 Task: Find a property in Wilmington, United States, for 4 adults from June 1 to June 9, with a price range of ₹6000 to ₹12000, 2 bedrooms, 2 beds, 2 bathrooms, property type 'Flat', self check-in, and host language 'English'.
Action: Mouse moved to (385, 186)
Screenshot: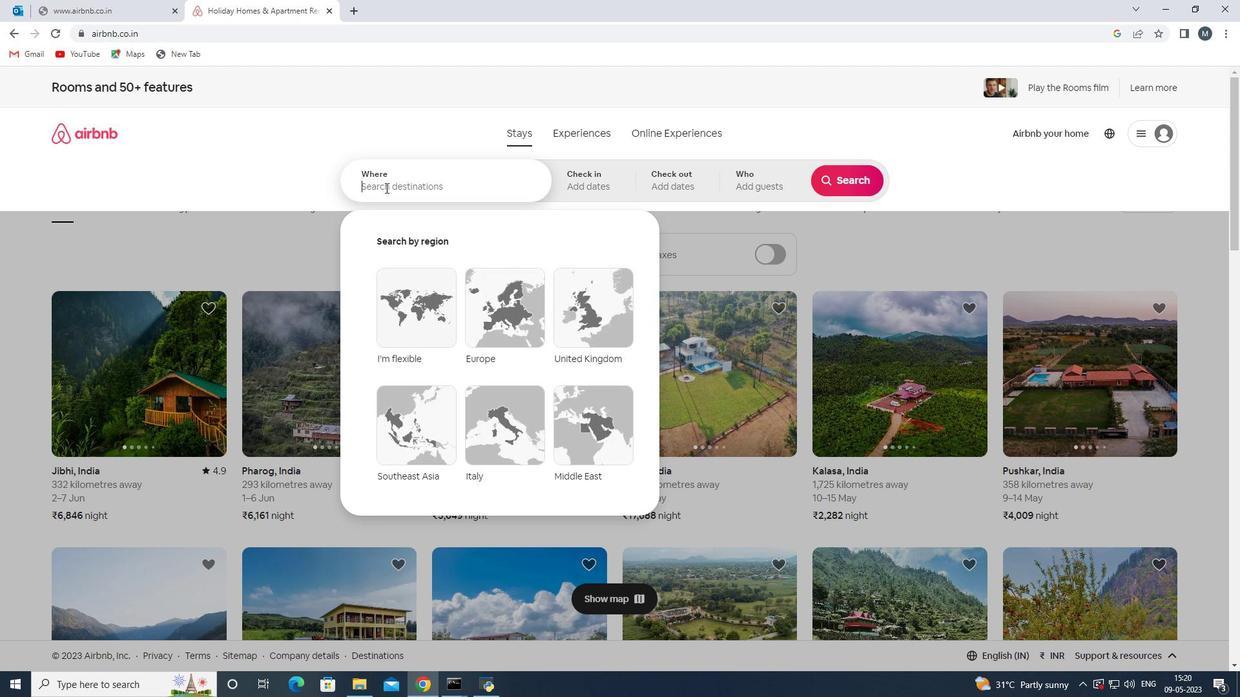 
Action: Mouse pressed left at (385, 186)
Screenshot: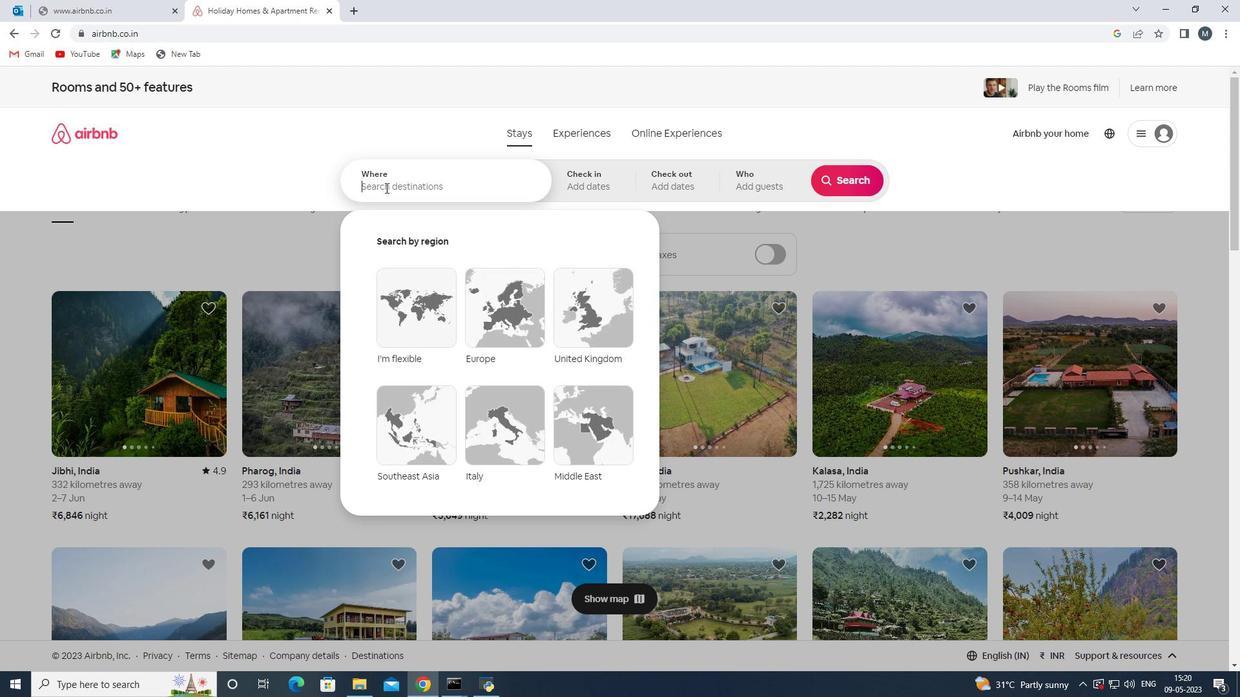 
Action: Mouse moved to (385, 186)
Screenshot: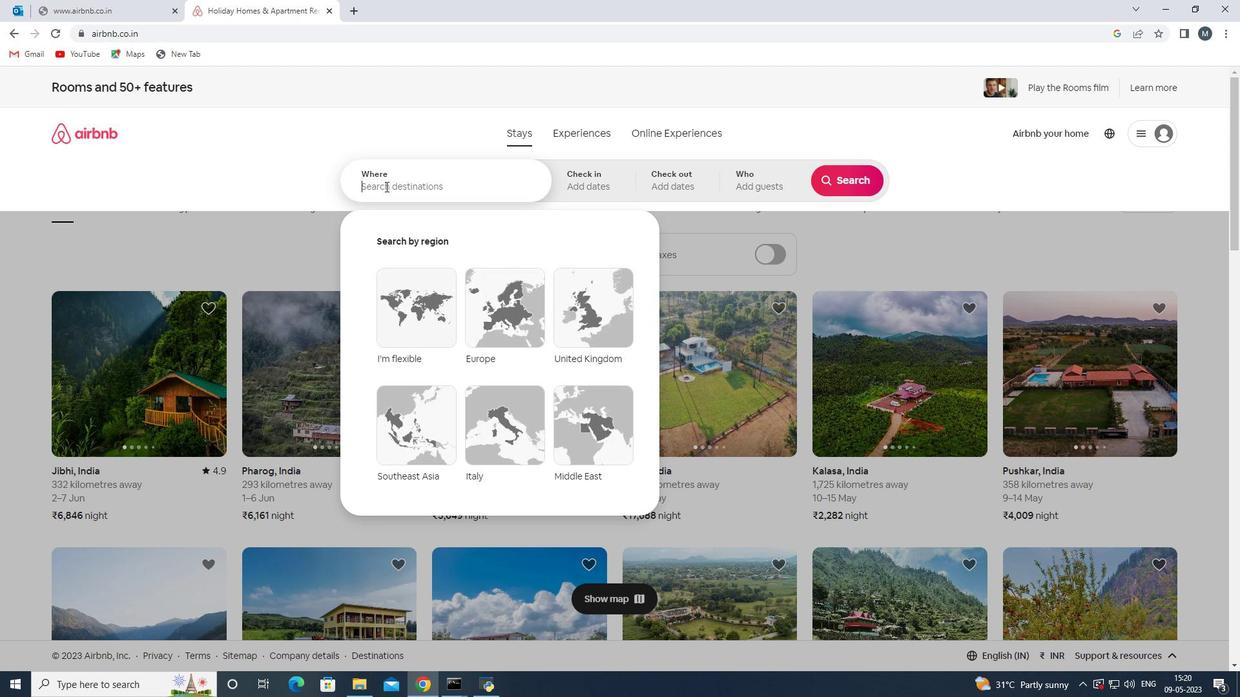 
Action: Key pressed <Key.shift>Wilmington,<Key.shift><Key.shift><Key.shift><Key.shift>United<Key.space><Key.shift><Key.shift><Key.shift><Key.shift><Key.shift><Key.shift><Key.shift><Key.shift><Key.shift><Key.shift><Key.shift><Key.shift><Key.shift><Key.shift><Key.shift><Key.shift><Key.shift><Key.shift><Key.shift><Key.shift><Key.shift><Key.shift><Key.shift><Key.shift><Key.shift><Key.shift>States<Key.enter>
Screenshot: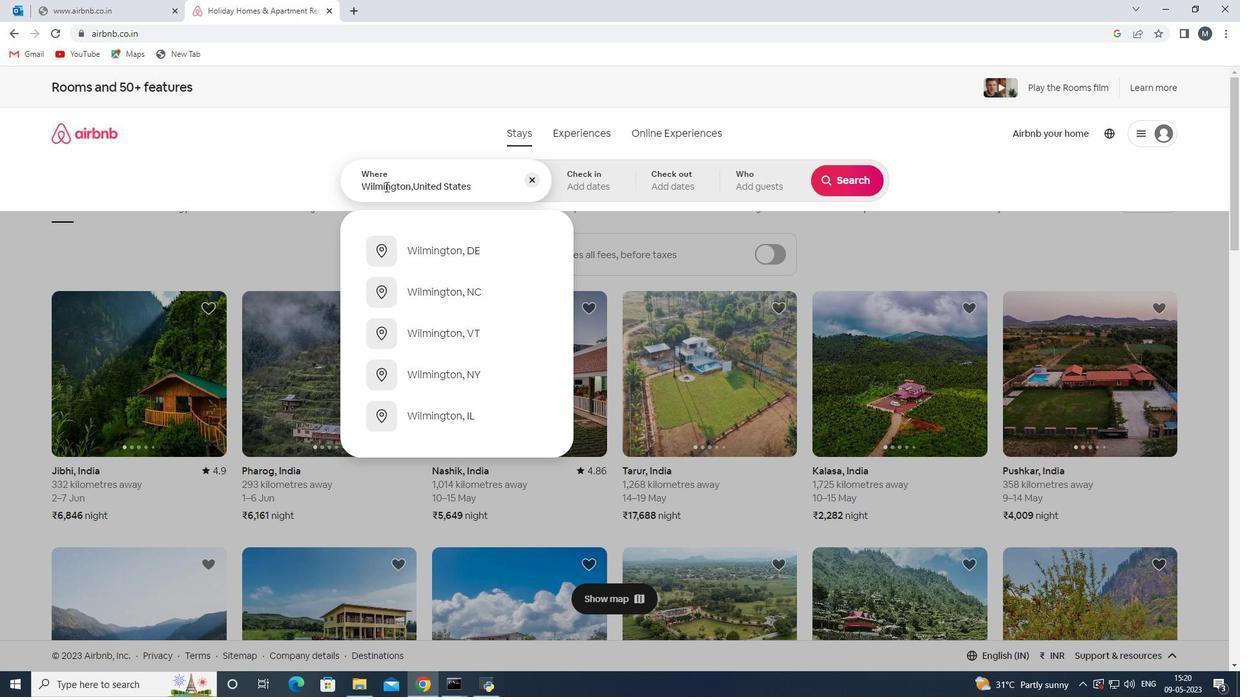 
Action: Mouse moved to (779, 343)
Screenshot: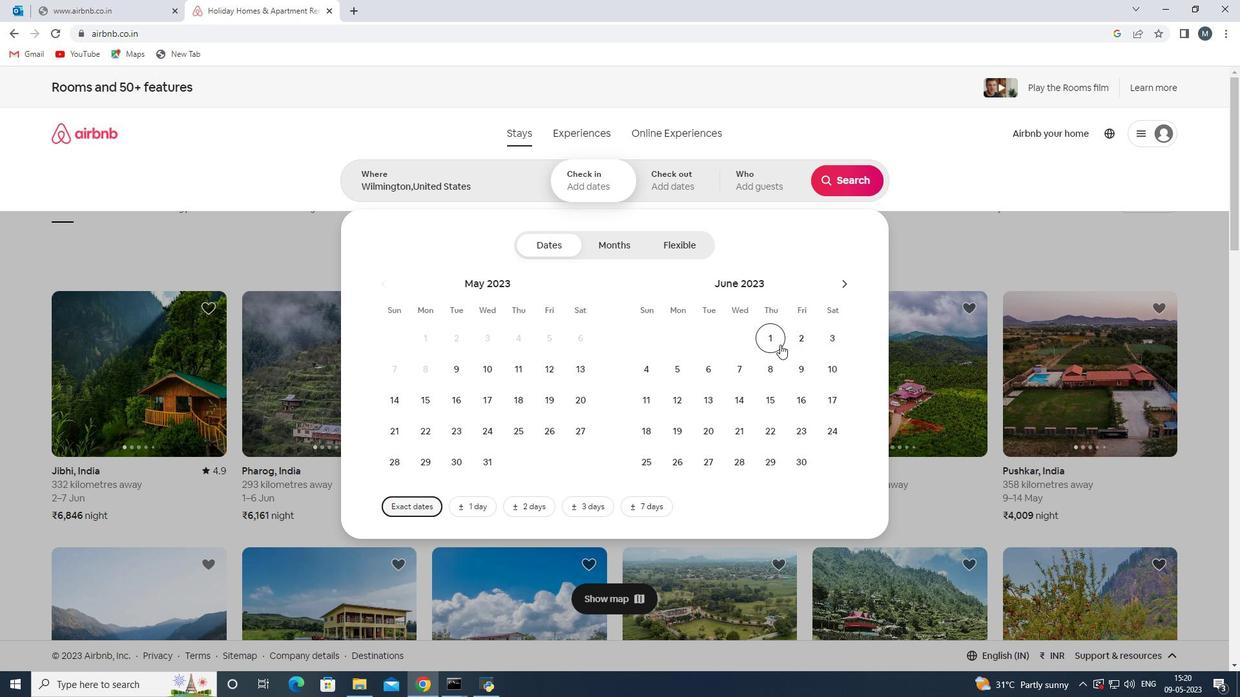 
Action: Mouse pressed left at (779, 343)
Screenshot: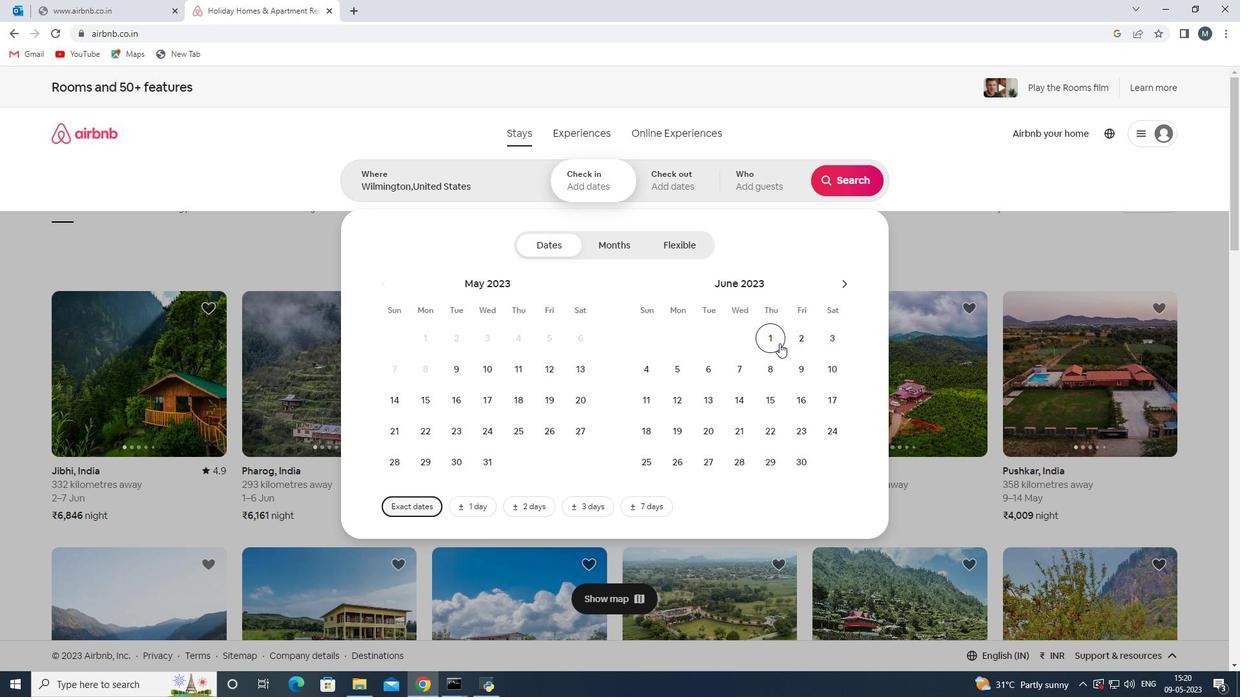 
Action: Mouse moved to (793, 373)
Screenshot: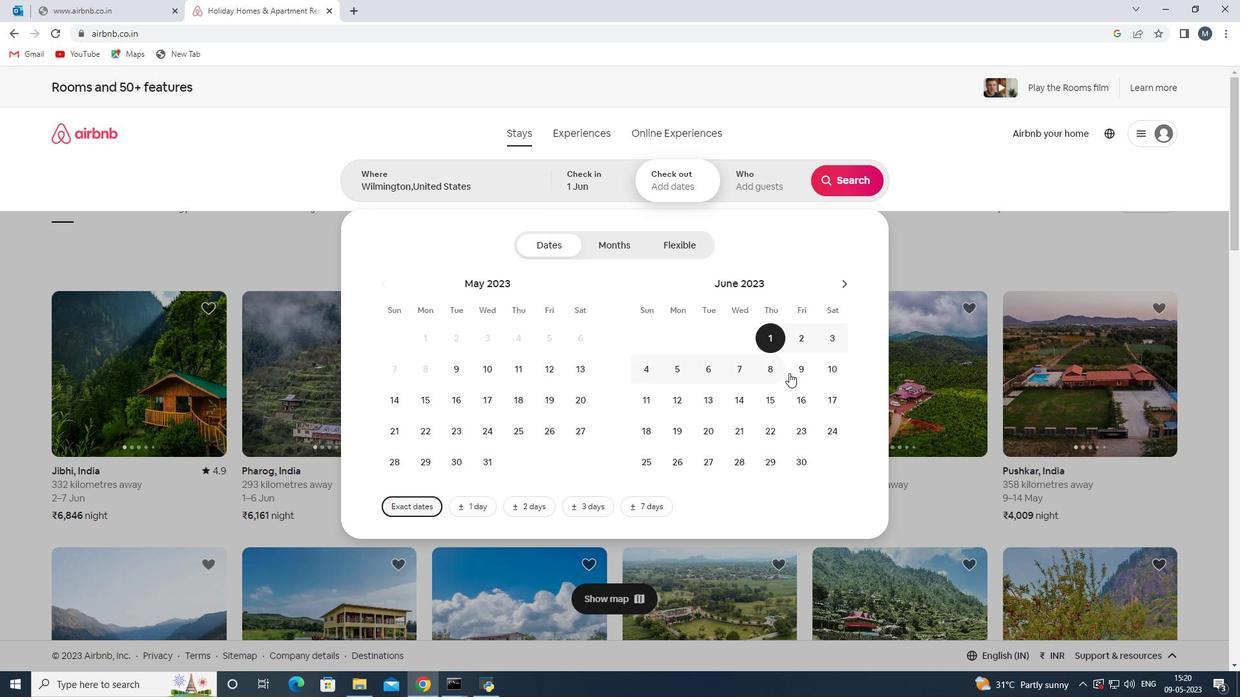 
Action: Mouse pressed left at (793, 373)
Screenshot: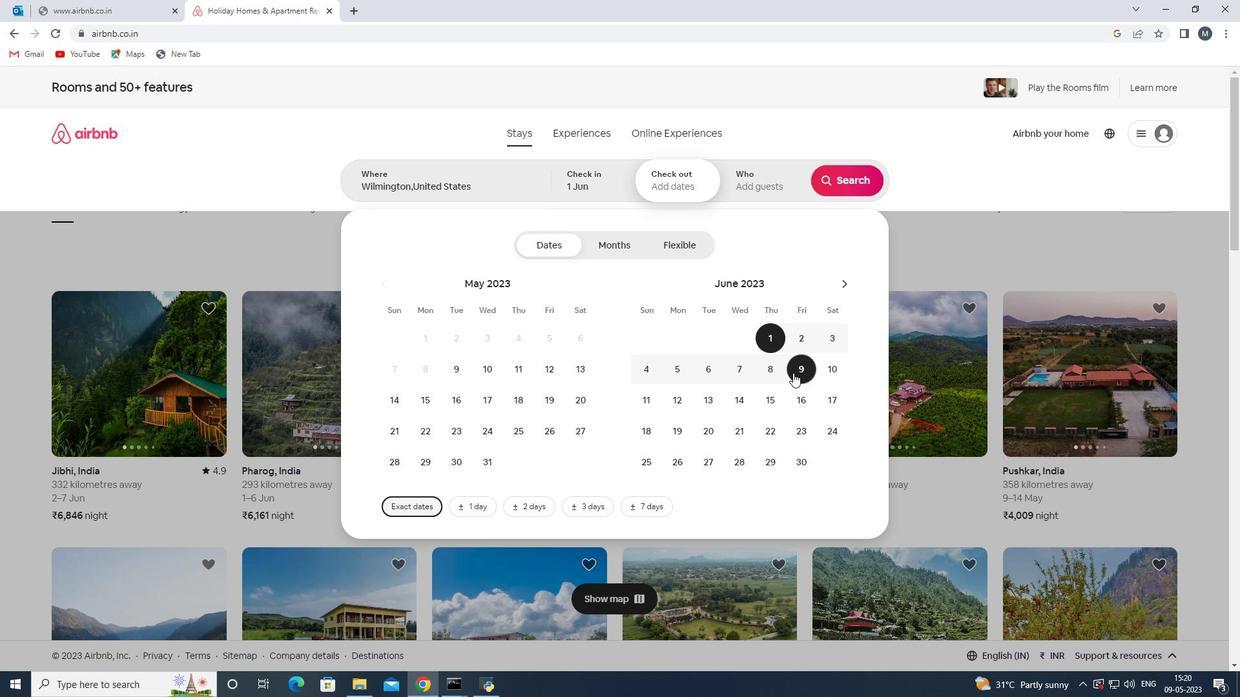 
Action: Mouse moved to (779, 186)
Screenshot: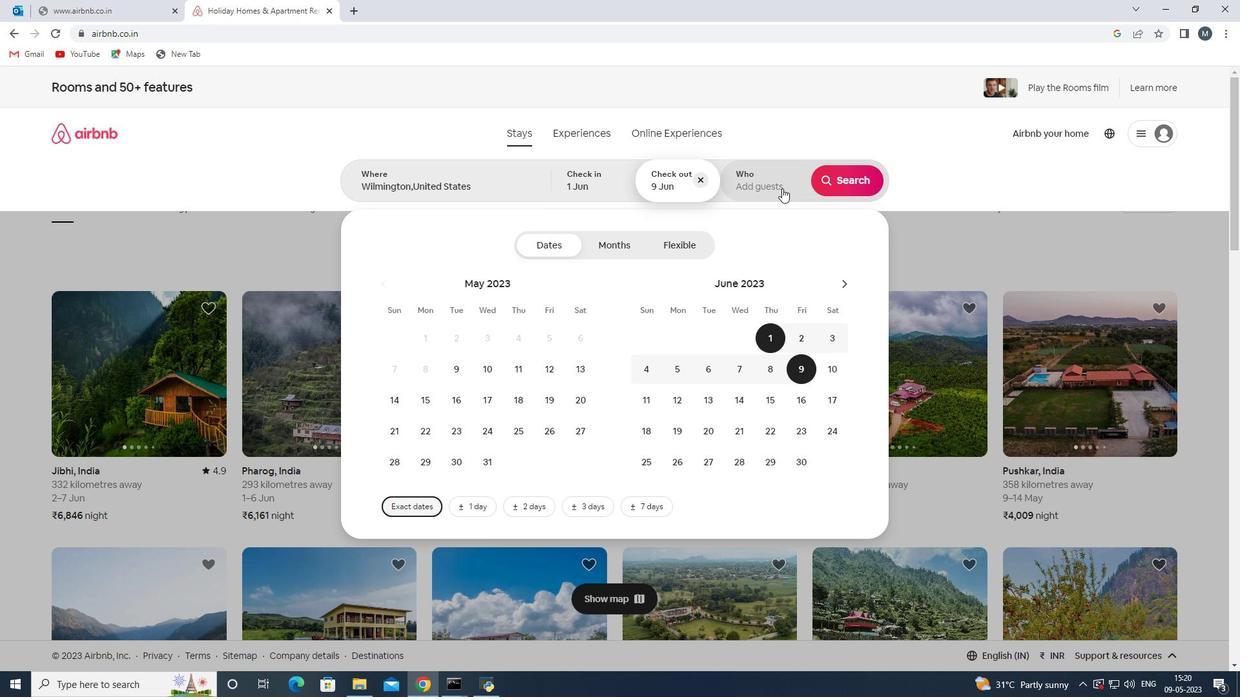 
Action: Mouse pressed left at (779, 186)
Screenshot: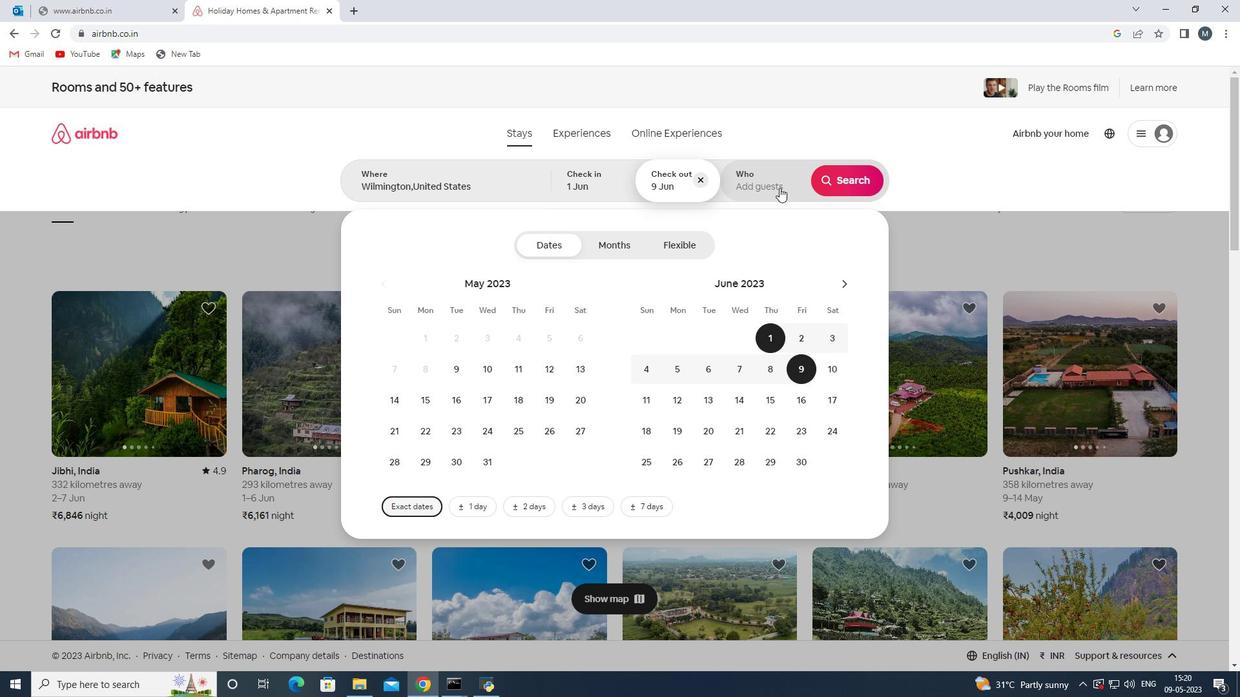 
Action: Mouse moved to (846, 247)
Screenshot: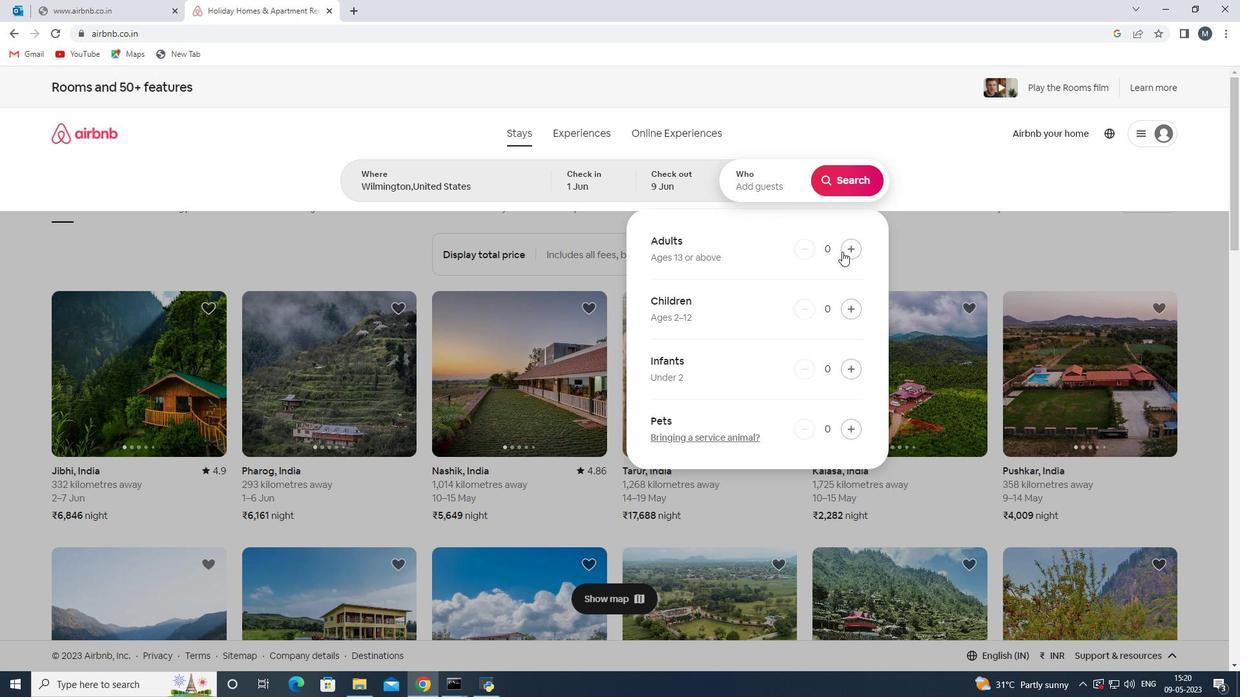 
Action: Mouse pressed left at (846, 247)
Screenshot: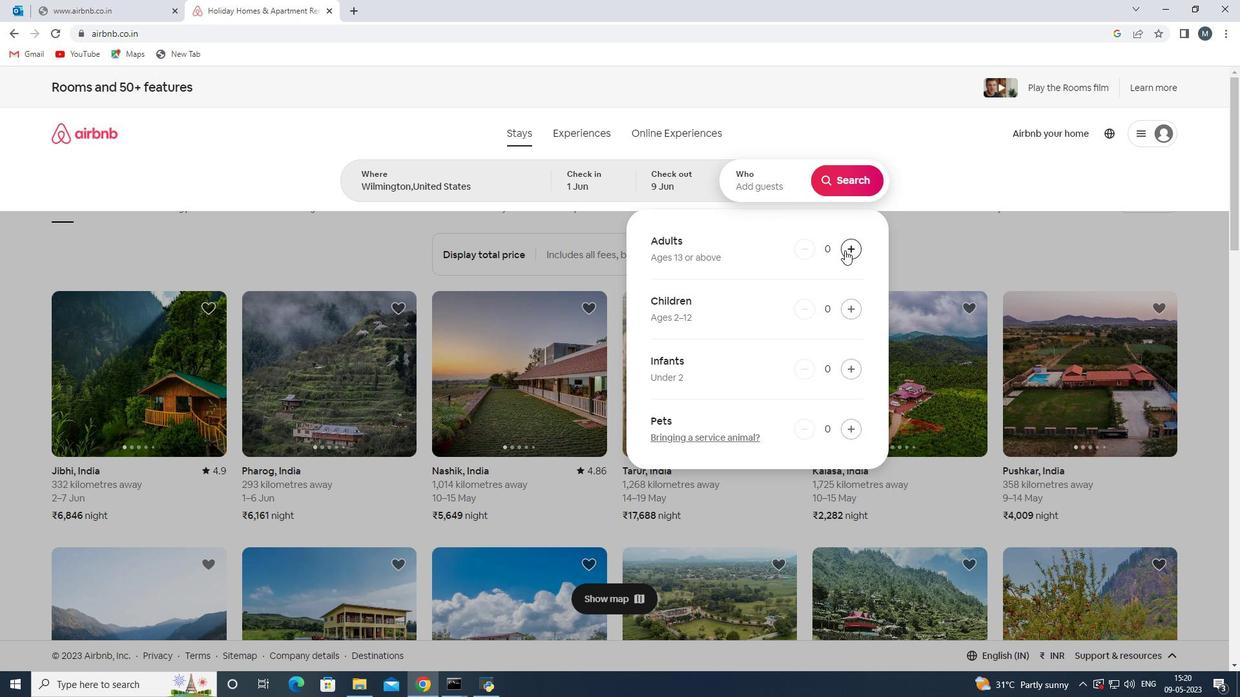 
Action: Mouse pressed left at (846, 247)
Screenshot: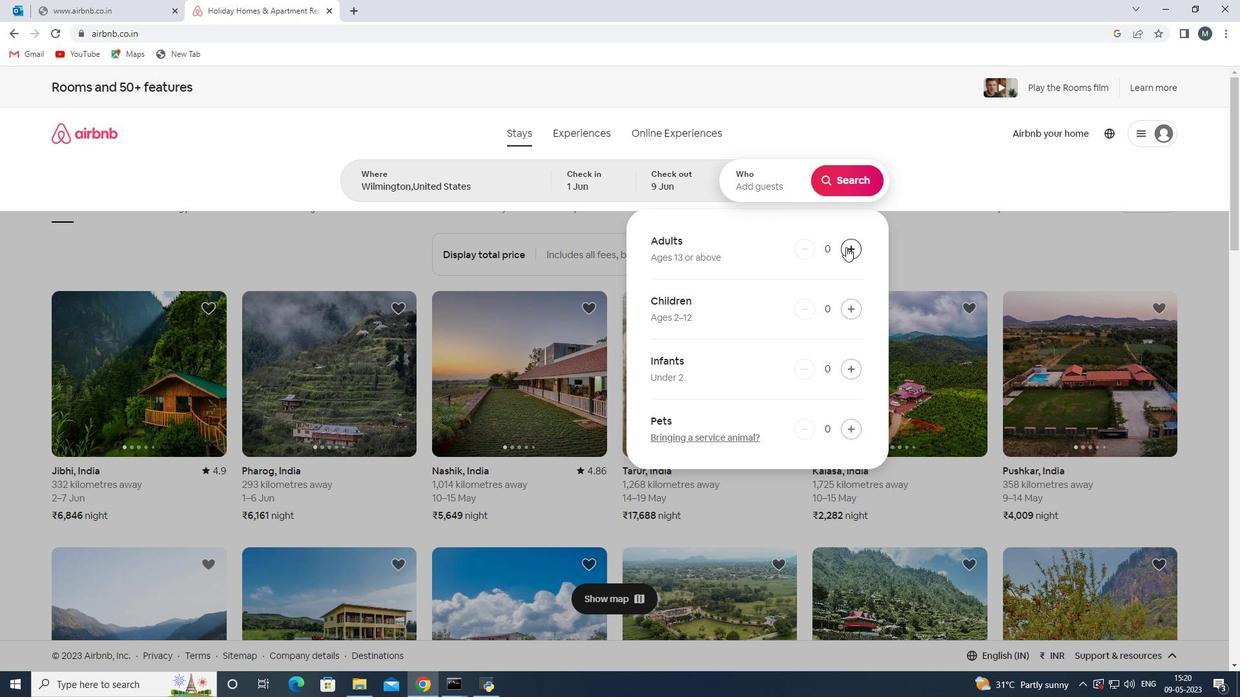 
Action: Mouse moved to (846, 247)
Screenshot: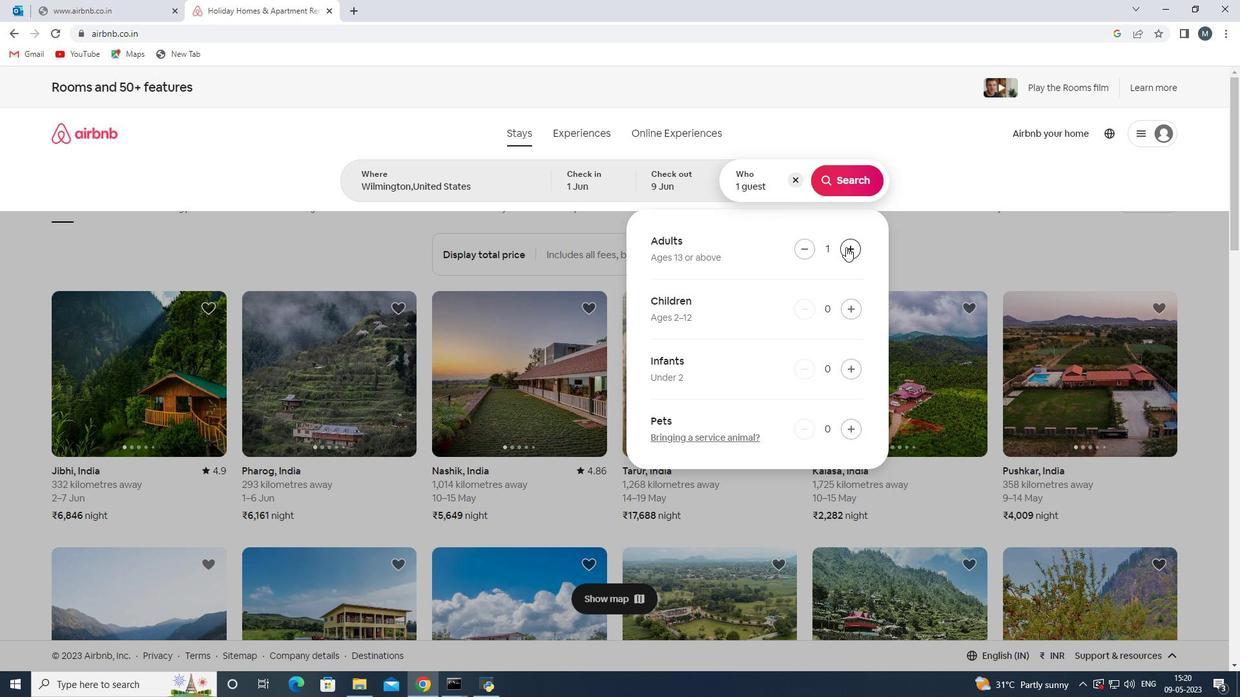 
Action: Mouse pressed left at (846, 247)
Screenshot: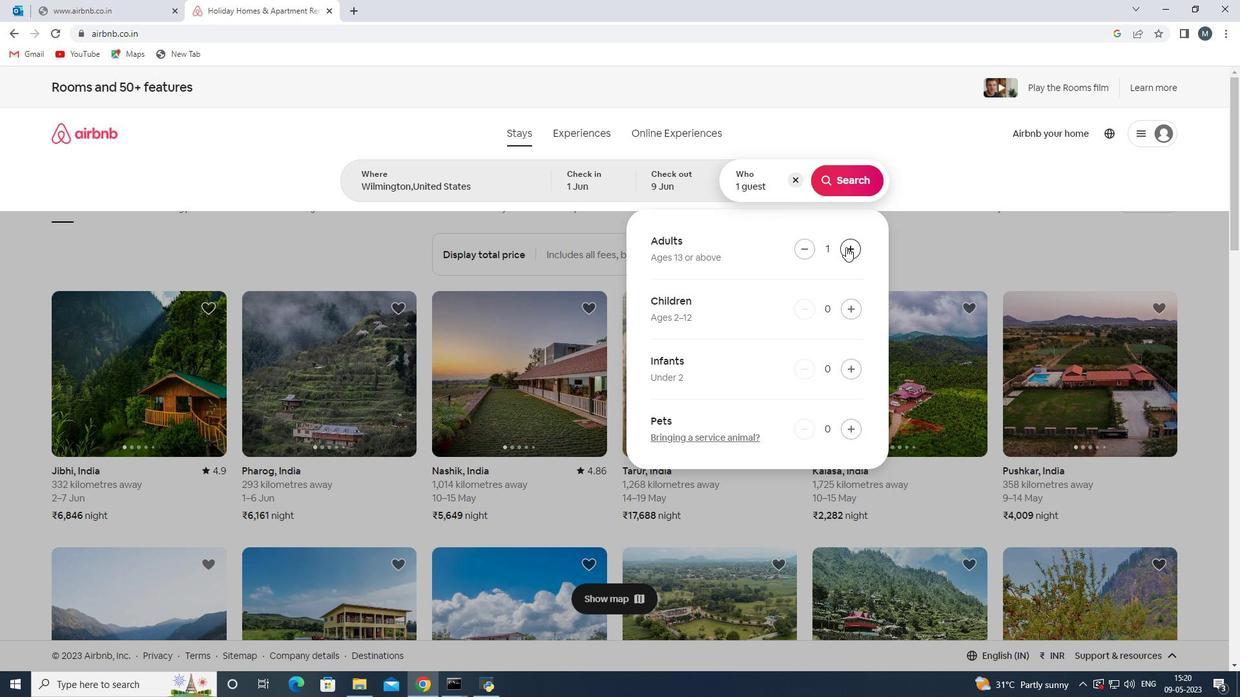 
Action: Mouse pressed left at (846, 247)
Screenshot: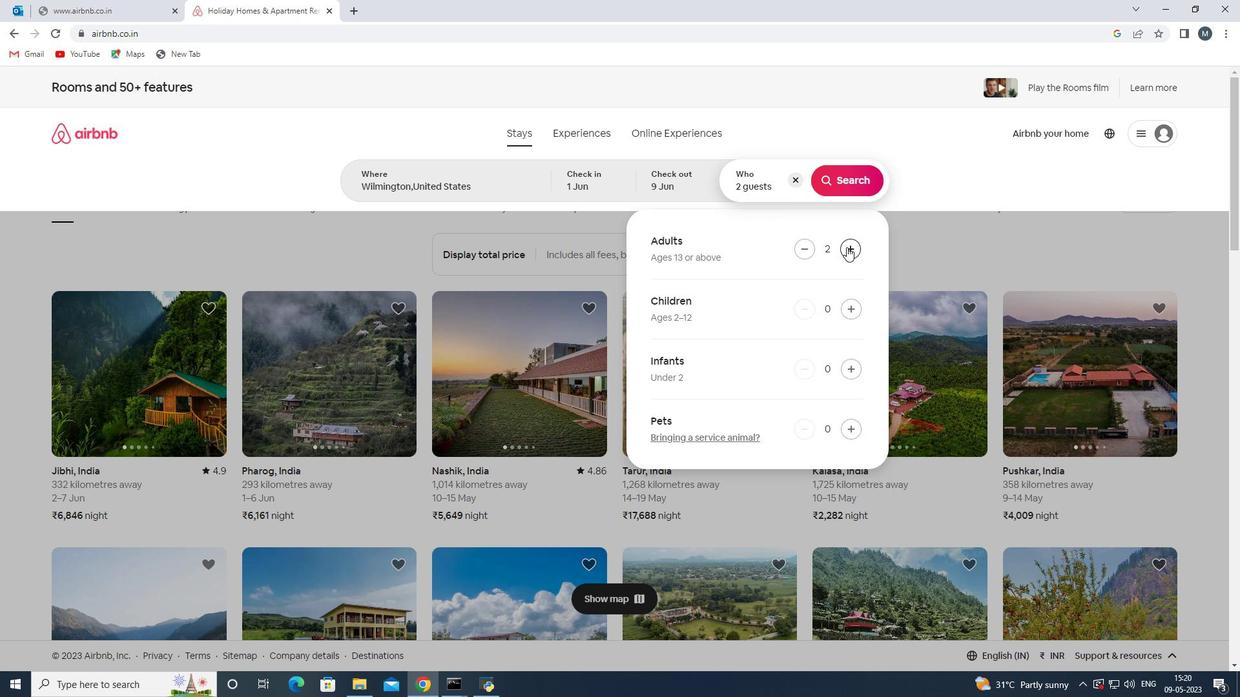
Action: Mouse moved to (841, 186)
Screenshot: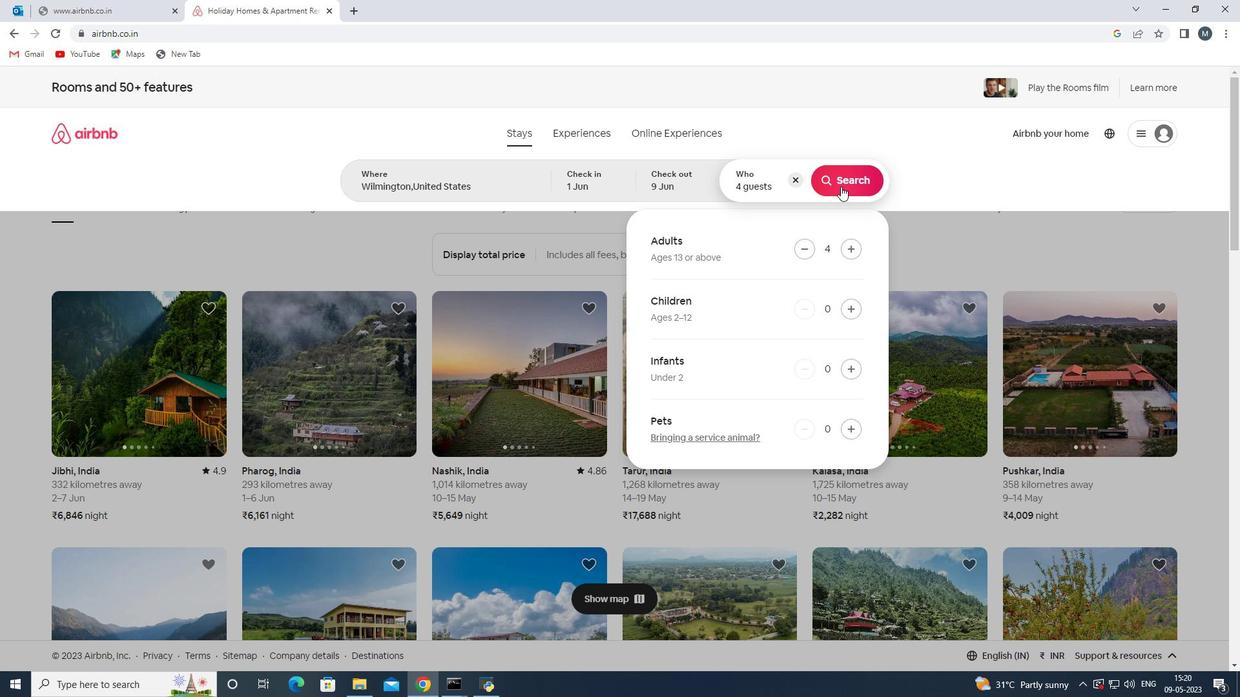 
Action: Mouse pressed left at (841, 186)
Screenshot: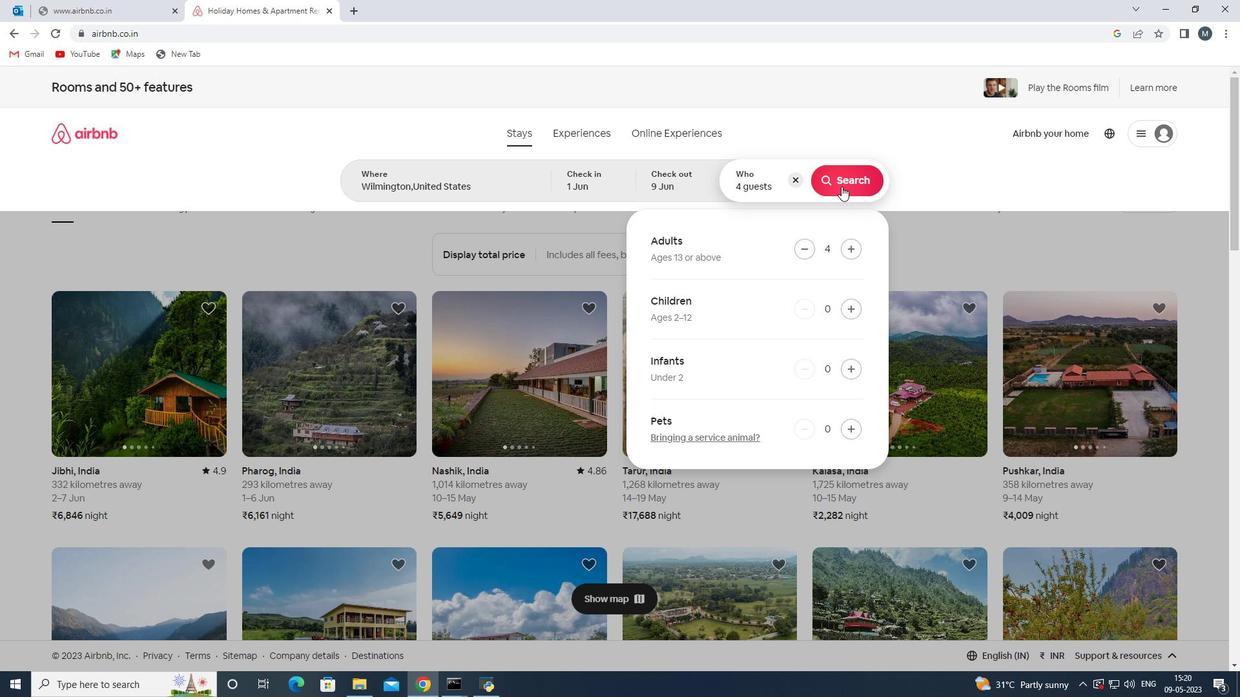 
Action: Mouse moved to (1173, 146)
Screenshot: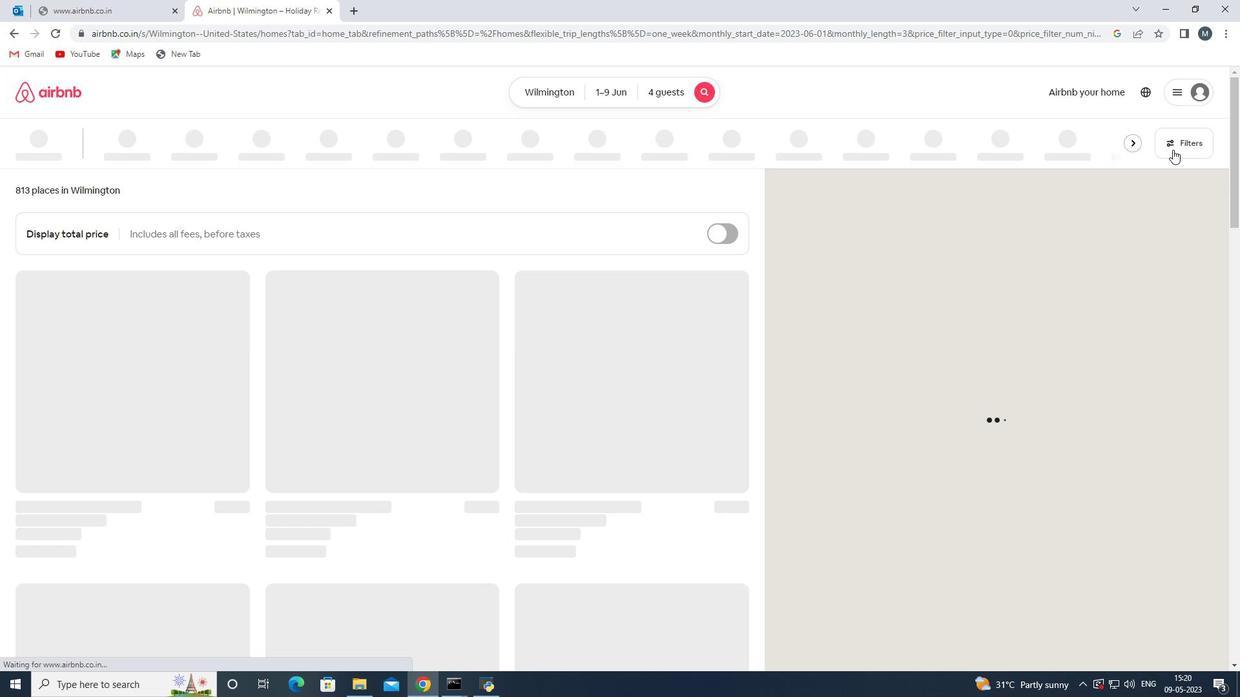 
Action: Mouse pressed left at (1173, 146)
Screenshot: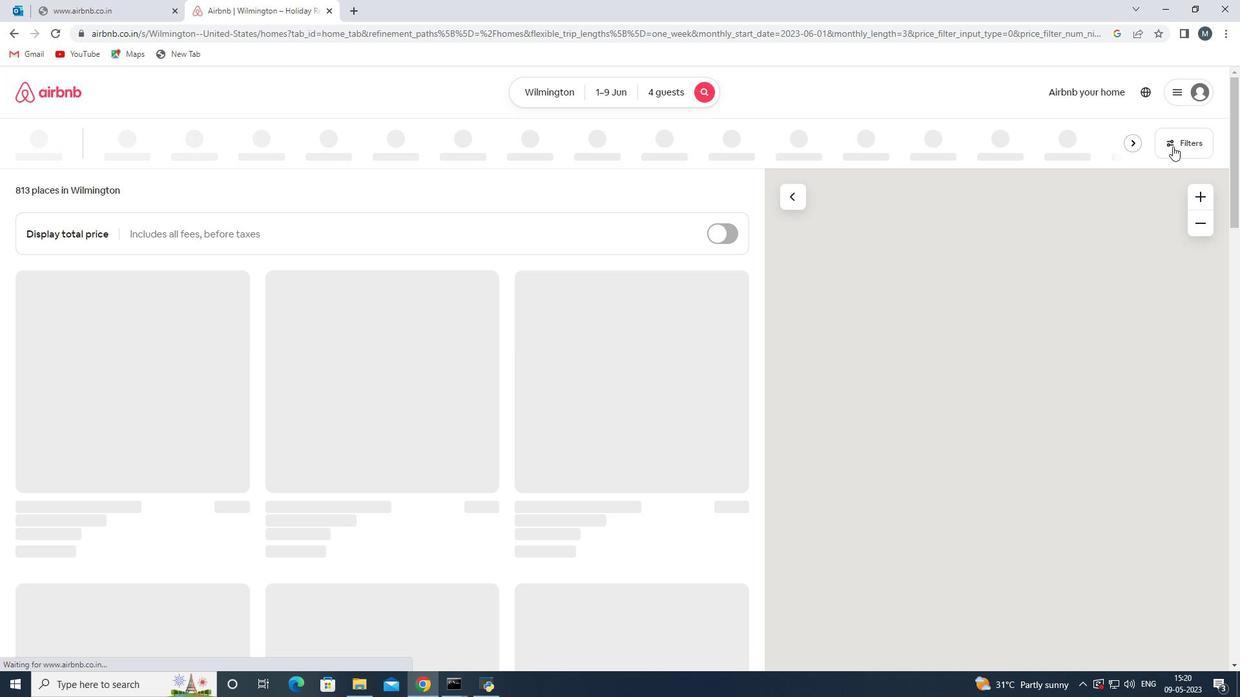 
Action: Mouse moved to (525, 400)
Screenshot: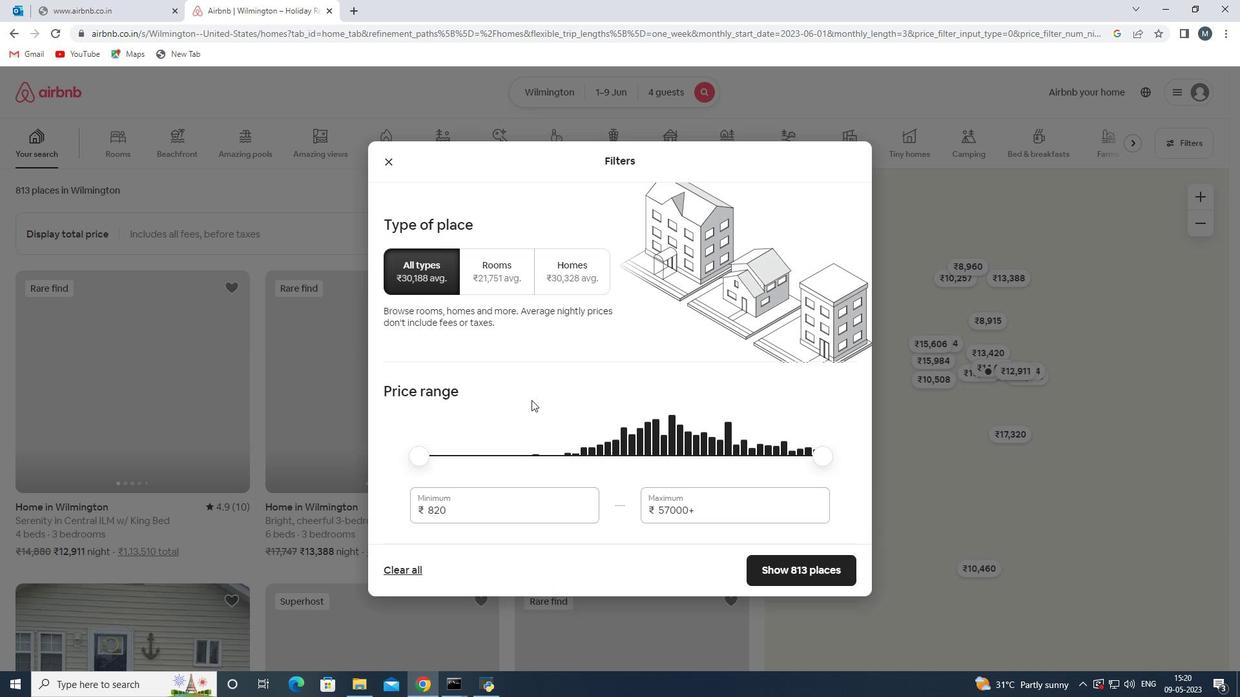 
Action: Mouse scrolled (525, 399) with delta (0, 0)
Screenshot: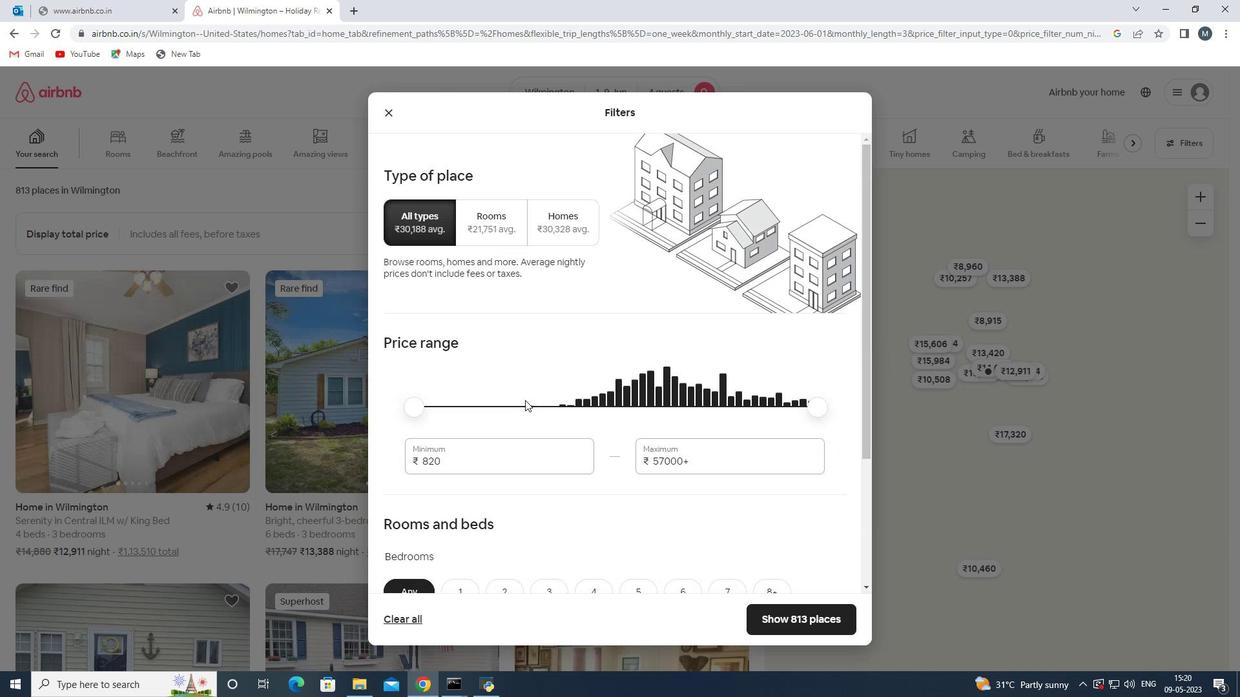 
Action: Mouse moved to (504, 401)
Screenshot: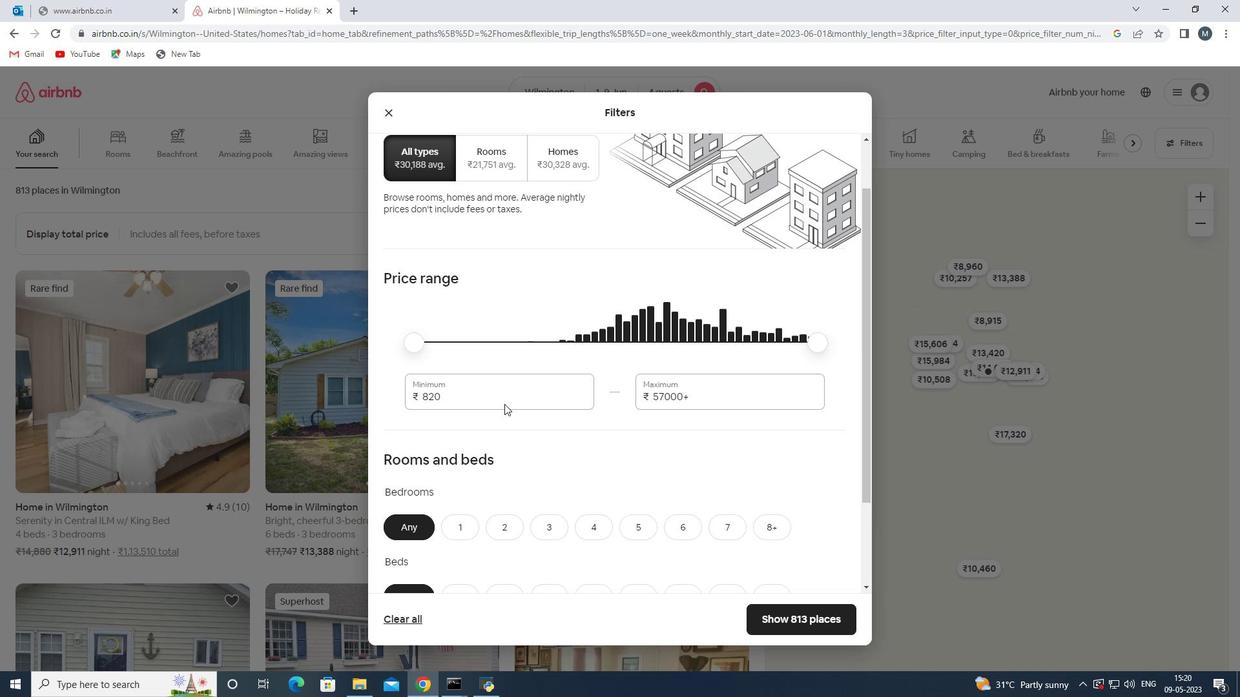 
Action: Mouse pressed left at (504, 401)
Screenshot: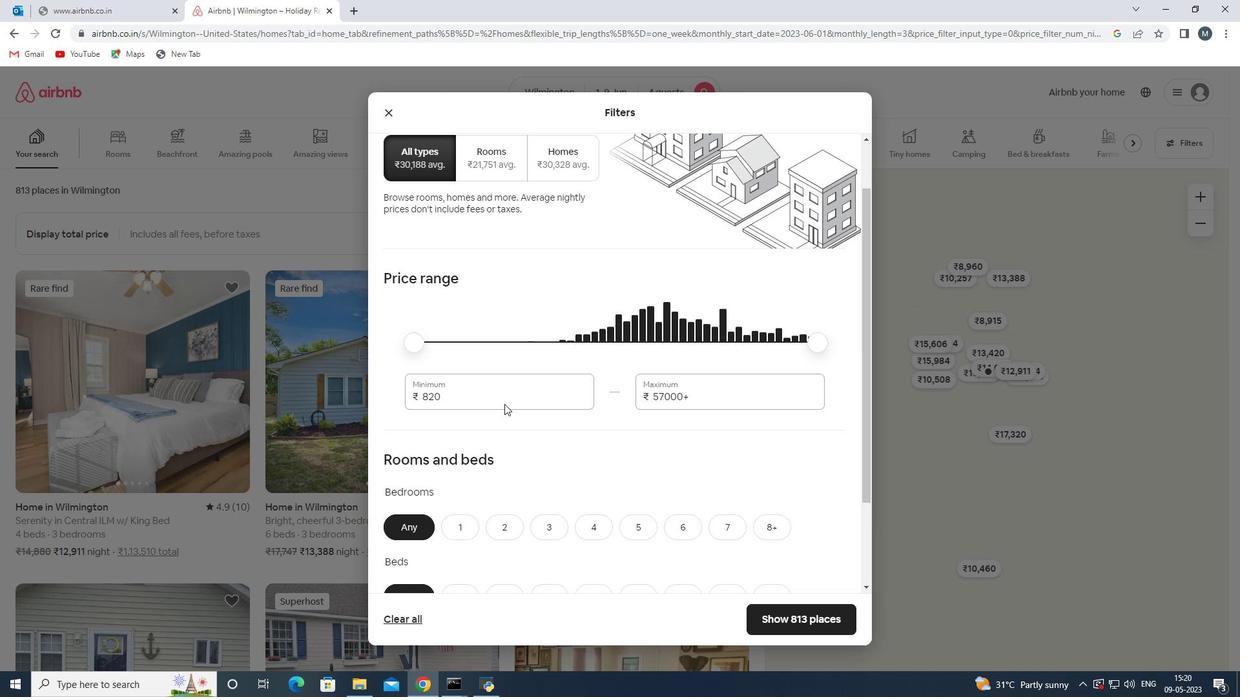 
Action: Mouse moved to (410, 397)
Screenshot: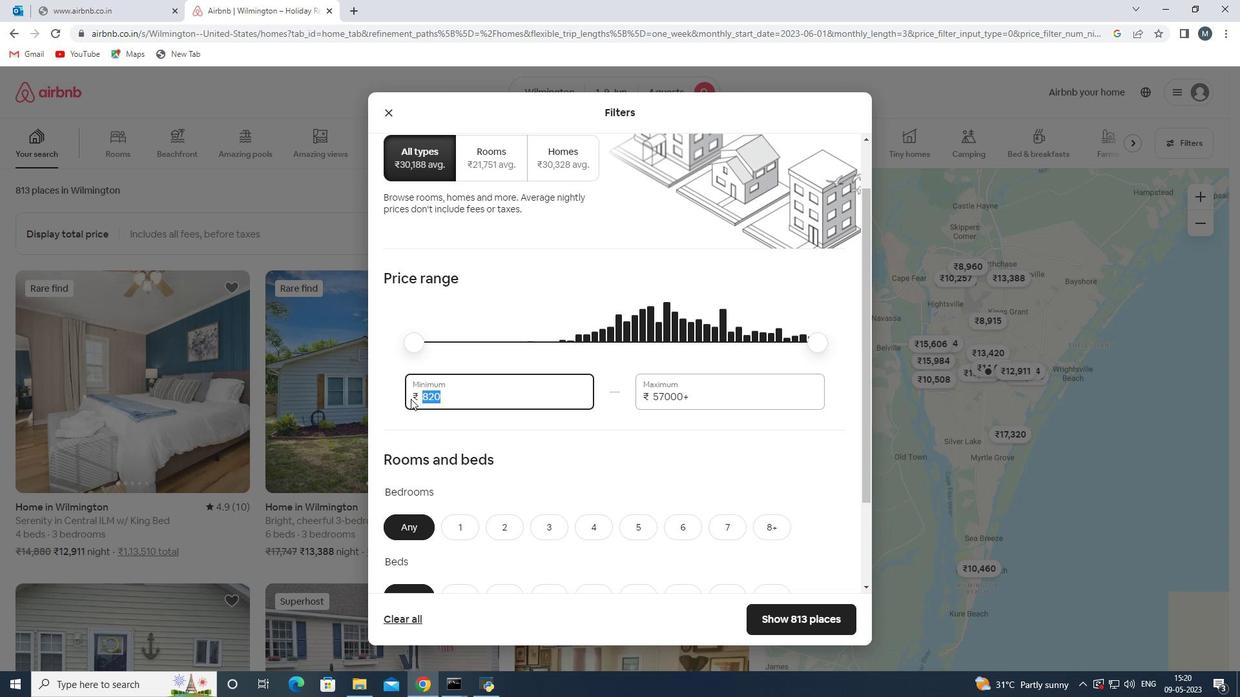 
Action: Key pressed 6000
Screenshot: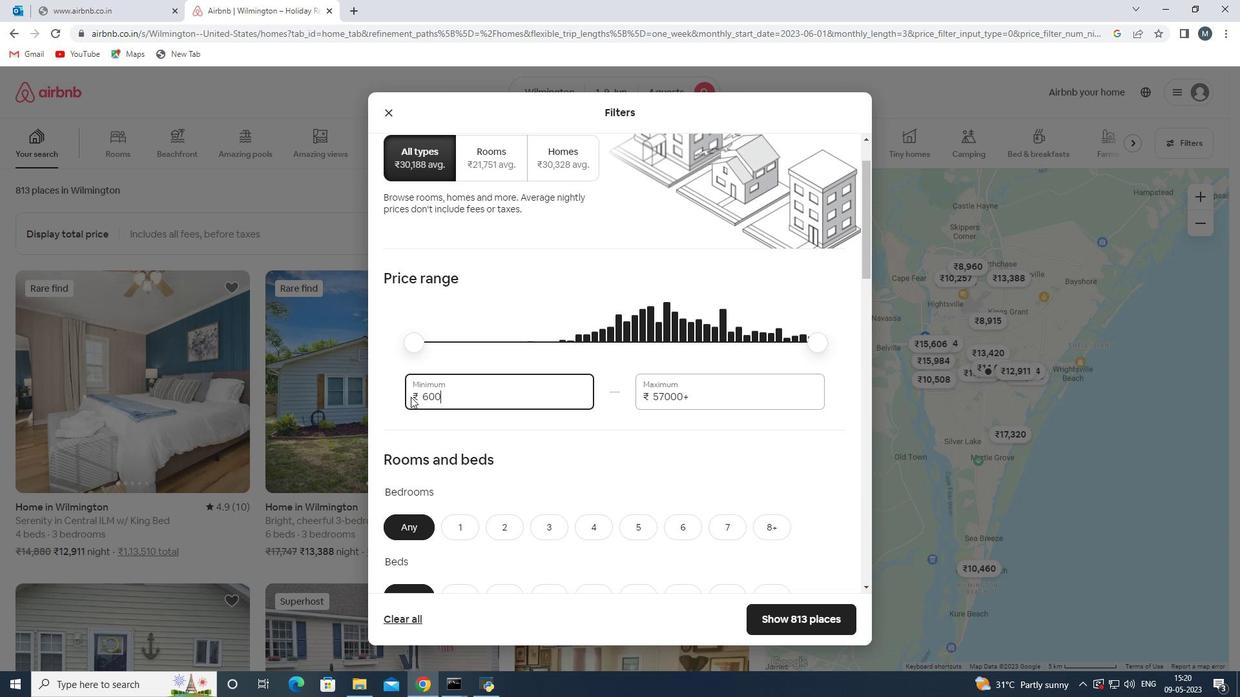 
Action: Mouse moved to (690, 396)
Screenshot: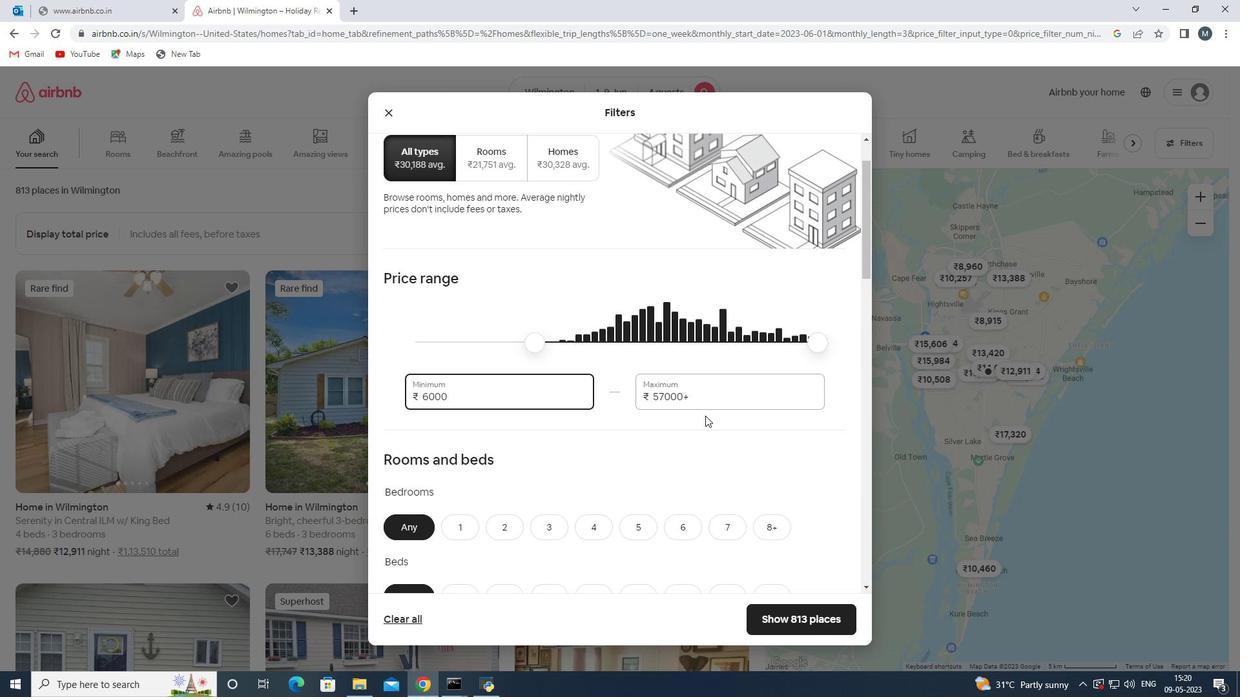 
Action: Mouse pressed left at (690, 396)
Screenshot: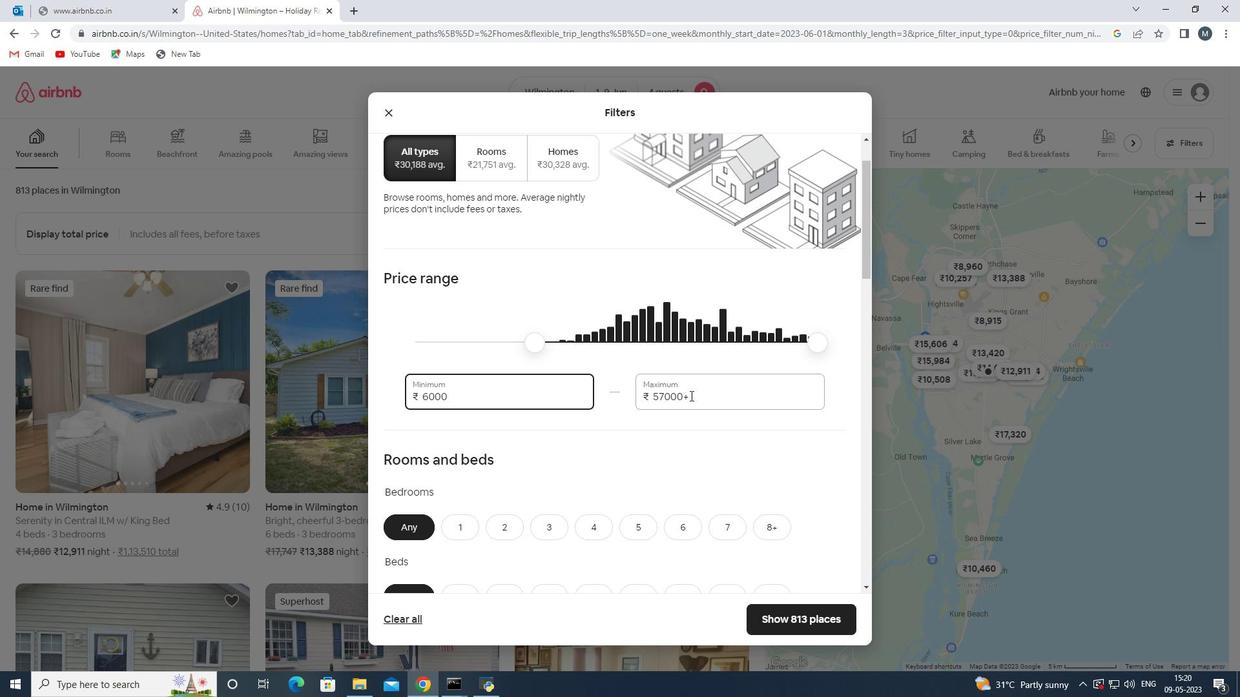
Action: Mouse moved to (620, 397)
Screenshot: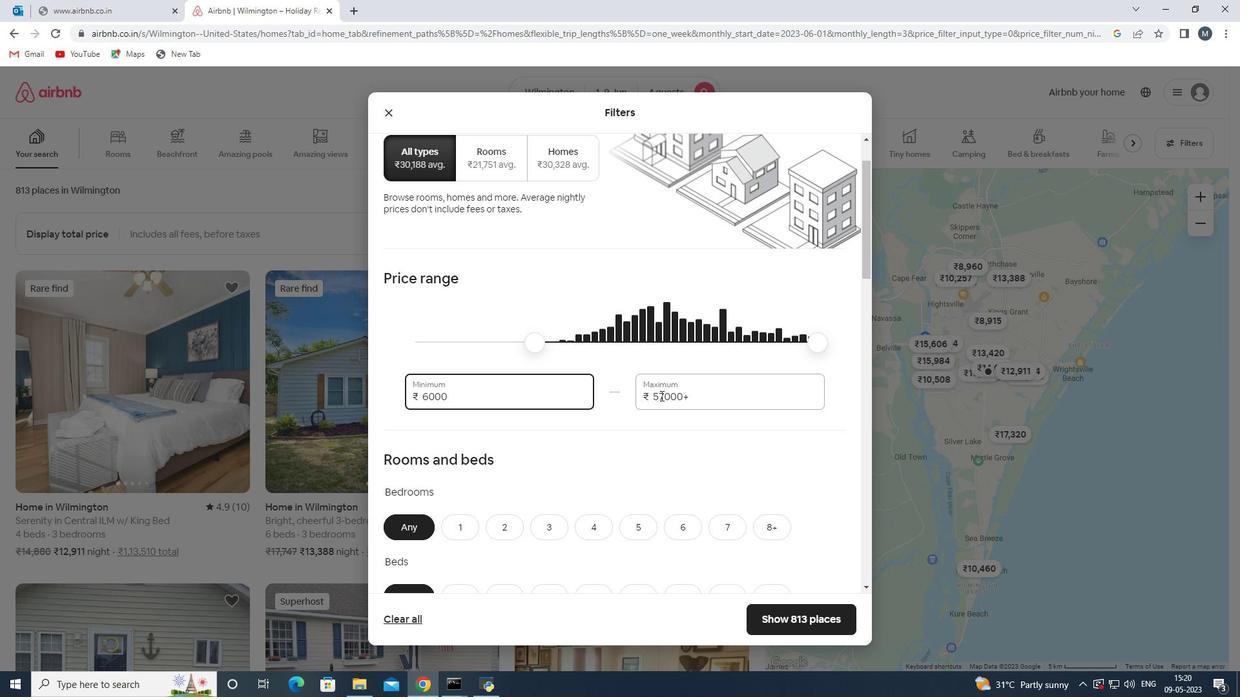 
Action: Key pressed 12000
Screenshot: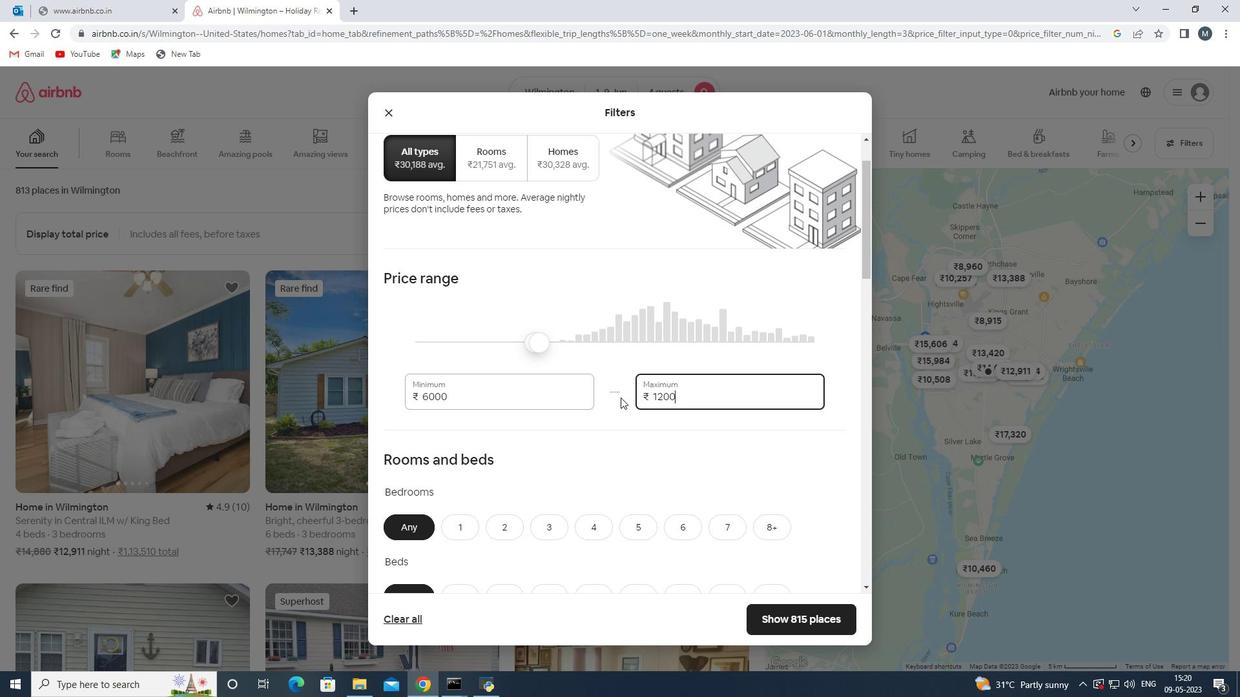 
Action: Mouse moved to (609, 386)
Screenshot: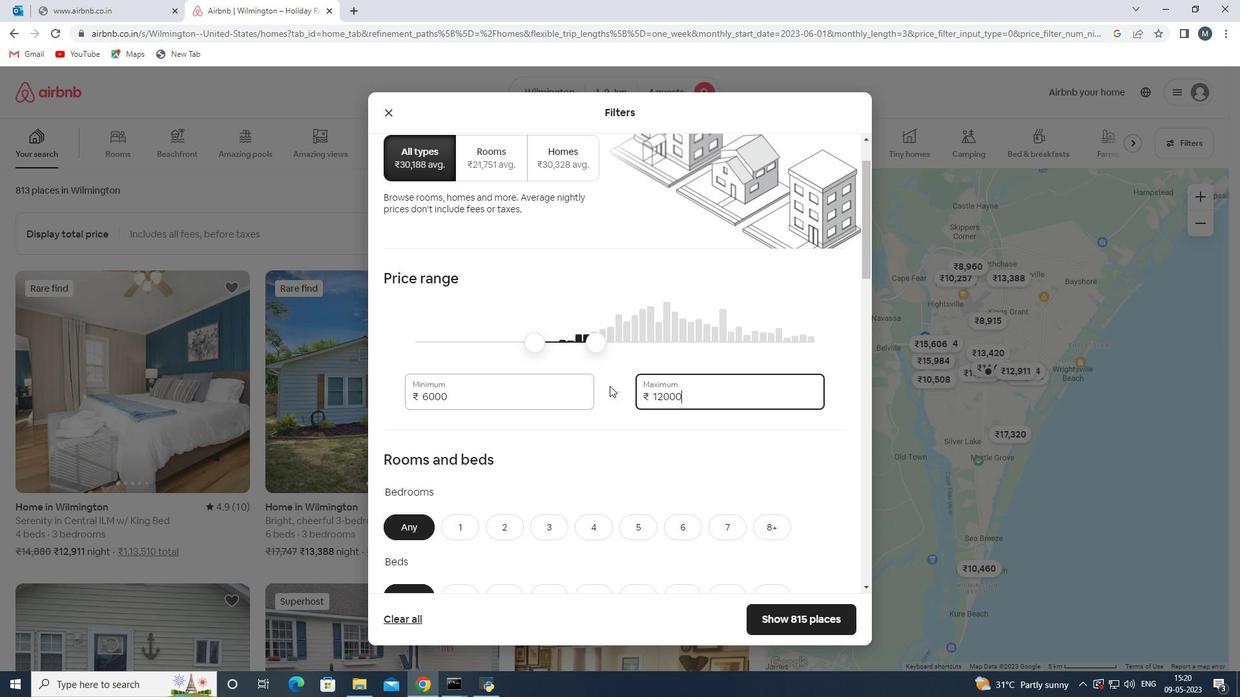 
Action: Mouse scrolled (609, 386) with delta (0, 0)
Screenshot: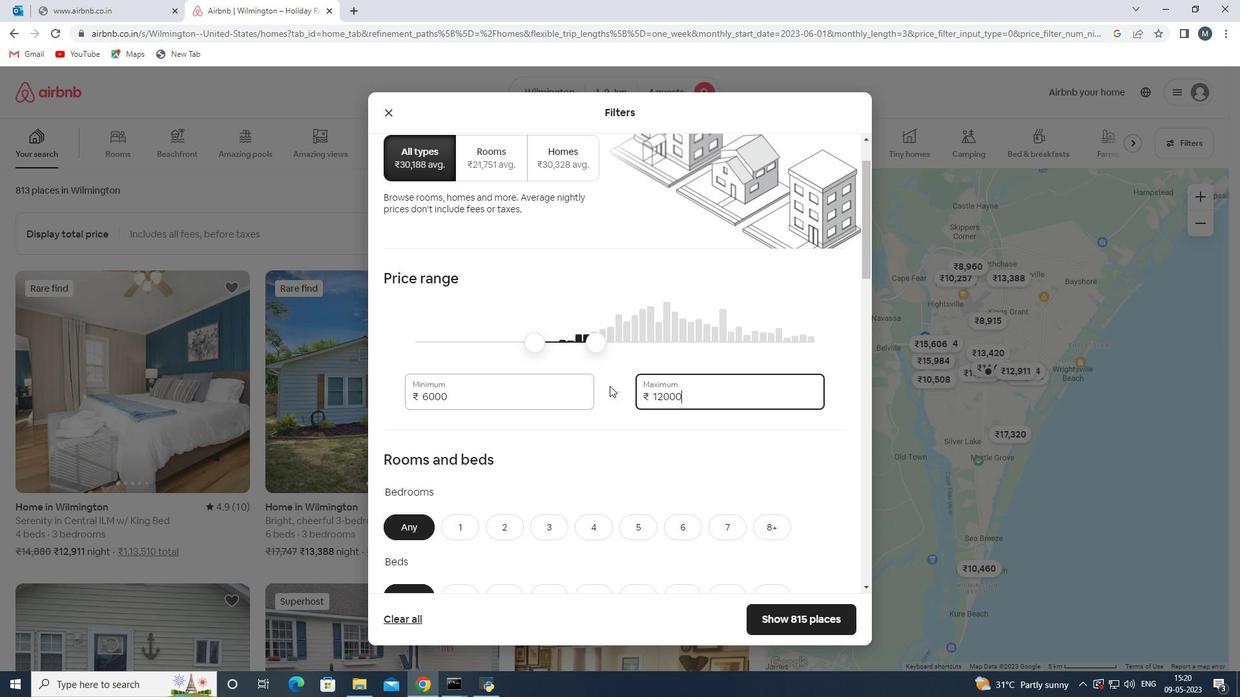 
Action: Mouse moved to (591, 398)
Screenshot: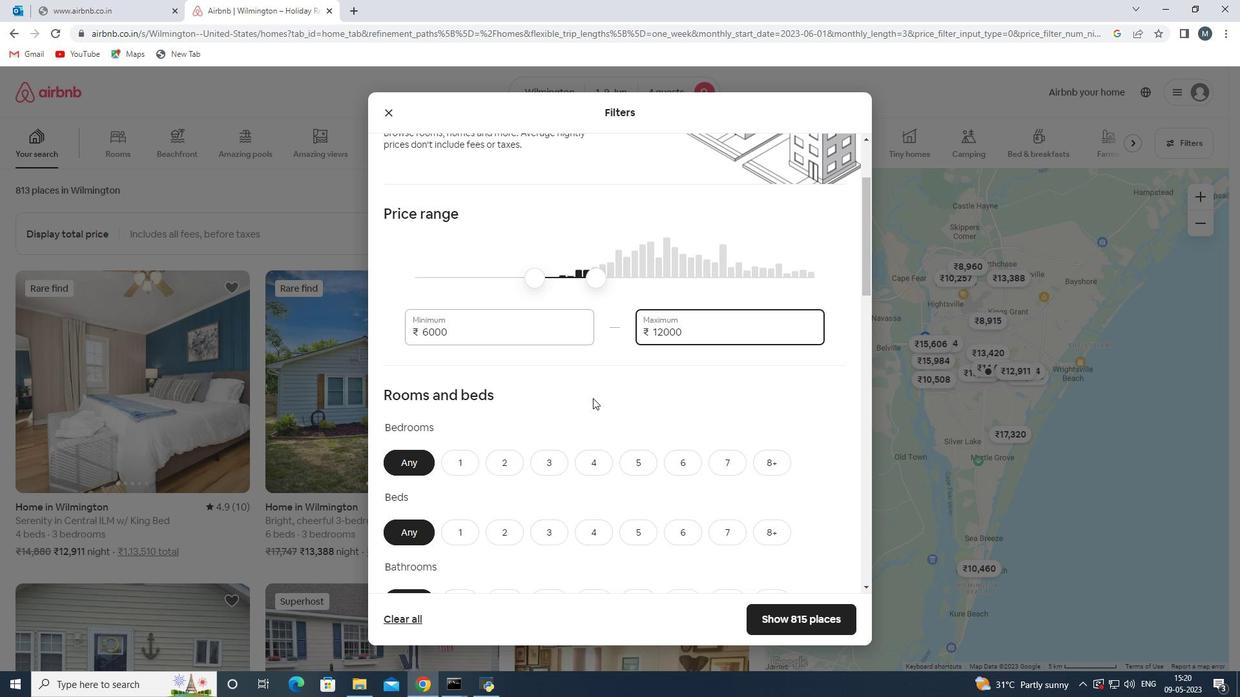 
Action: Mouse scrolled (591, 397) with delta (0, 0)
Screenshot: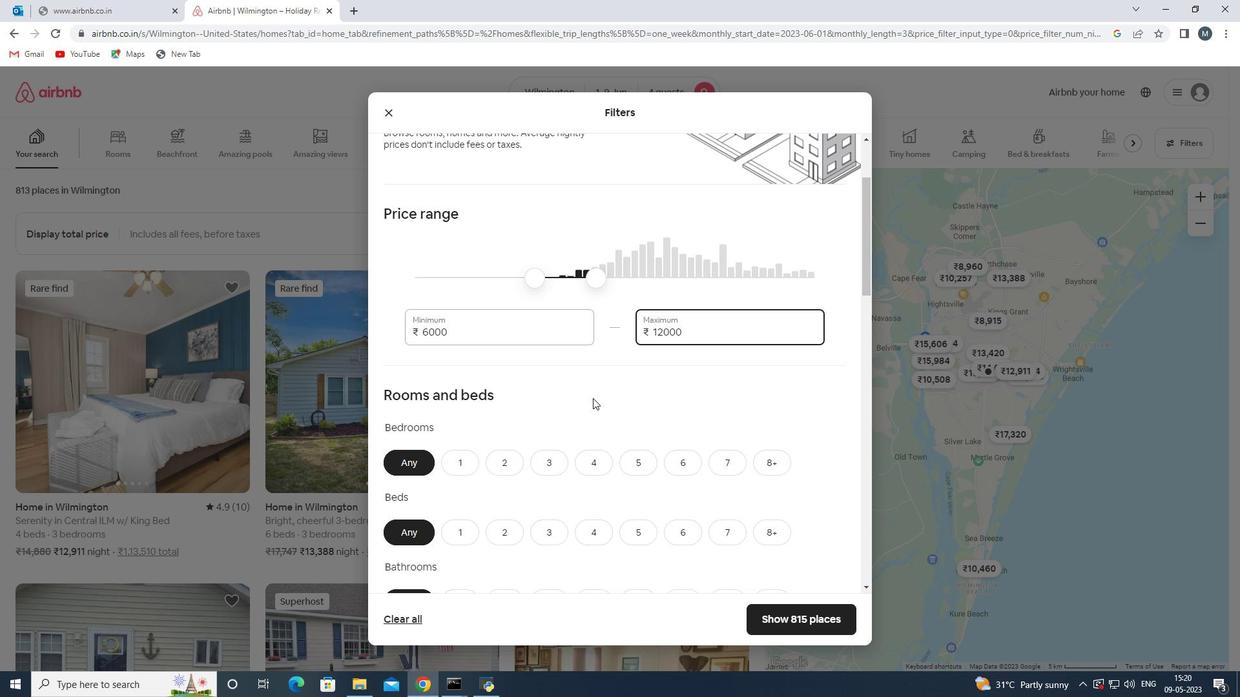 
Action: Mouse moved to (590, 399)
Screenshot: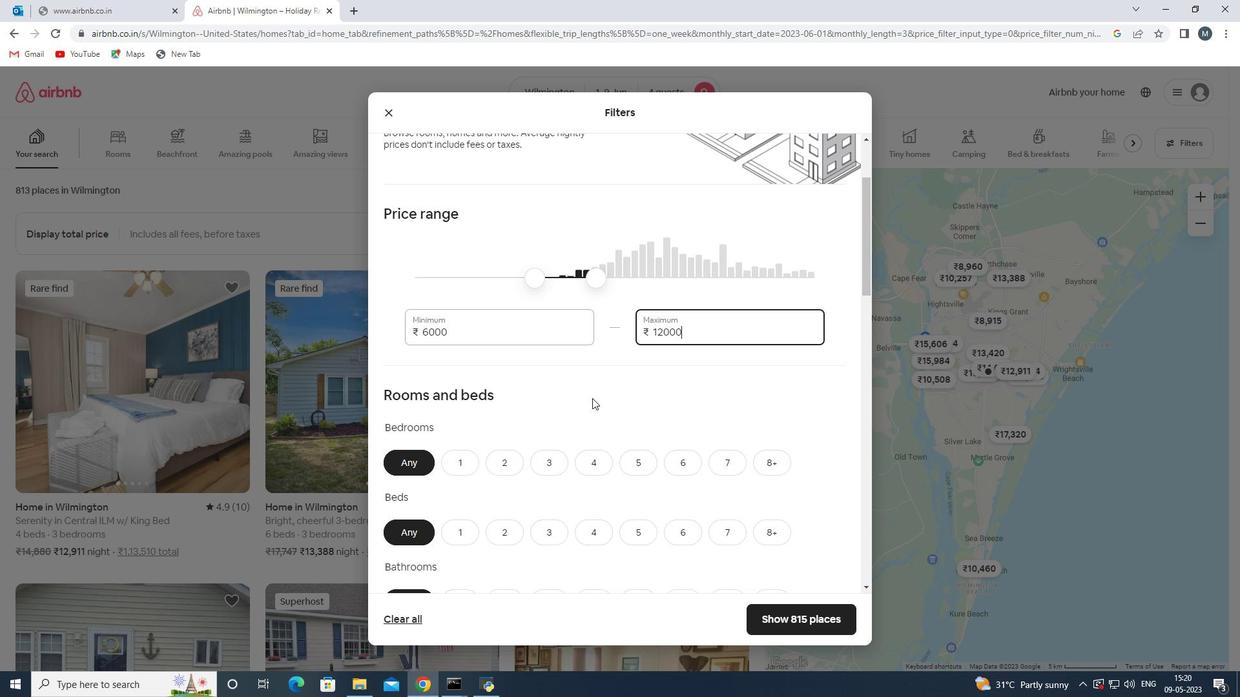 
Action: Mouse scrolled (590, 398) with delta (0, 0)
Screenshot: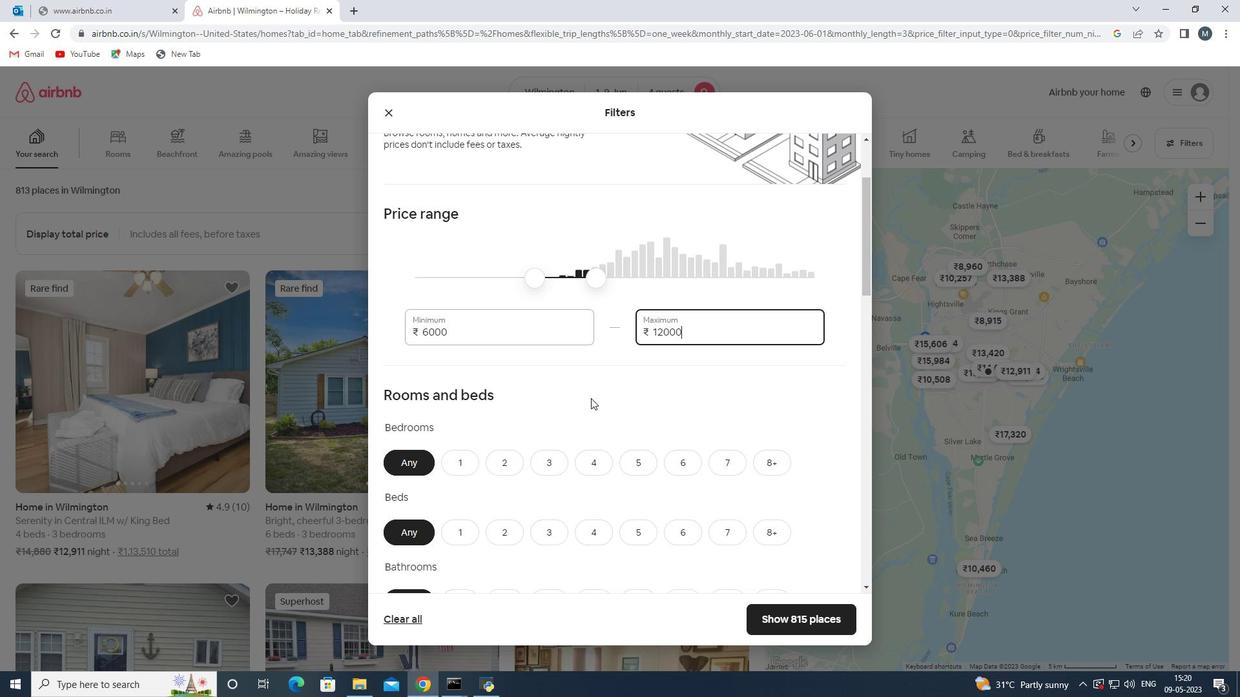 
Action: Mouse moved to (511, 340)
Screenshot: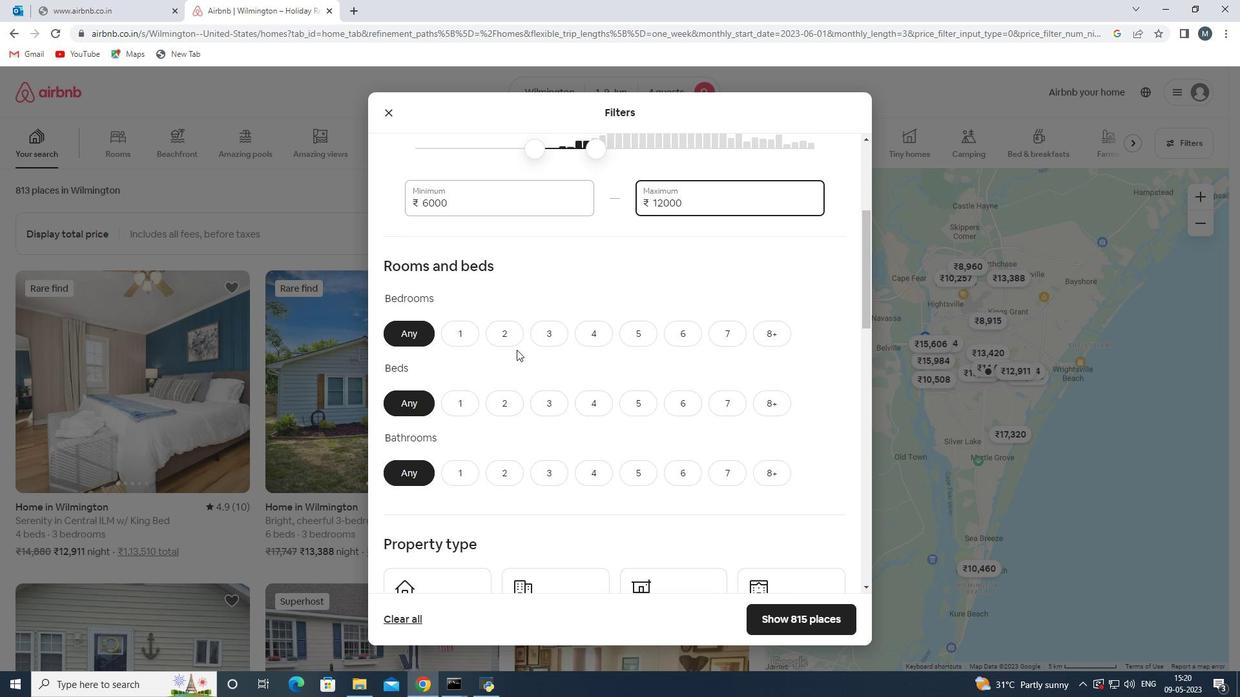 
Action: Mouse pressed left at (511, 340)
Screenshot: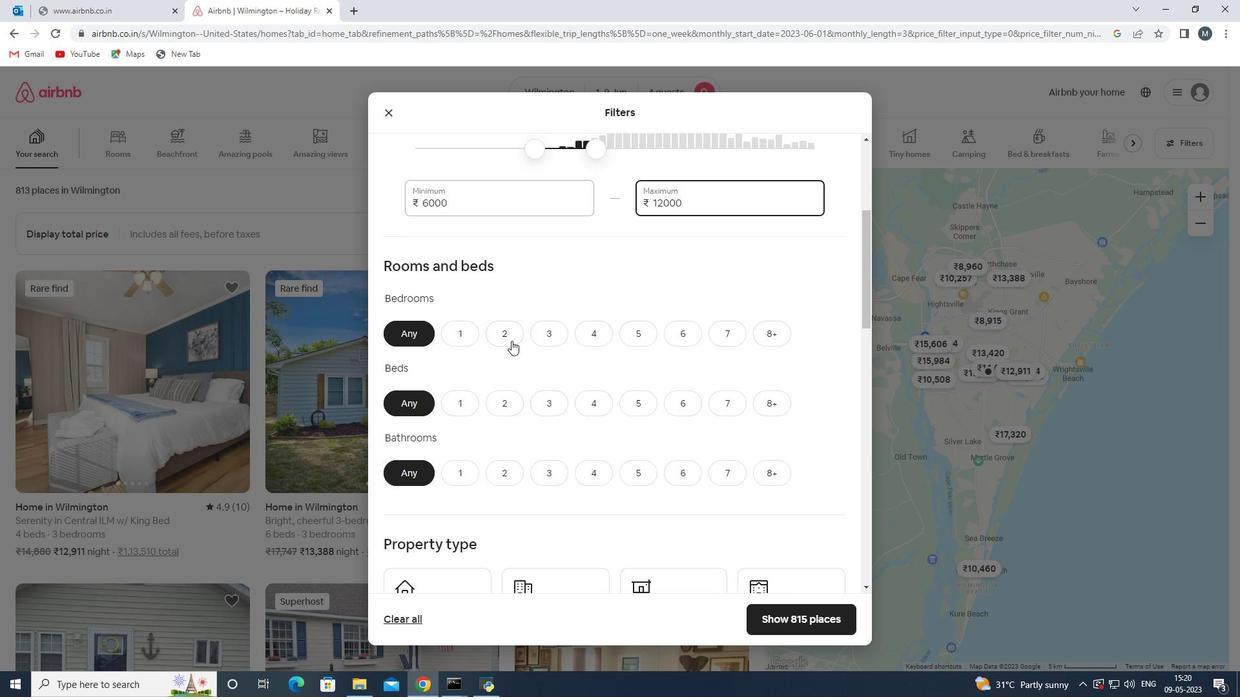 
Action: Mouse moved to (494, 403)
Screenshot: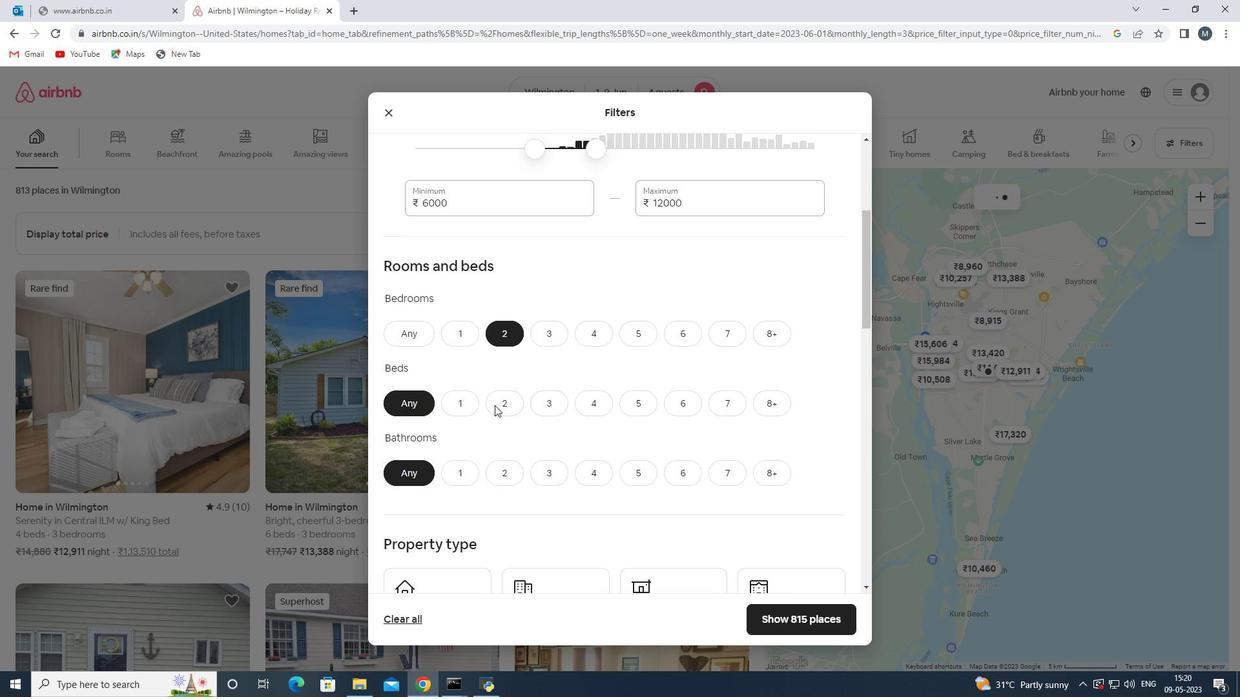 
Action: Mouse pressed left at (494, 403)
Screenshot: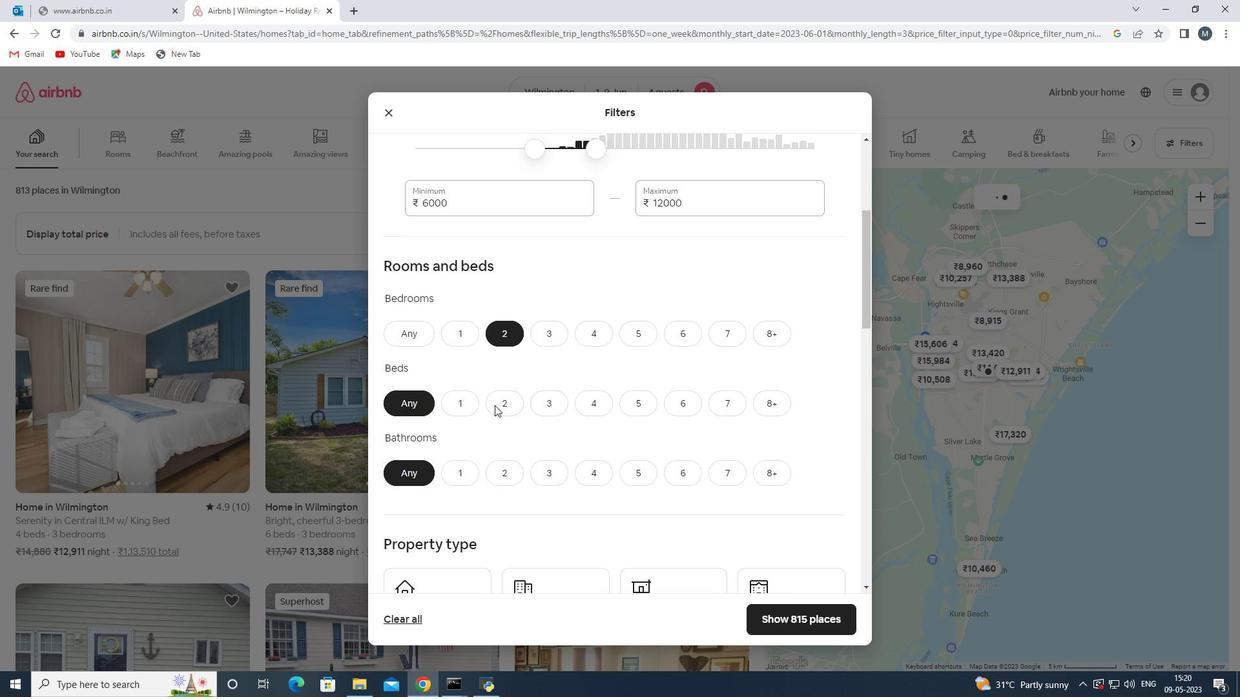 
Action: Mouse moved to (507, 469)
Screenshot: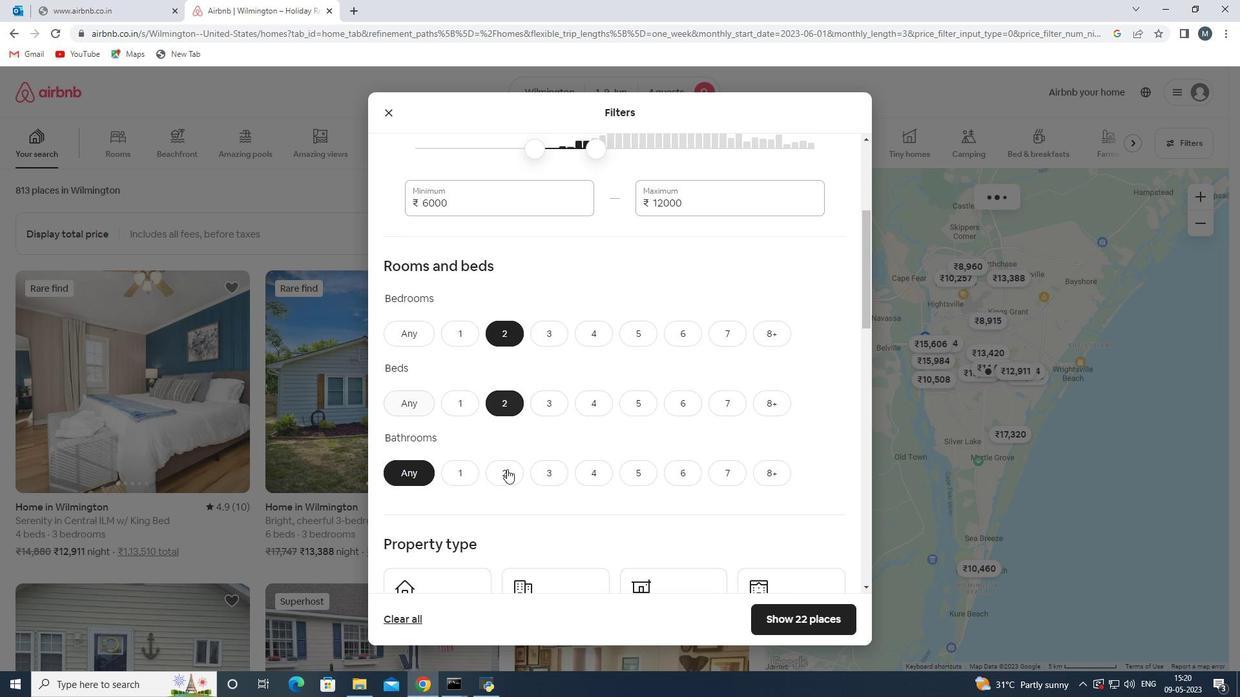 
Action: Mouse pressed left at (507, 469)
Screenshot: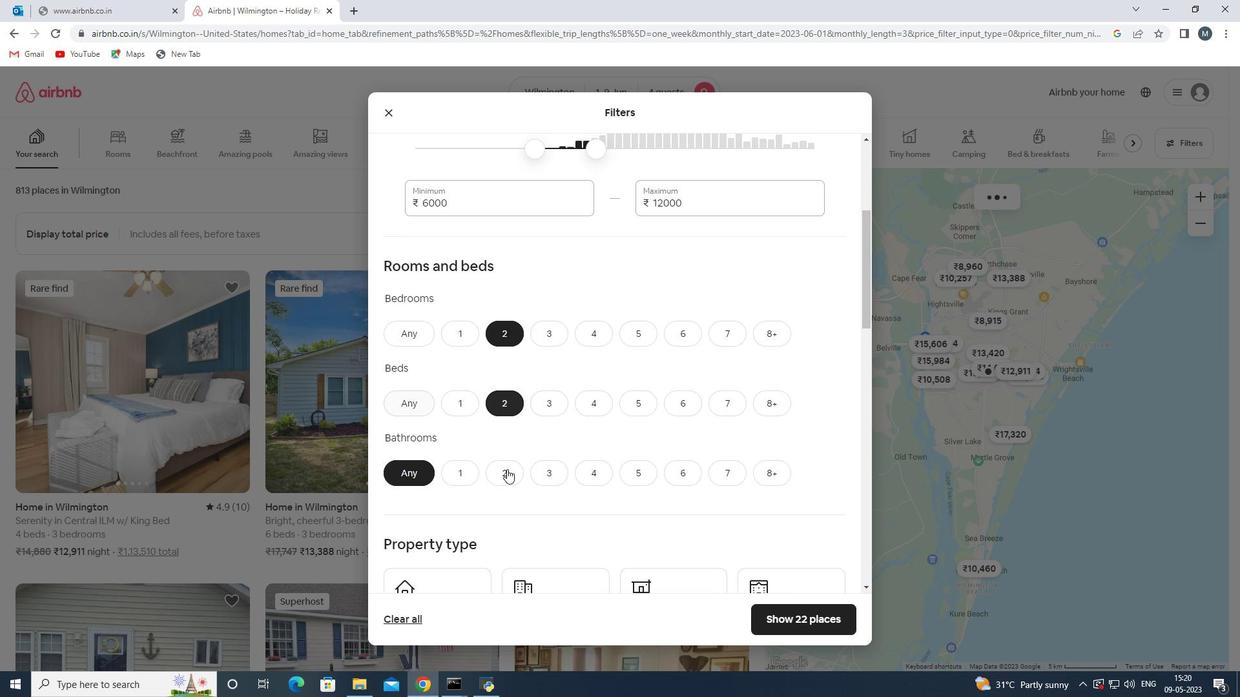 
Action: Mouse moved to (534, 404)
Screenshot: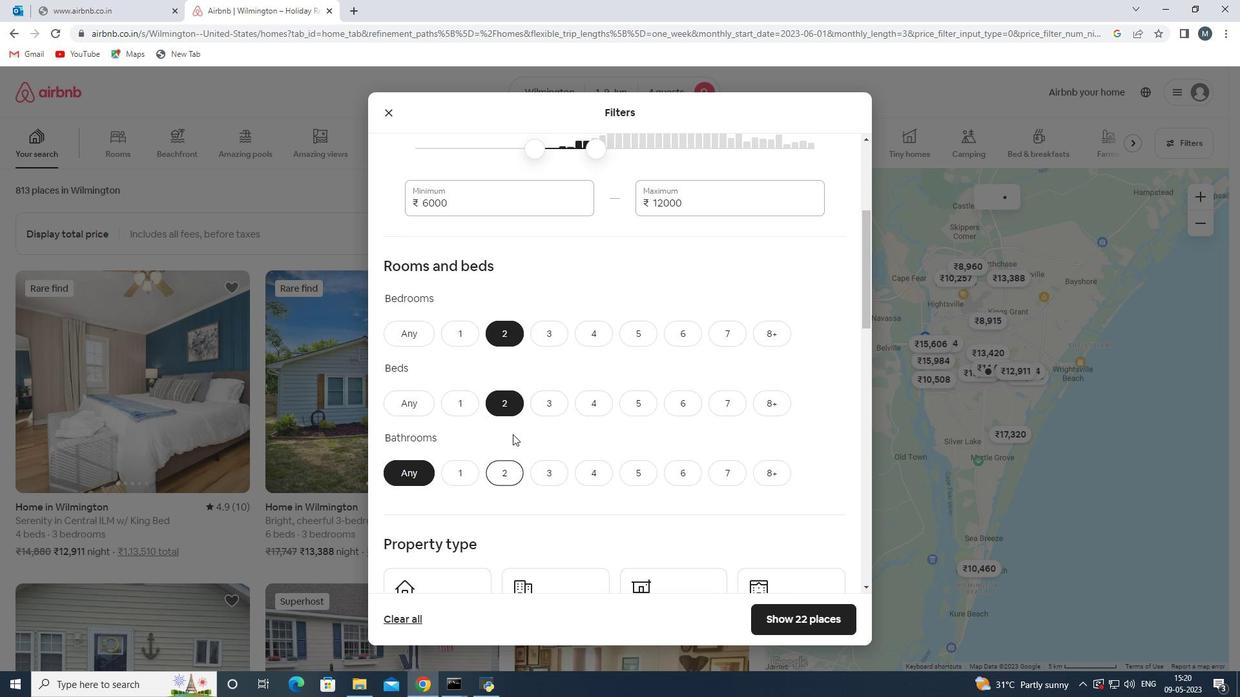 
Action: Mouse scrolled (534, 403) with delta (0, 0)
Screenshot: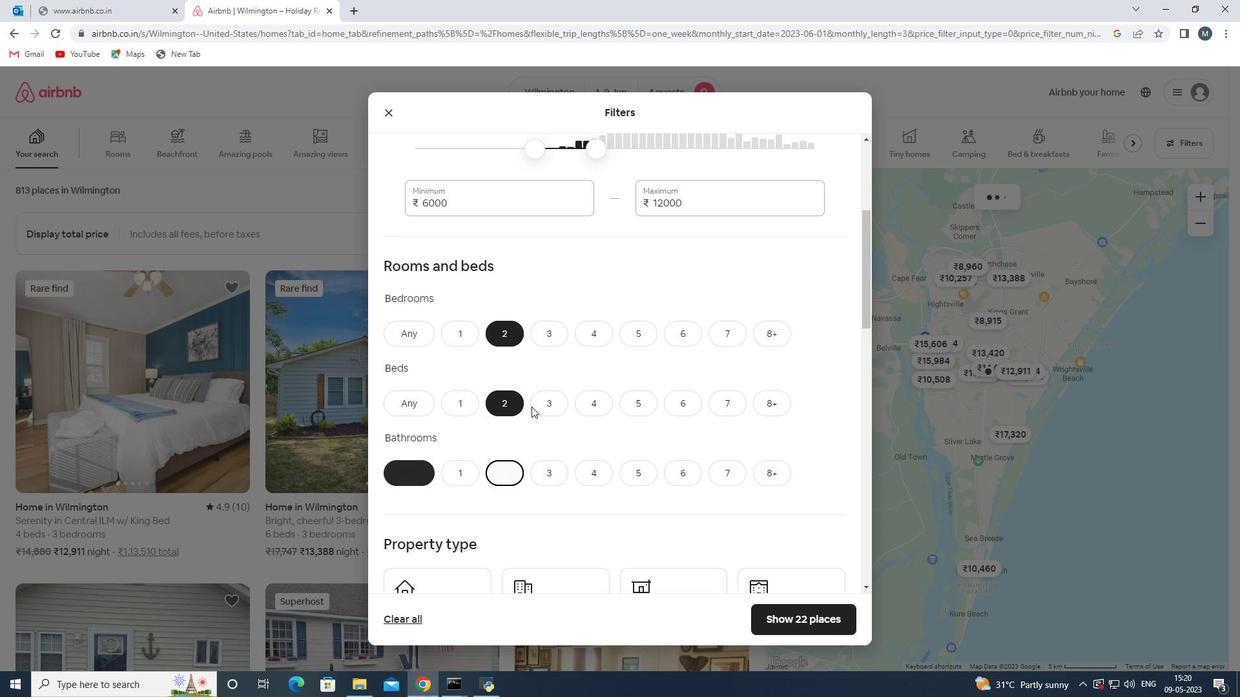 
Action: Mouse moved to (541, 410)
Screenshot: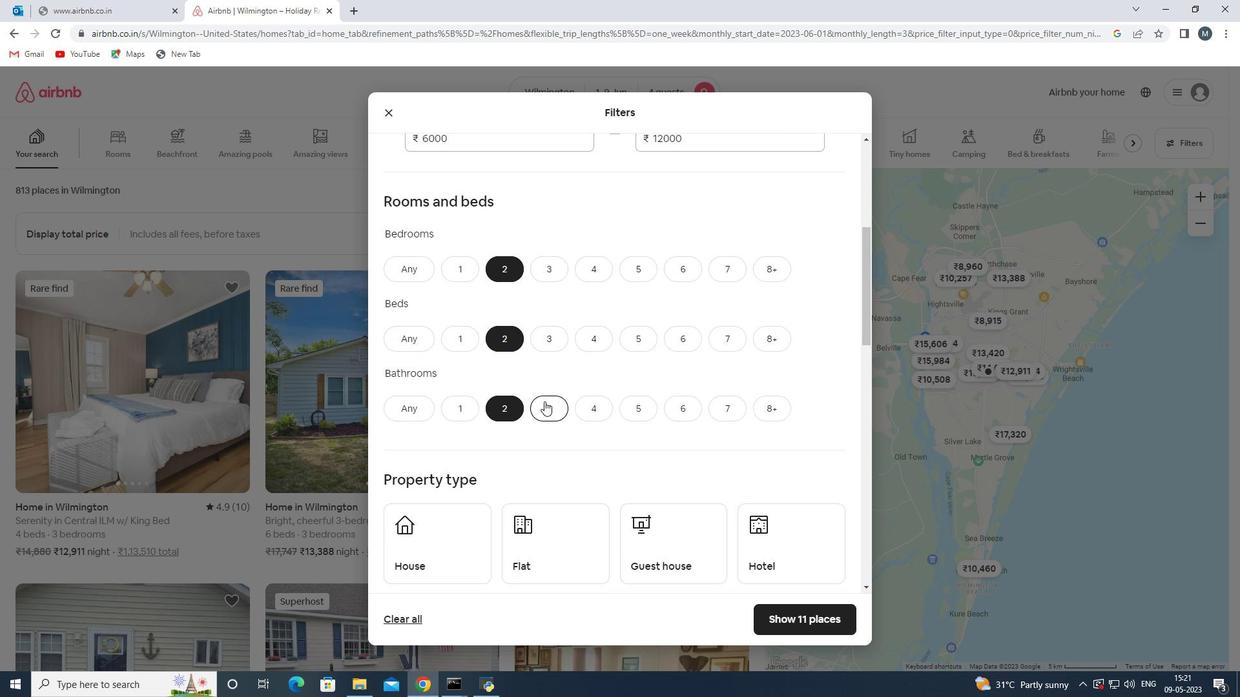 
Action: Mouse scrolled (541, 410) with delta (0, 0)
Screenshot: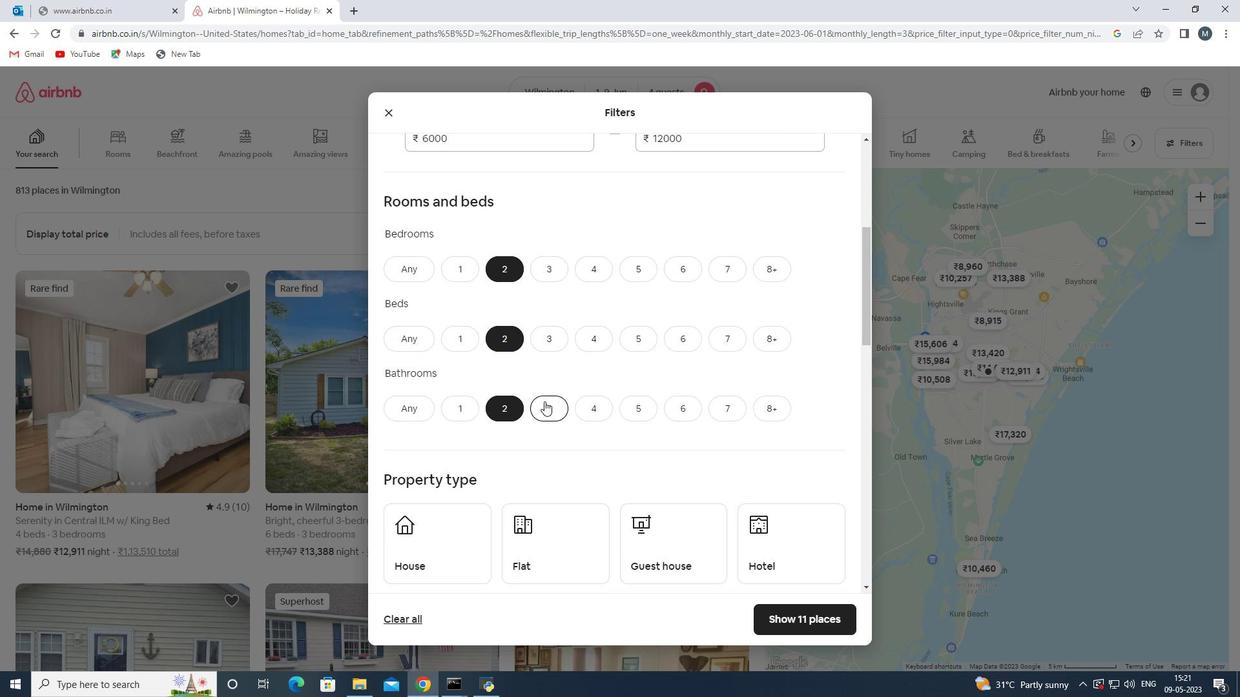 
Action: Mouse moved to (461, 487)
Screenshot: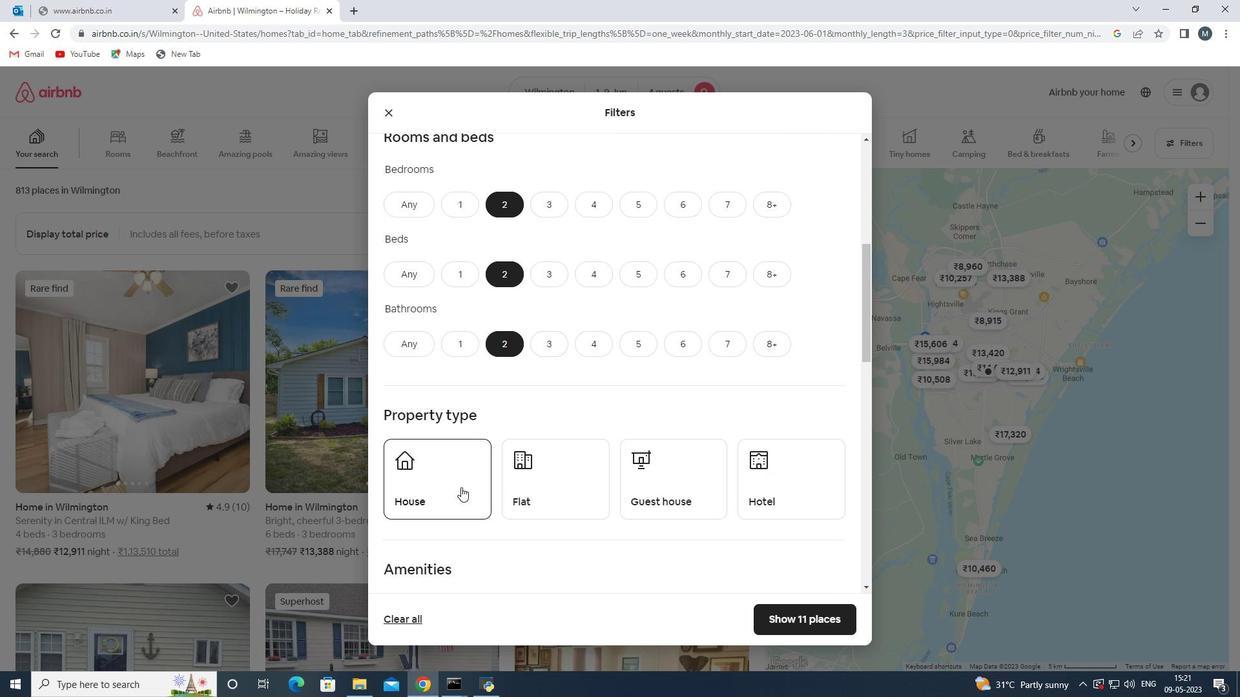 
Action: Mouse pressed left at (461, 487)
Screenshot: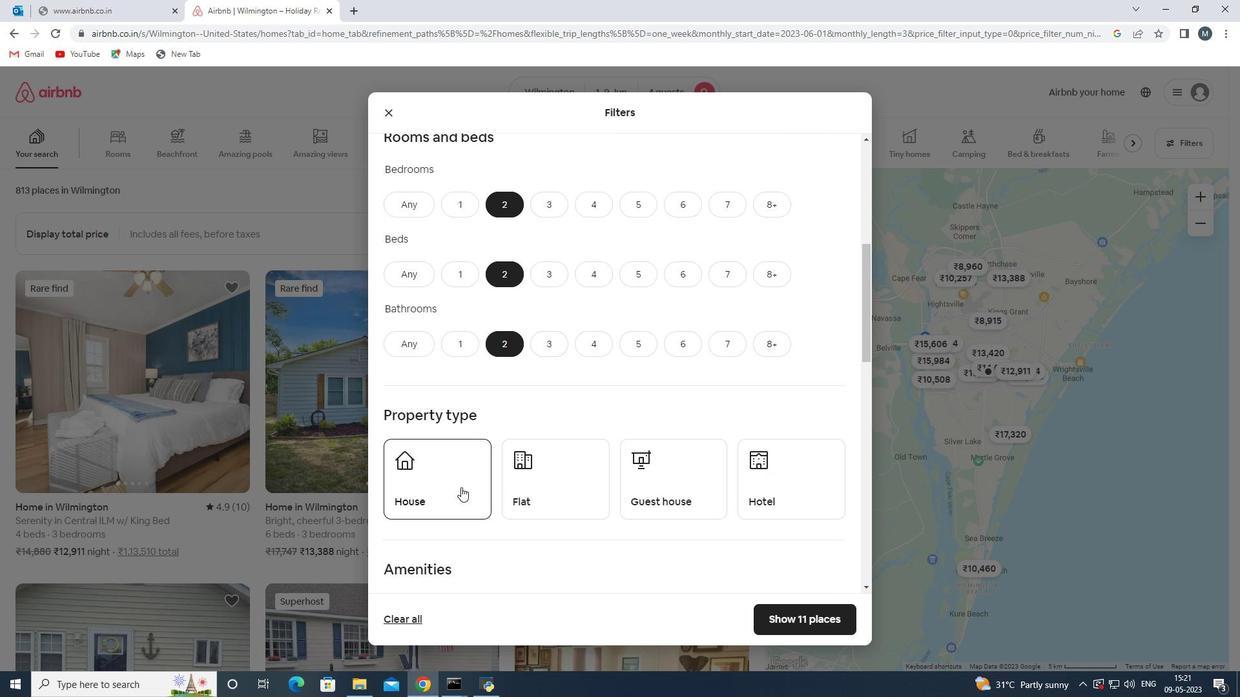 
Action: Mouse moved to (556, 475)
Screenshot: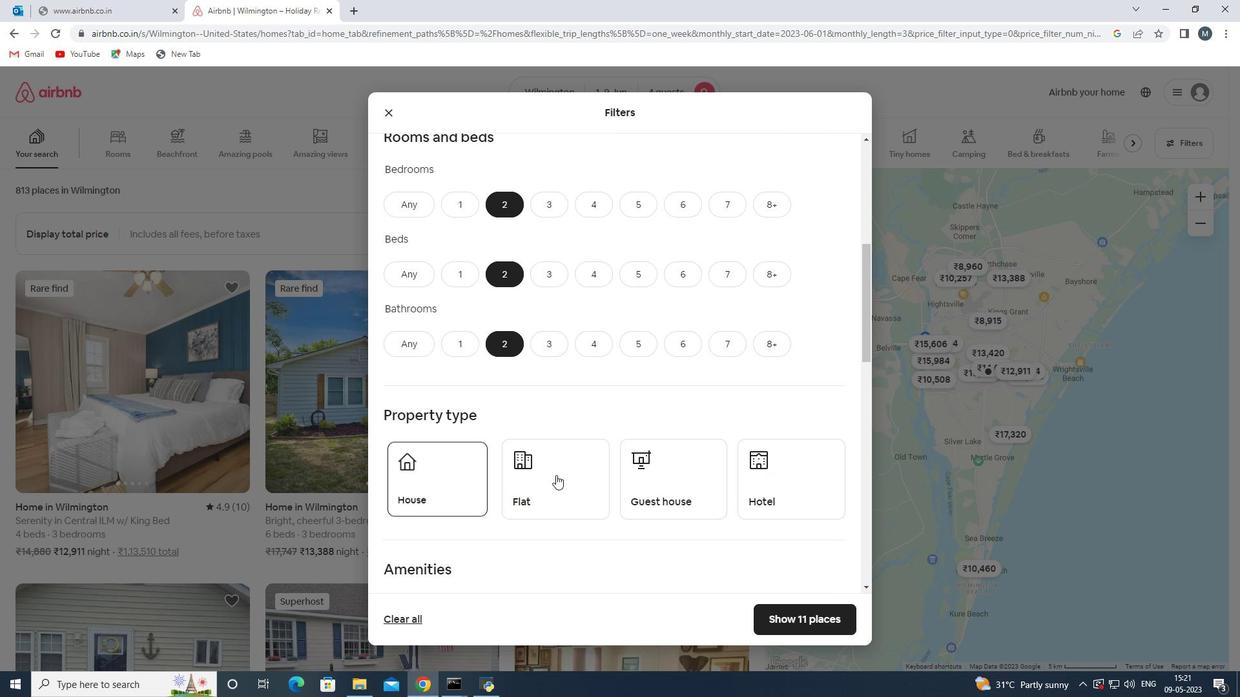 
Action: Mouse pressed left at (556, 475)
Screenshot: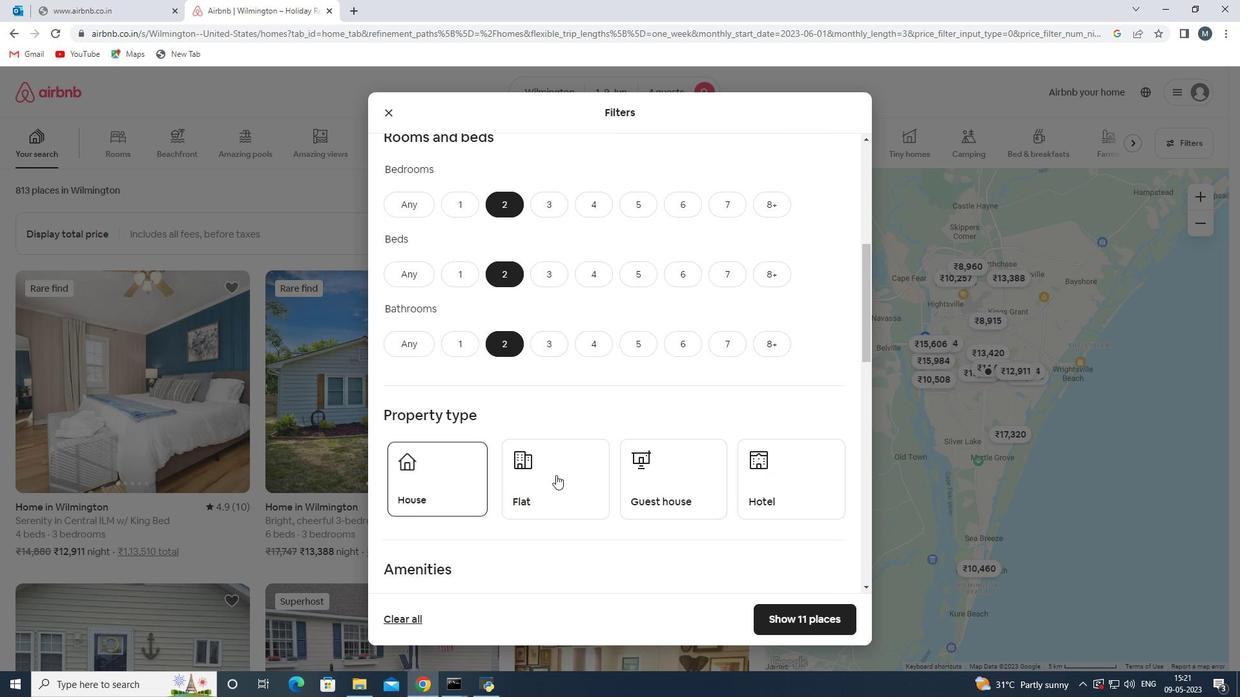 
Action: Mouse moved to (636, 476)
Screenshot: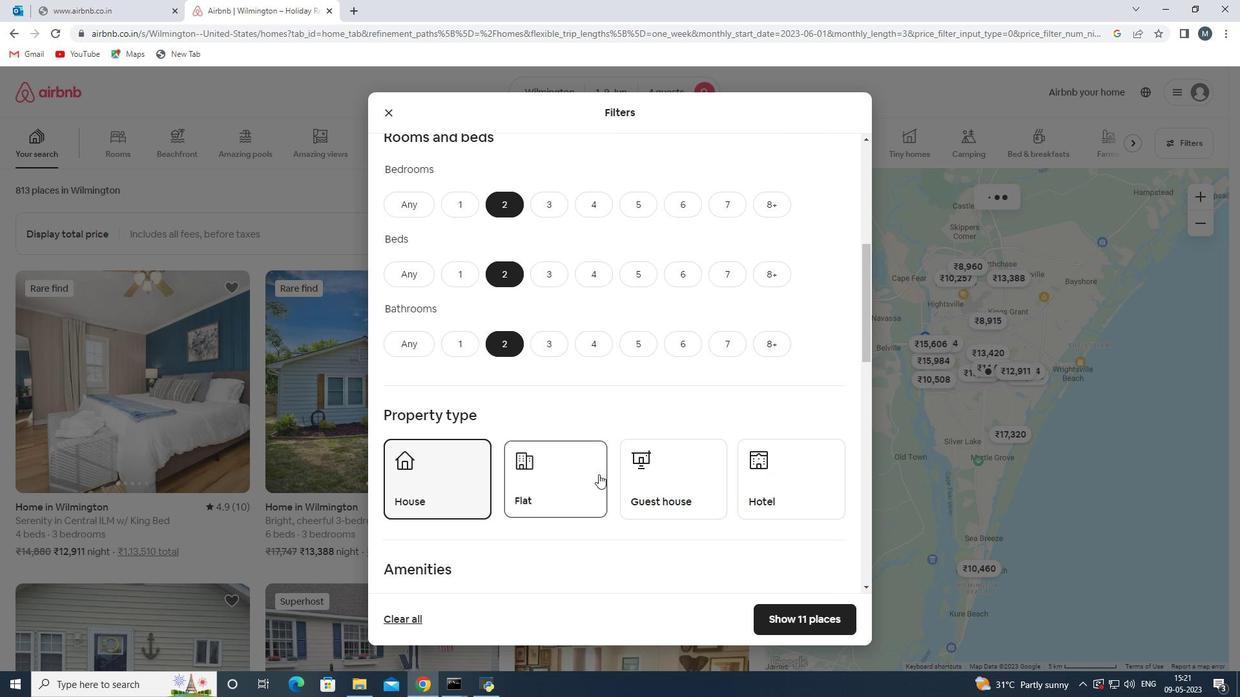 
Action: Mouse pressed left at (636, 476)
Screenshot: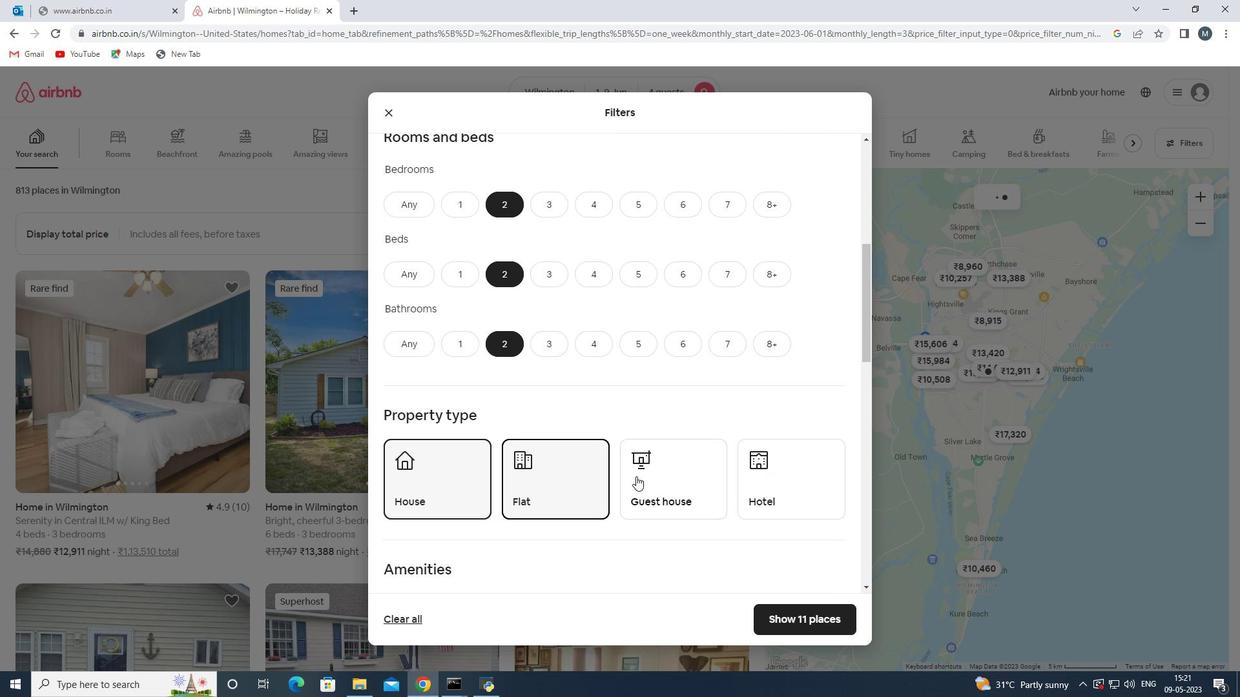 
Action: Mouse moved to (611, 458)
Screenshot: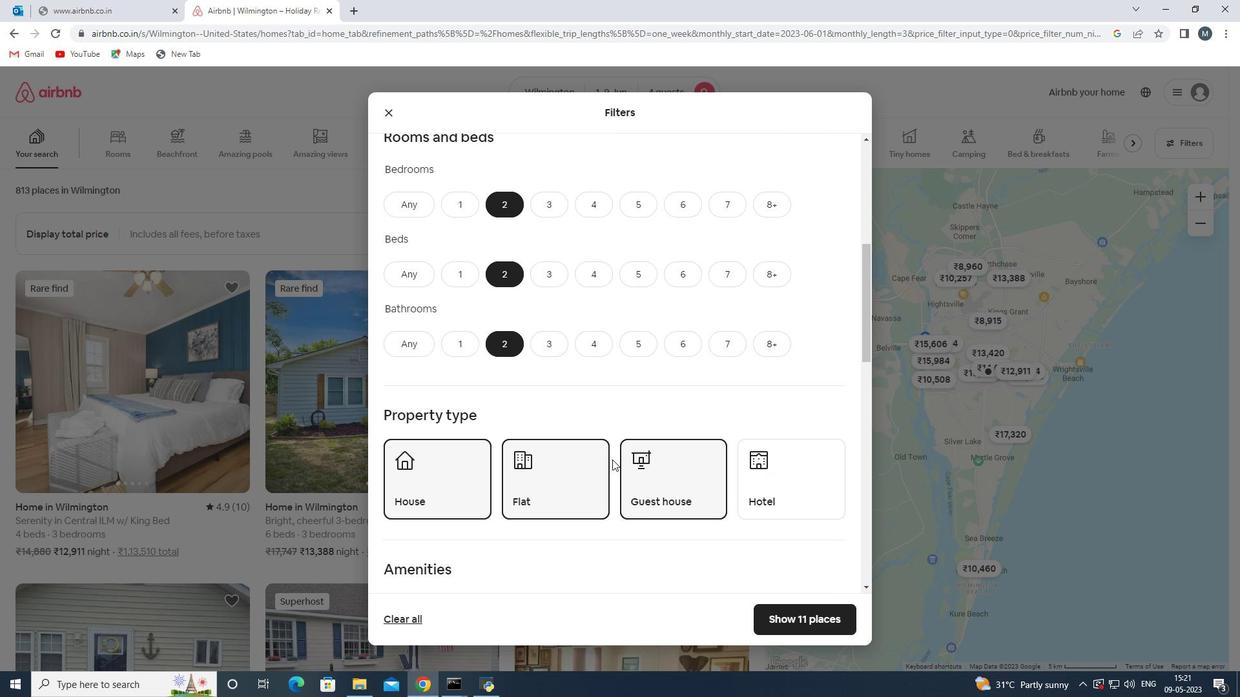 
Action: Mouse scrolled (611, 458) with delta (0, 0)
Screenshot: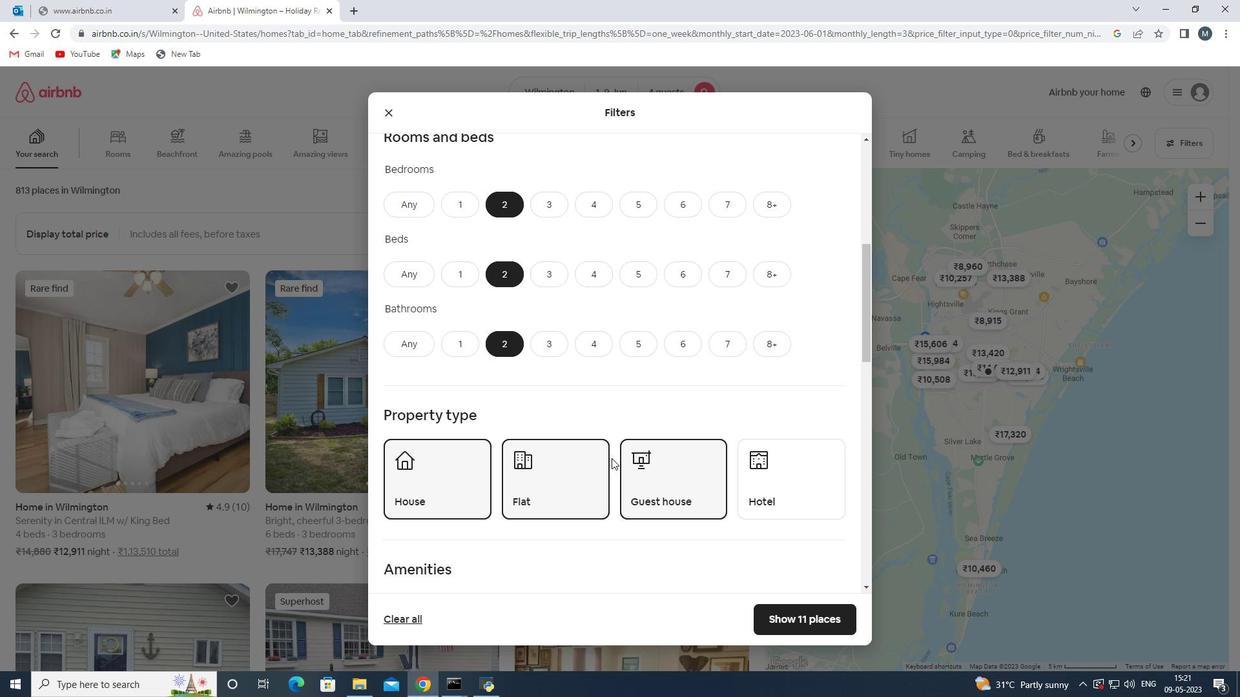 
Action: Mouse moved to (611, 459)
Screenshot: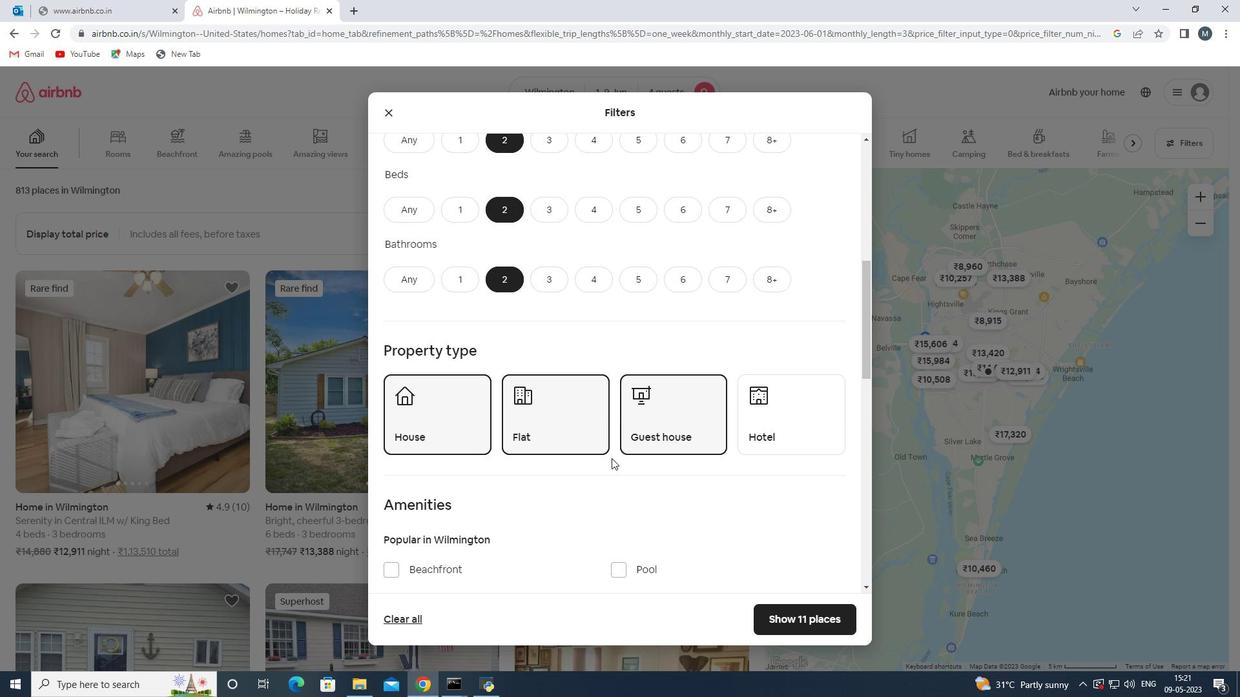 
Action: Mouse scrolled (611, 458) with delta (0, 0)
Screenshot: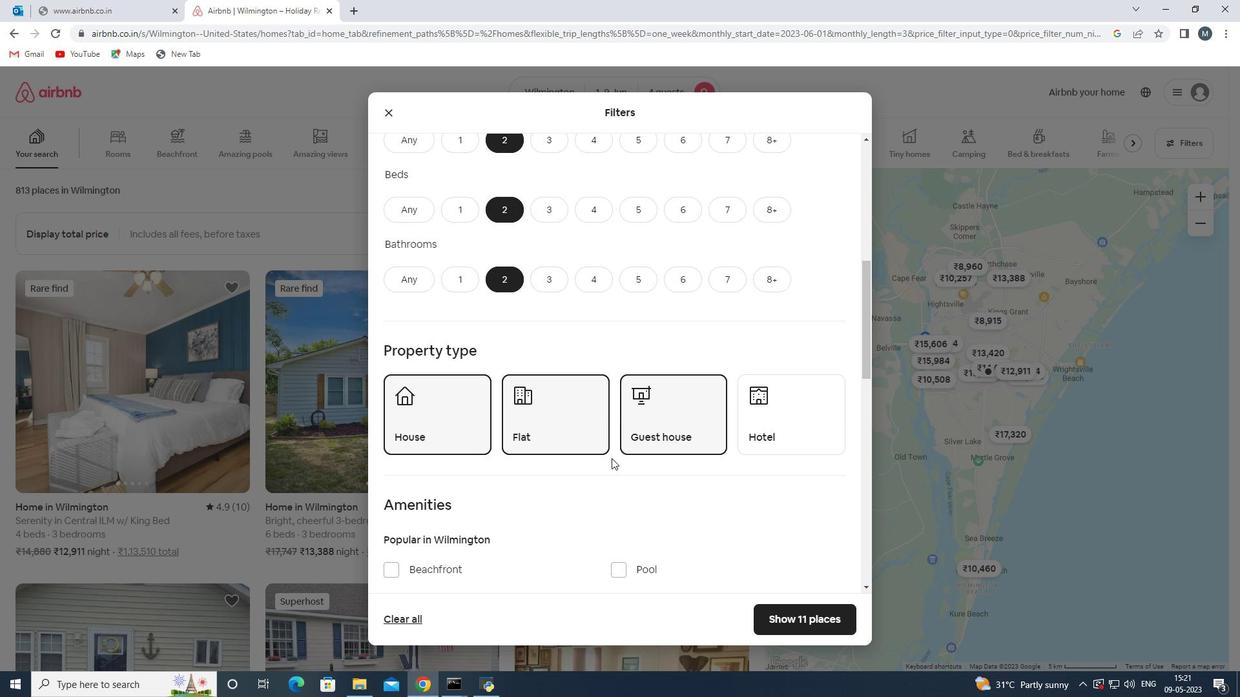 
Action: Mouse moved to (611, 461)
Screenshot: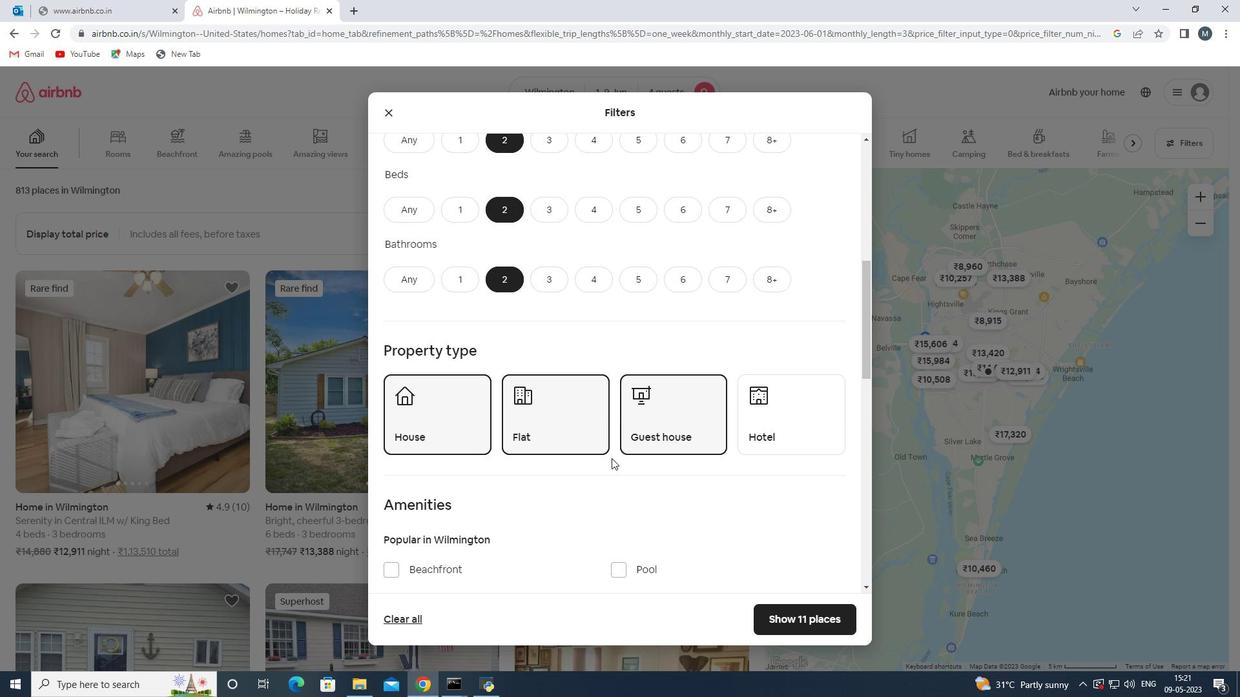 
Action: Mouse scrolled (611, 461) with delta (0, 0)
Screenshot: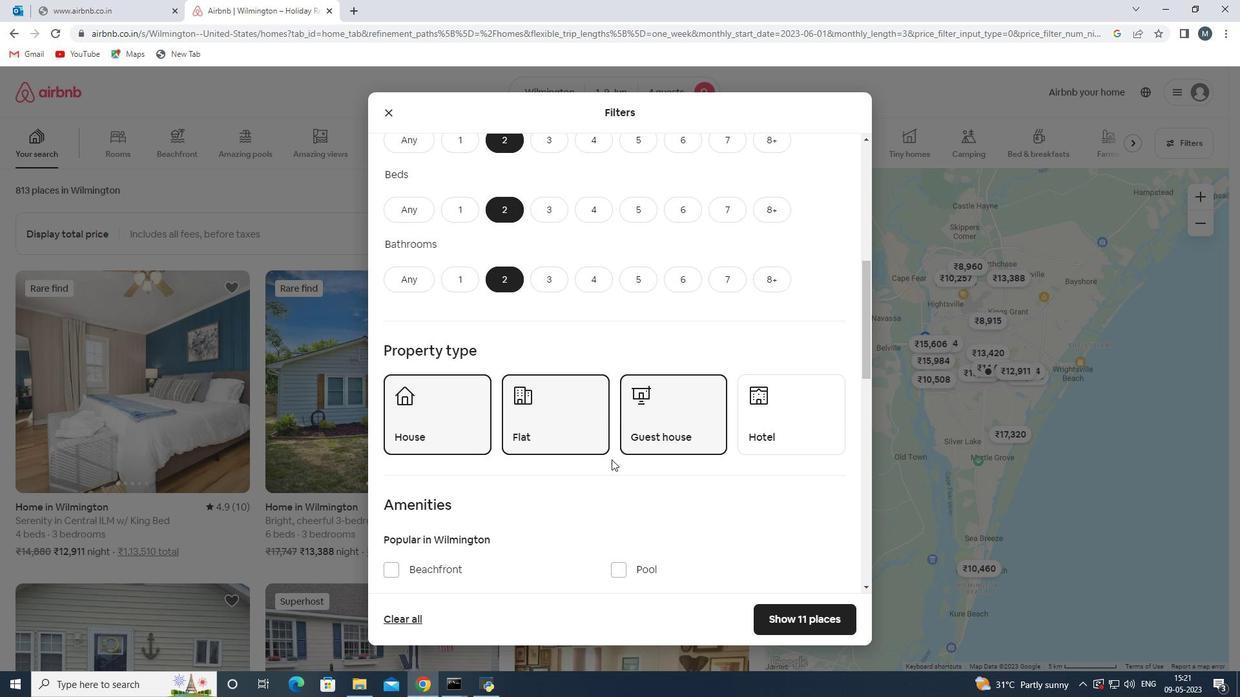 
Action: Mouse moved to (611, 463)
Screenshot: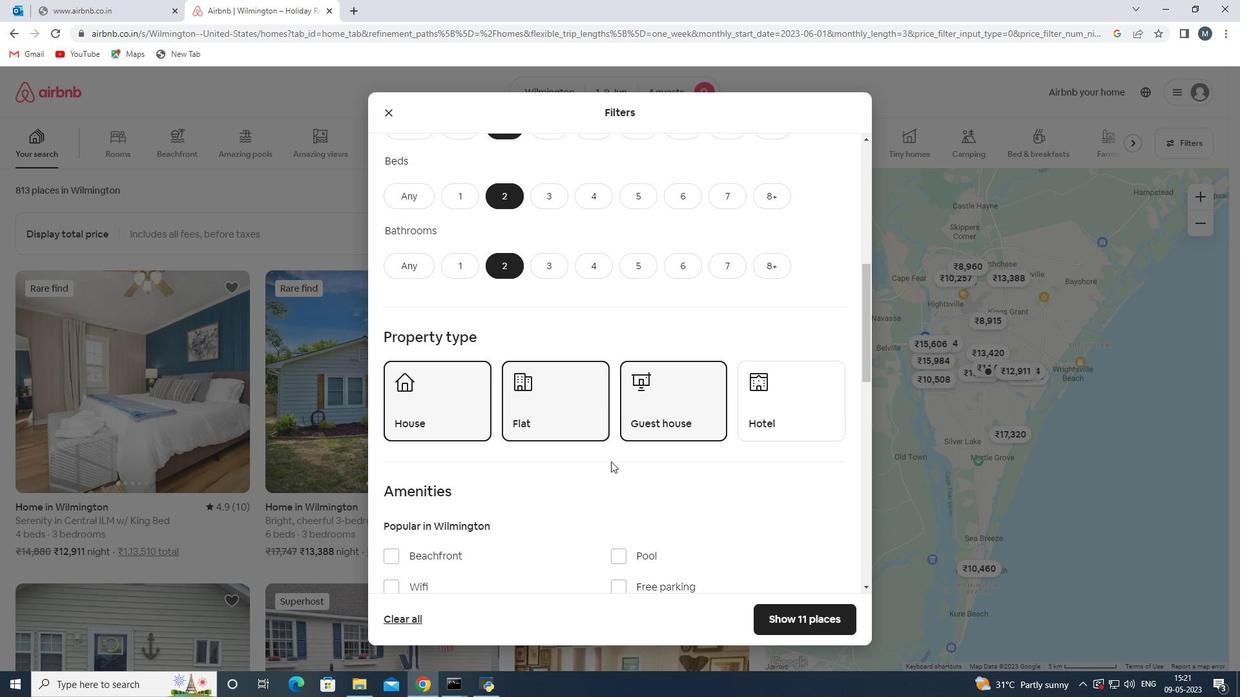 
Action: Mouse scrolled (611, 463) with delta (0, 0)
Screenshot: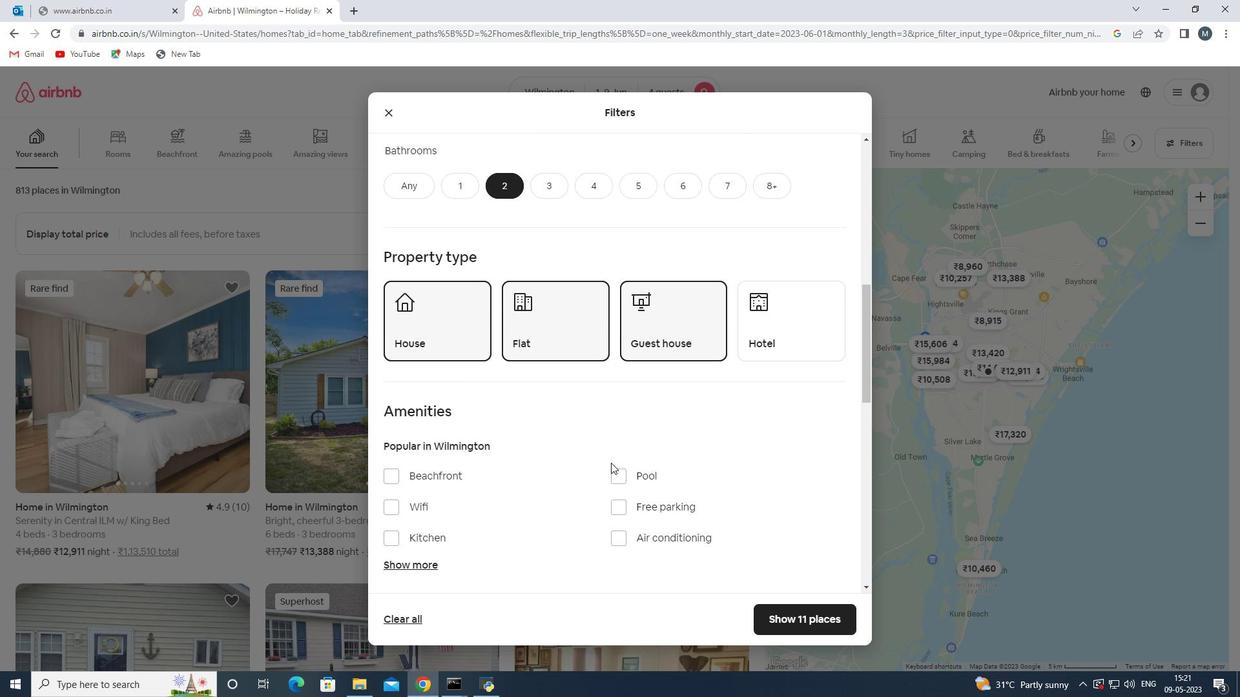 
Action: Mouse moved to (610, 465)
Screenshot: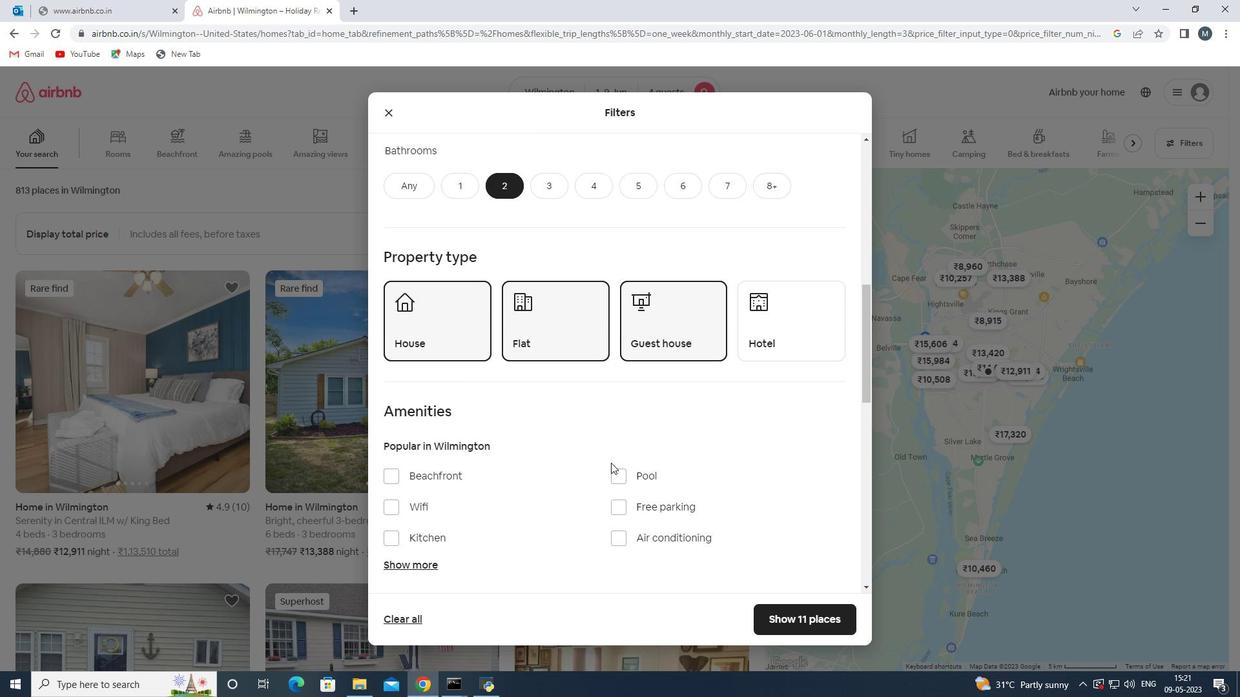 
Action: Mouse scrolled (610, 465) with delta (0, 0)
Screenshot: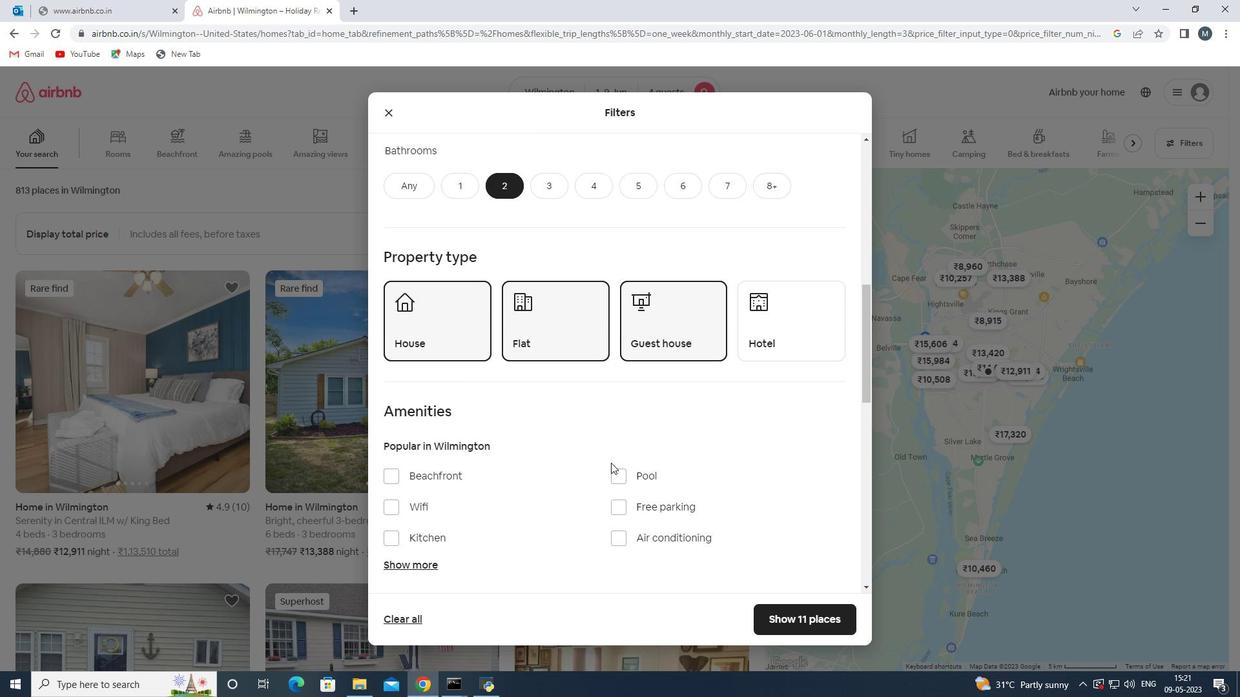 
Action: Mouse moved to (609, 466)
Screenshot: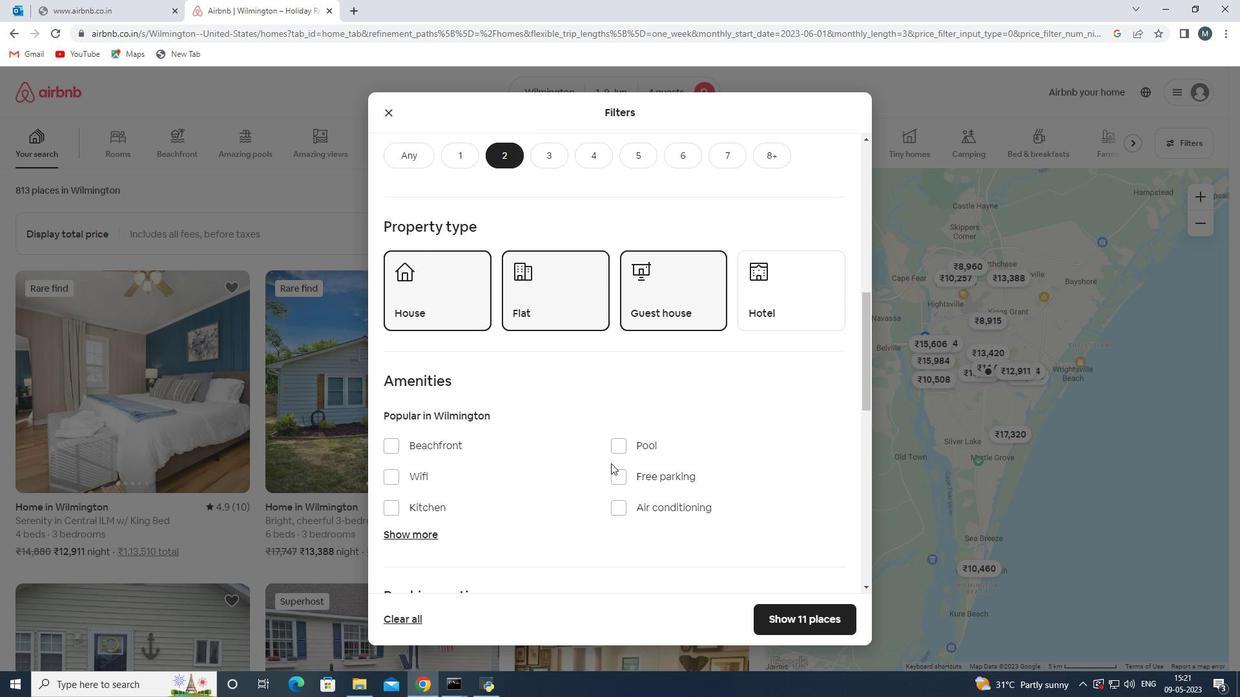
Action: Mouse scrolled (609, 465) with delta (0, 0)
Screenshot: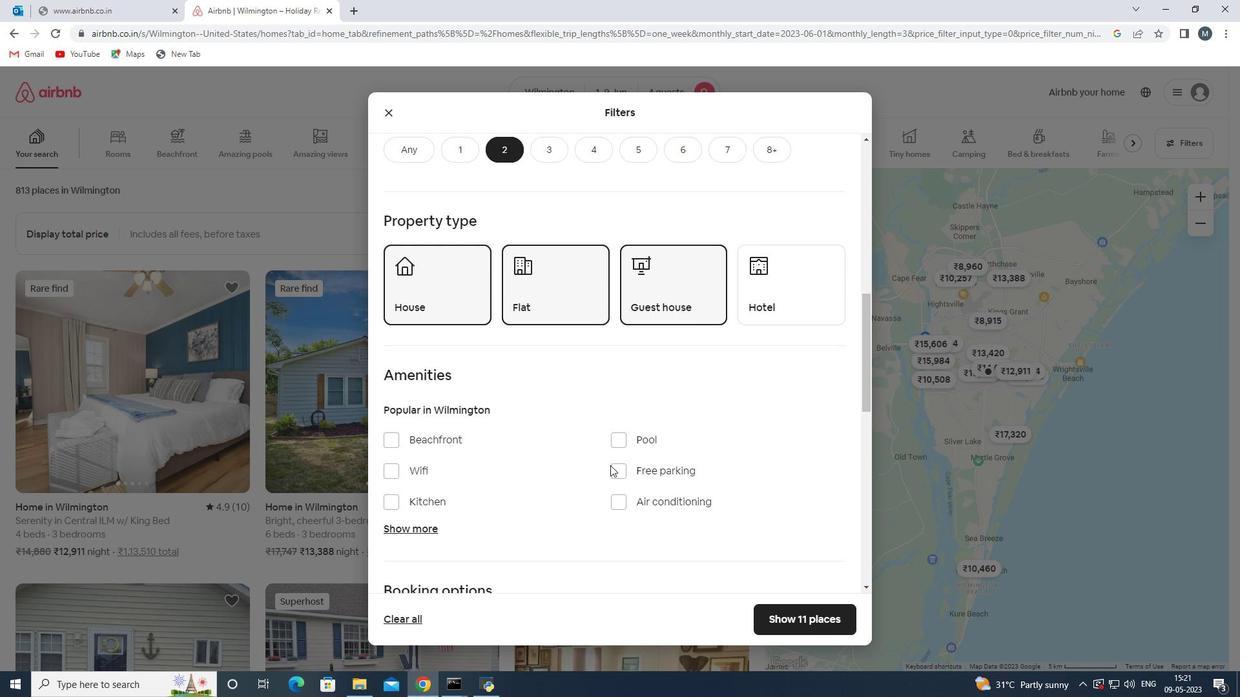 
Action: Mouse moved to (609, 466)
Screenshot: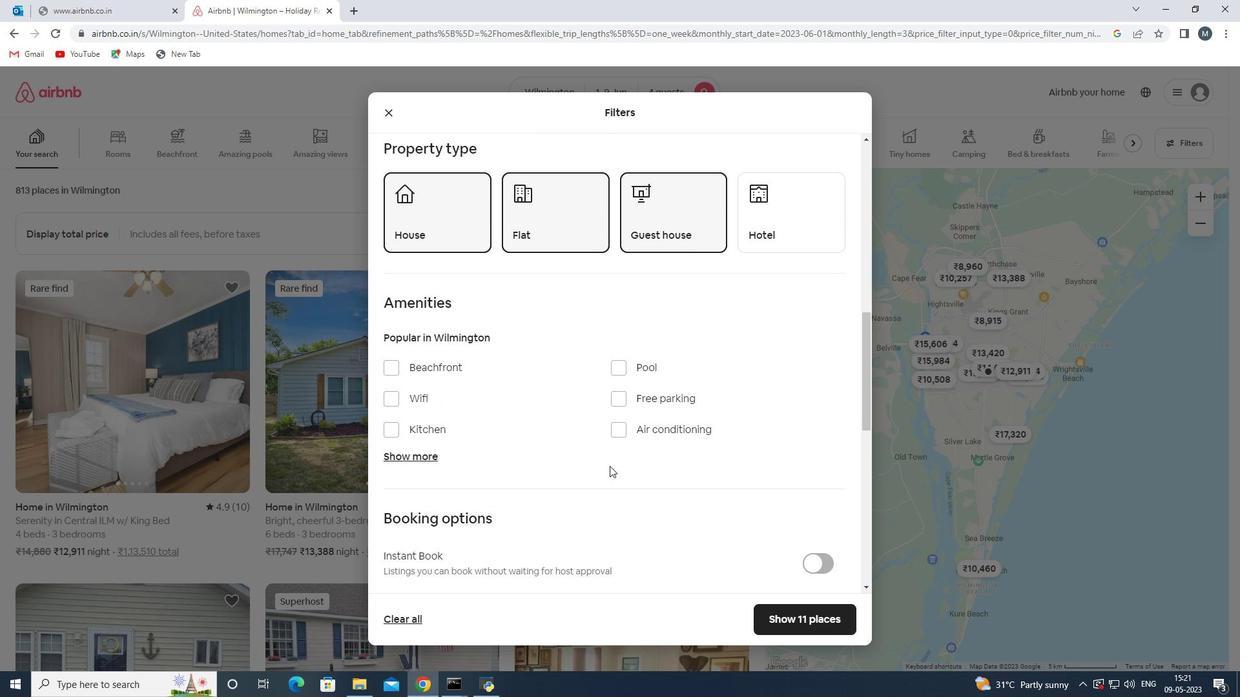 
Action: Mouse scrolled (609, 465) with delta (0, 0)
Screenshot: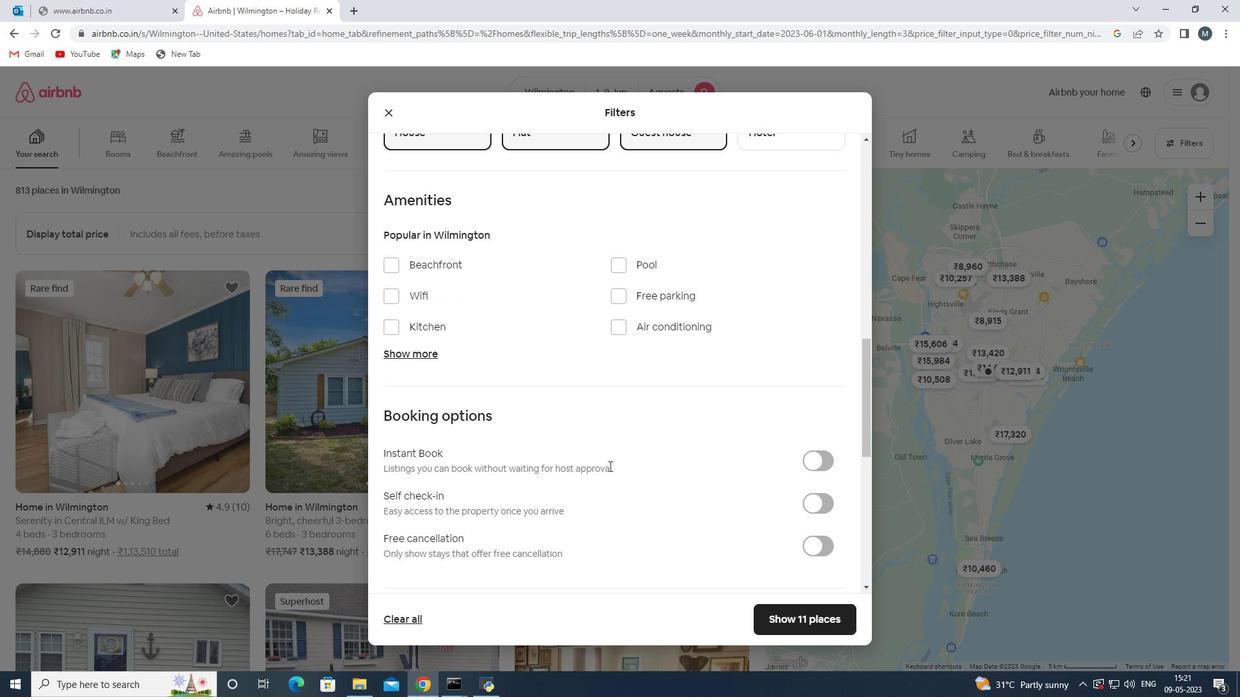 
Action: Mouse moved to (814, 421)
Screenshot: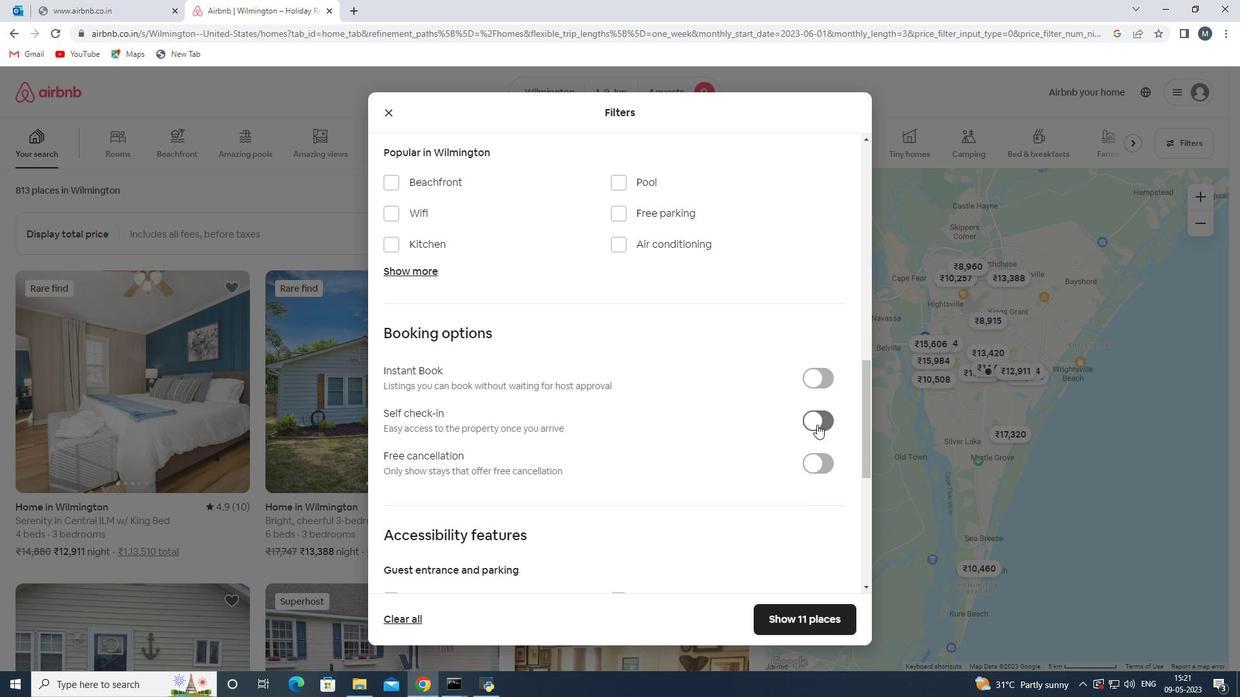 
Action: Mouse pressed left at (814, 421)
Screenshot: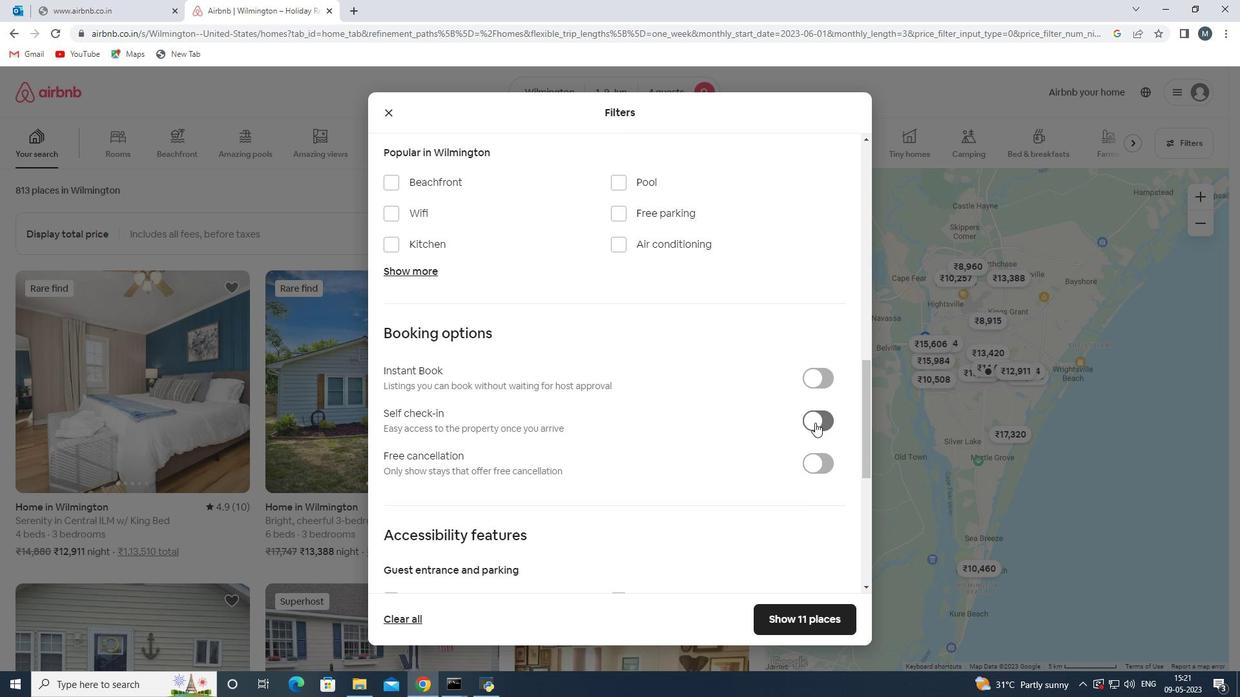 
Action: Mouse moved to (708, 427)
Screenshot: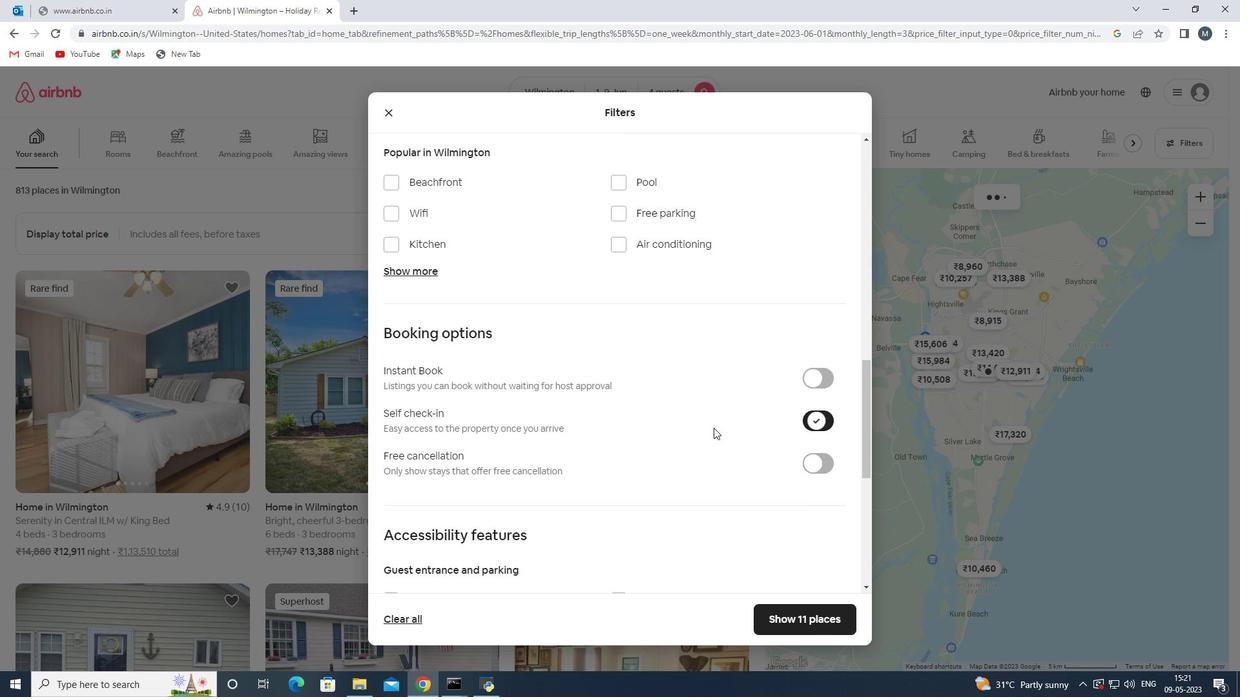 
Action: Mouse scrolled (708, 426) with delta (0, 0)
Screenshot: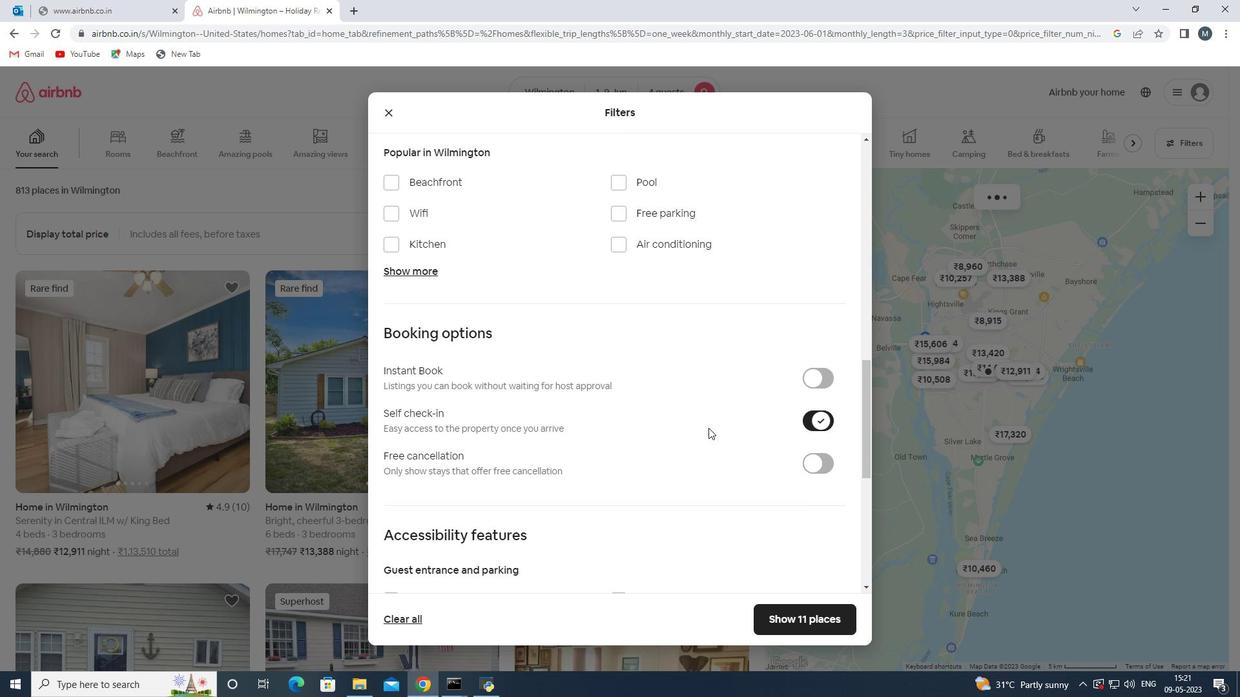 
Action: Mouse moved to (706, 427)
Screenshot: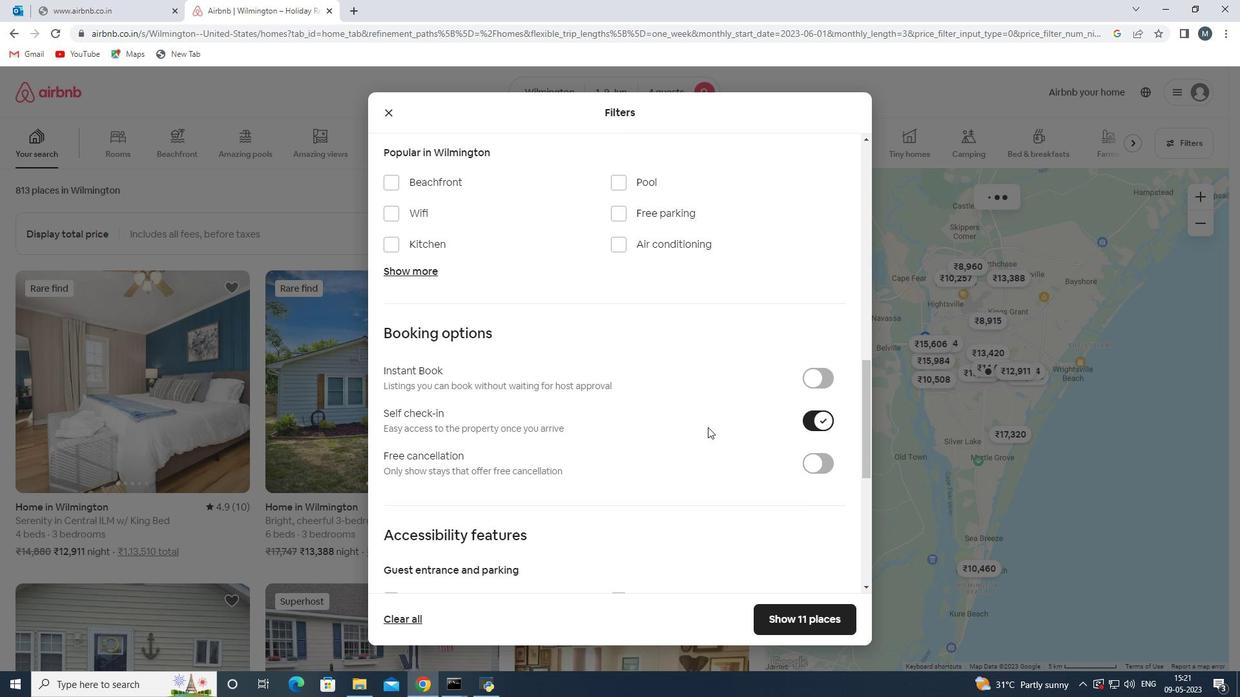 
Action: Mouse scrolled (706, 426) with delta (0, 0)
Screenshot: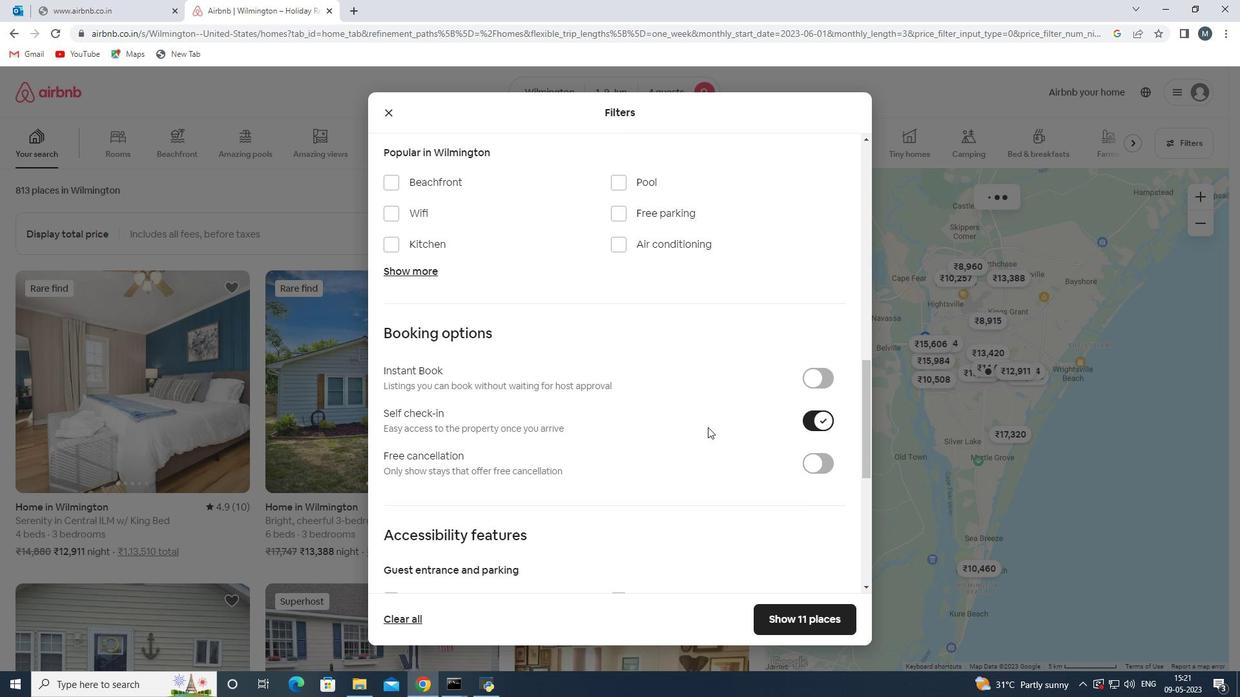 
Action: Mouse moved to (700, 428)
Screenshot: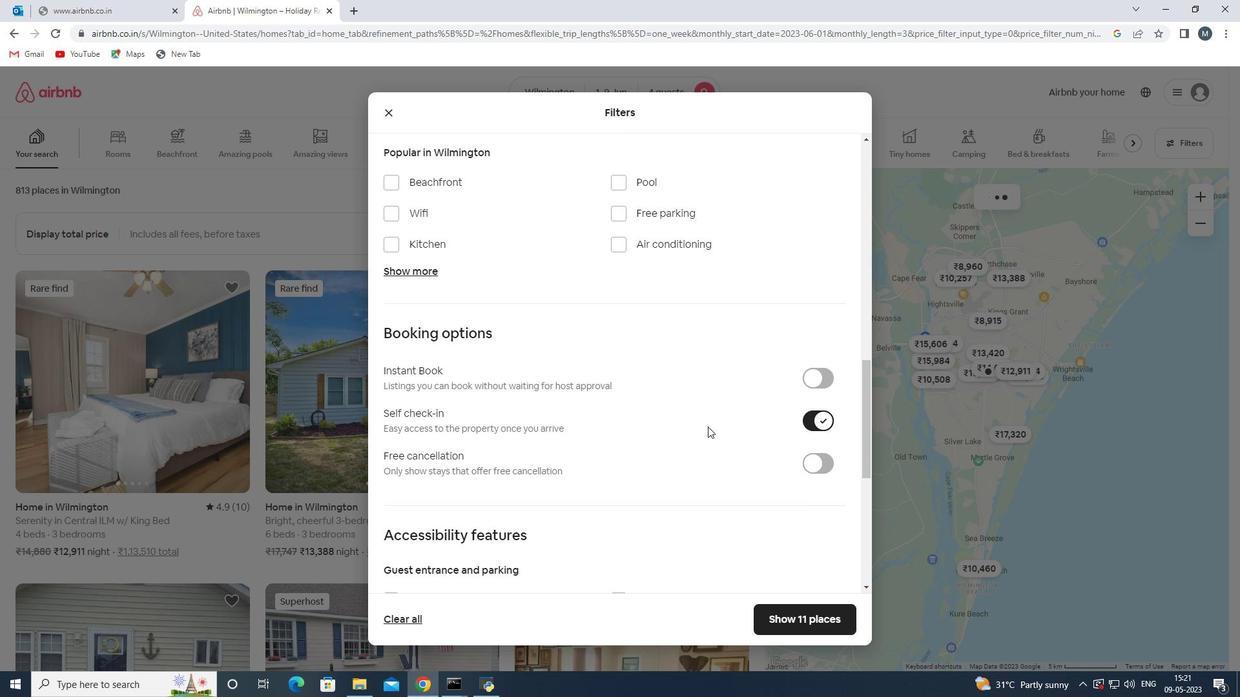 
Action: Mouse scrolled (701, 427) with delta (0, 0)
Screenshot: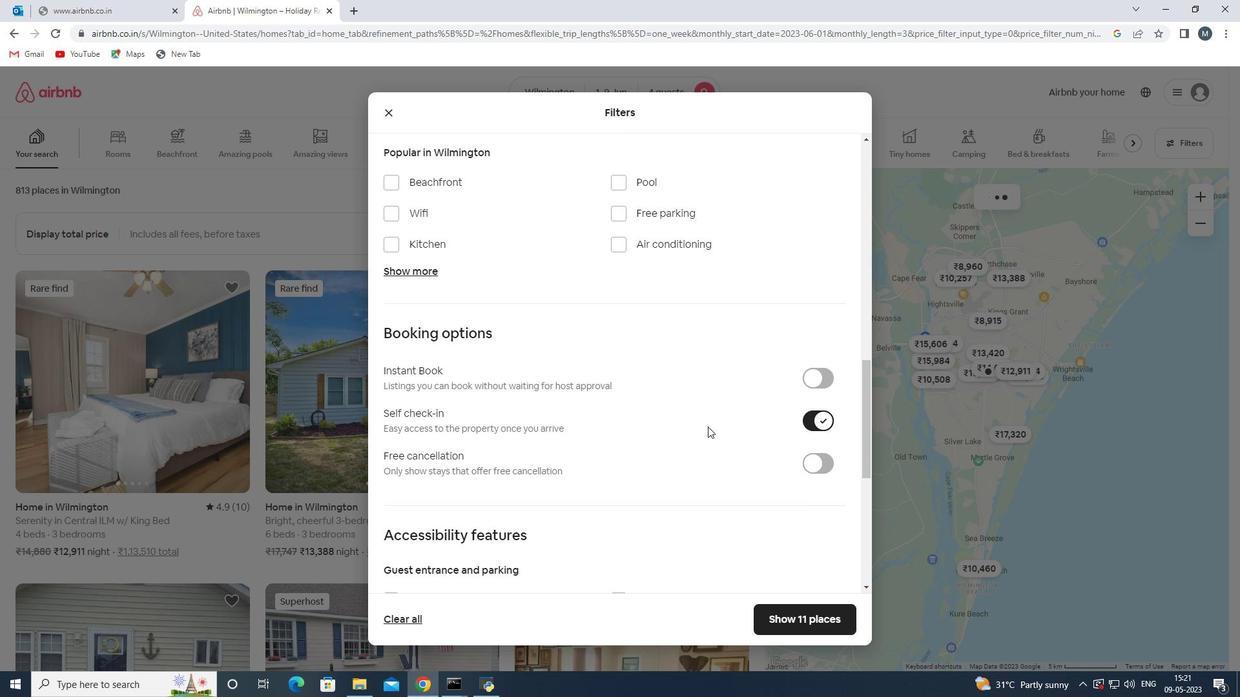
Action: Mouse moved to (664, 431)
Screenshot: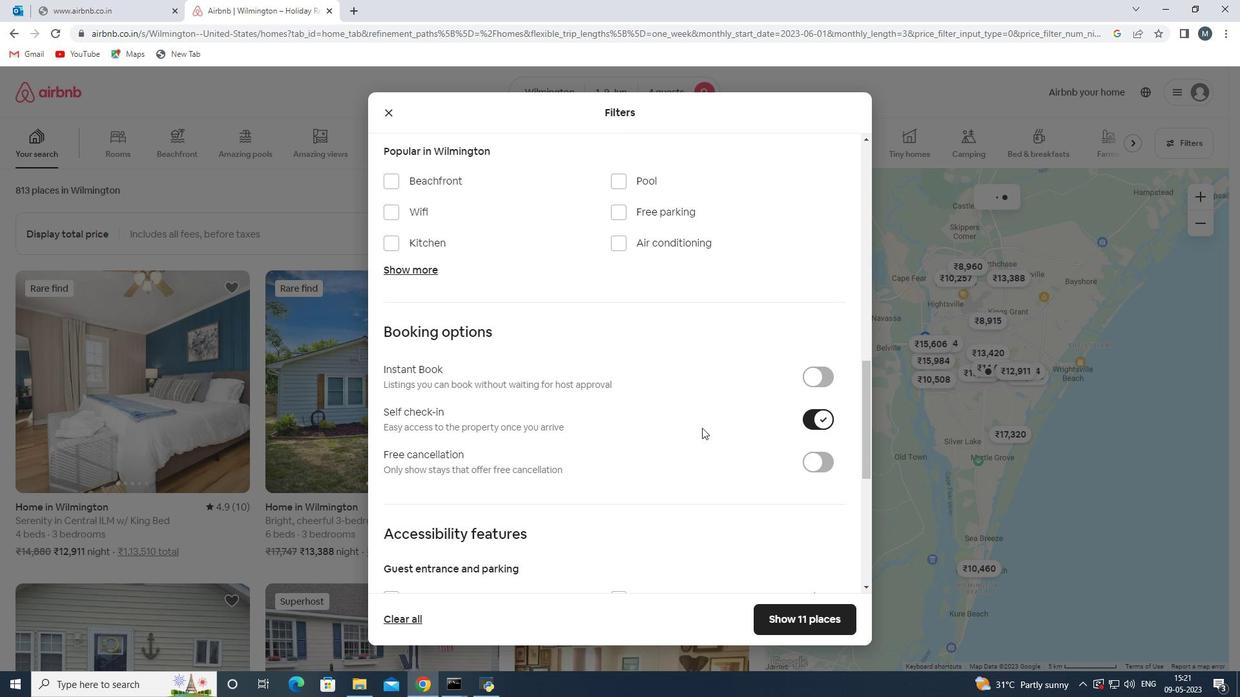 
Action: Mouse scrolled (664, 430) with delta (0, 0)
Screenshot: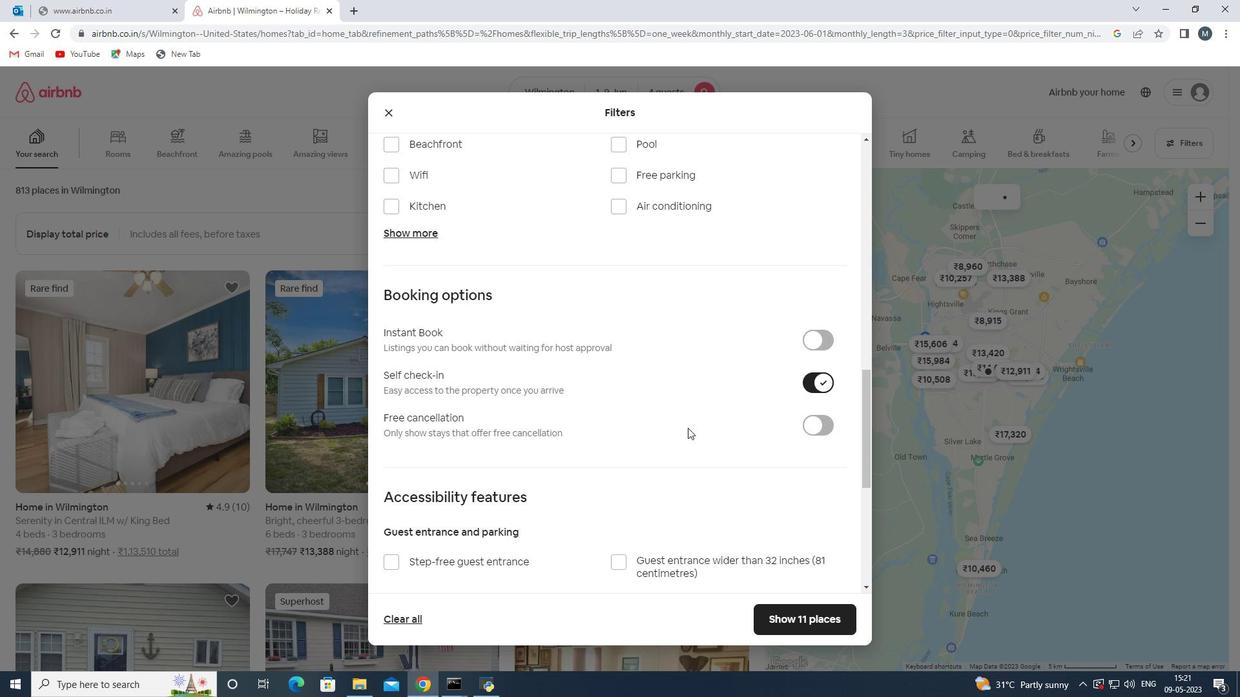 
Action: Mouse moved to (659, 432)
Screenshot: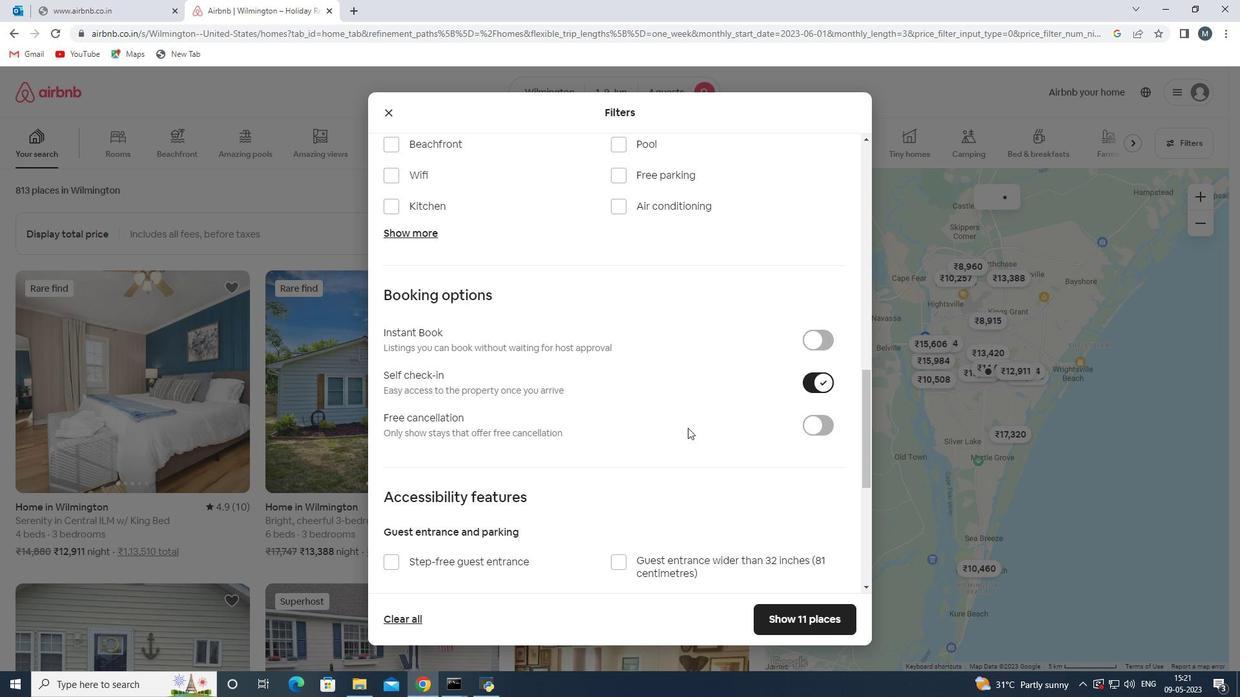 
Action: Mouse scrolled (659, 431) with delta (0, 0)
Screenshot: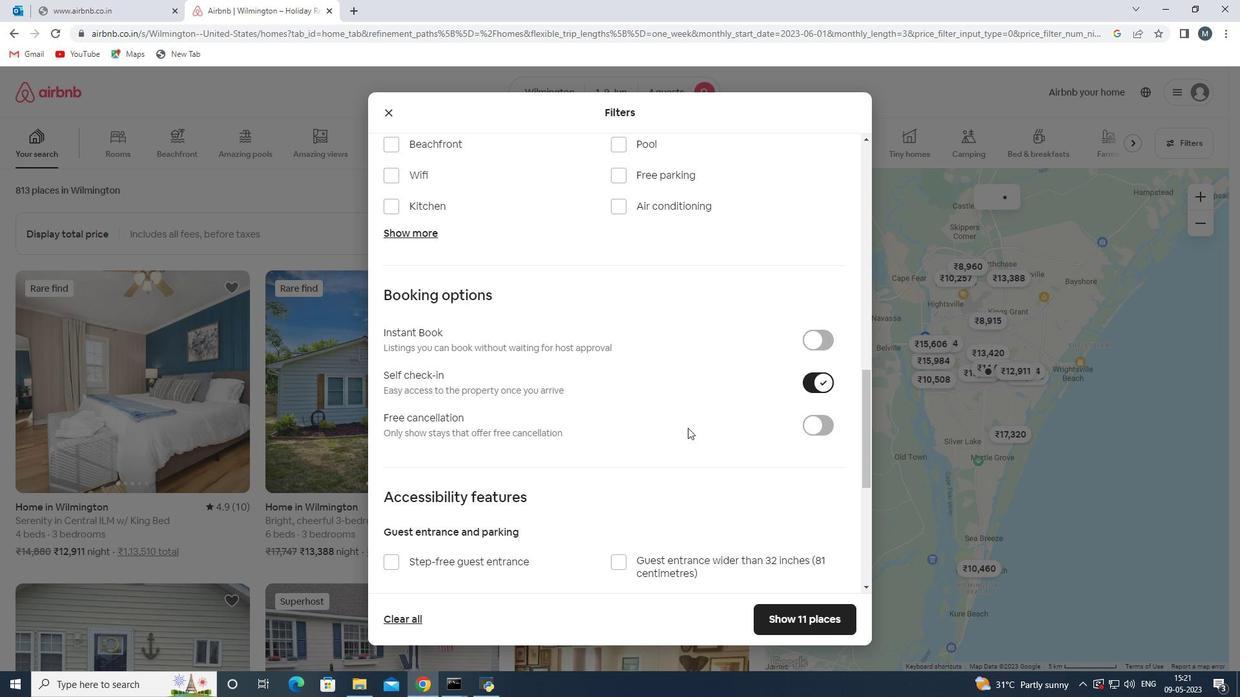 
Action: Mouse moved to (656, 433)
Screenshot: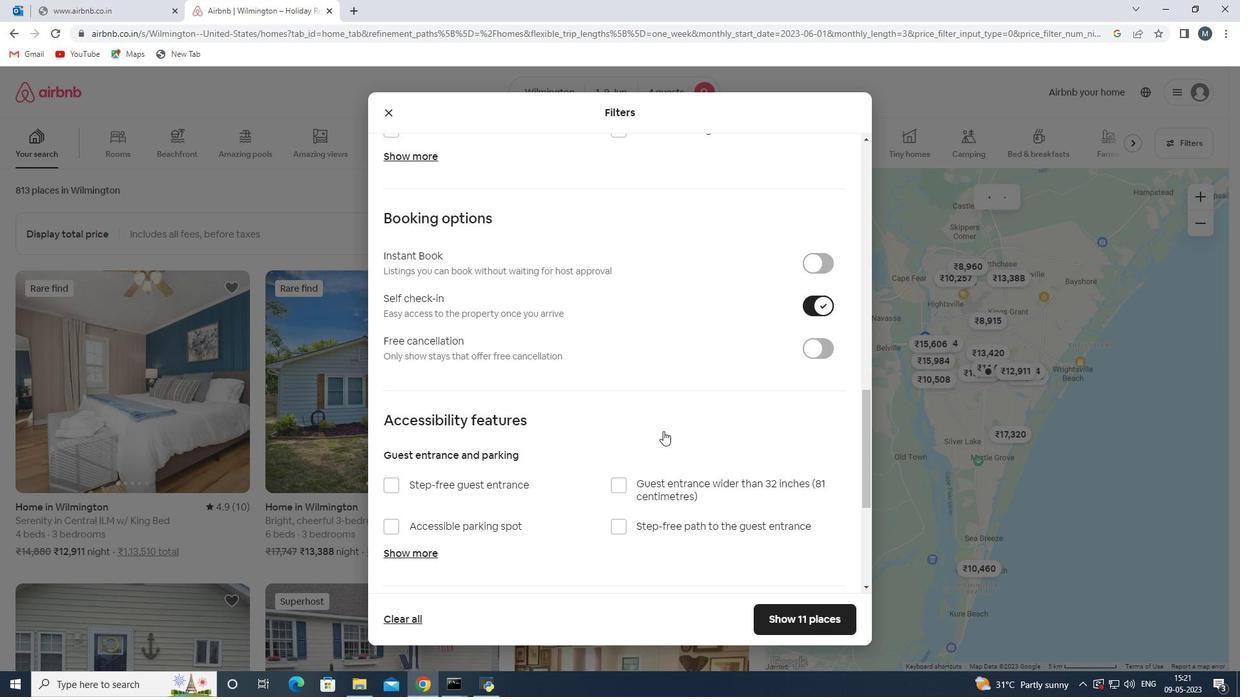 
Action: Mouse scrolled (656, 432) with delta (0, 0)
Screenshot: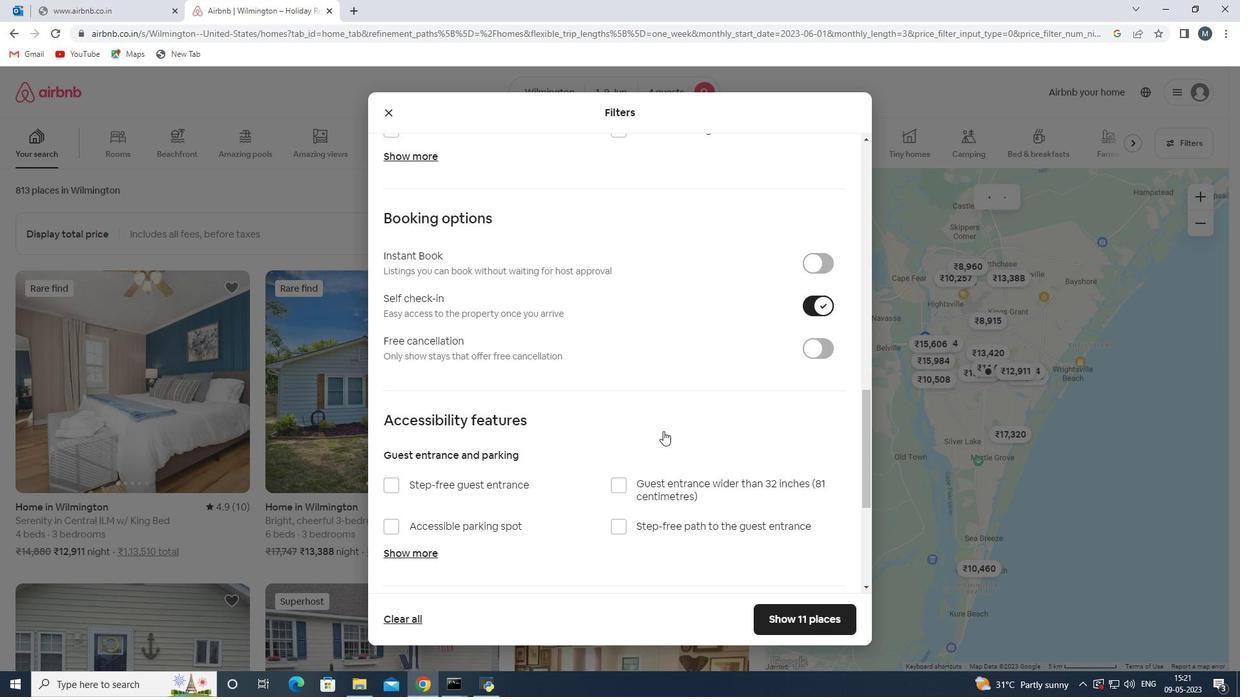 
Action: Mouse moved to (550, 467)
Screenshot: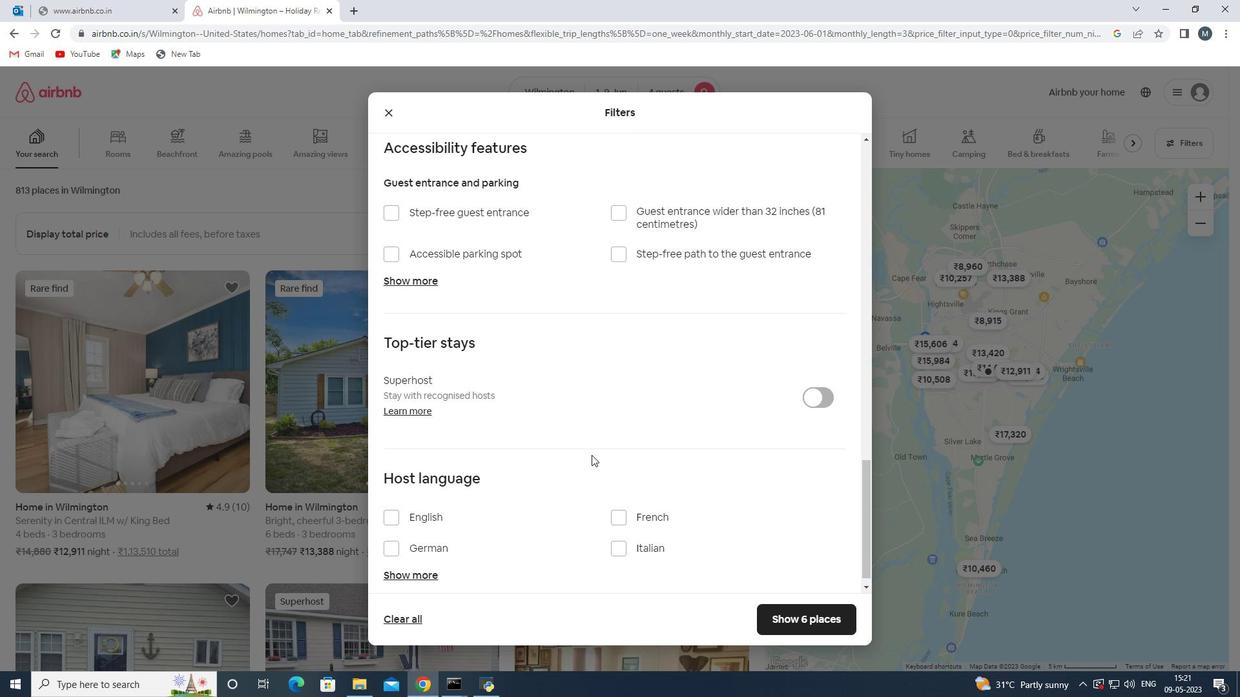 
Action: Mouse scrolled (550, 467) with delta (0, 0)
Screenshot: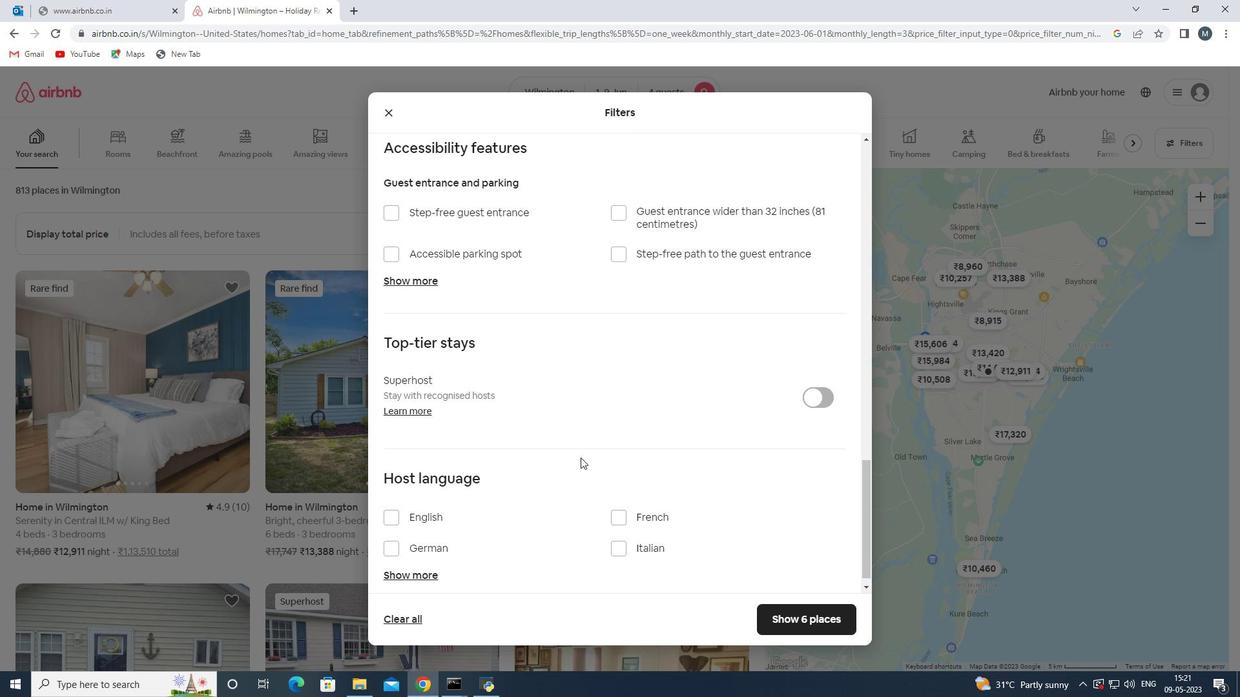 
Action: Mouse moved to (545, 470)
Screenshot: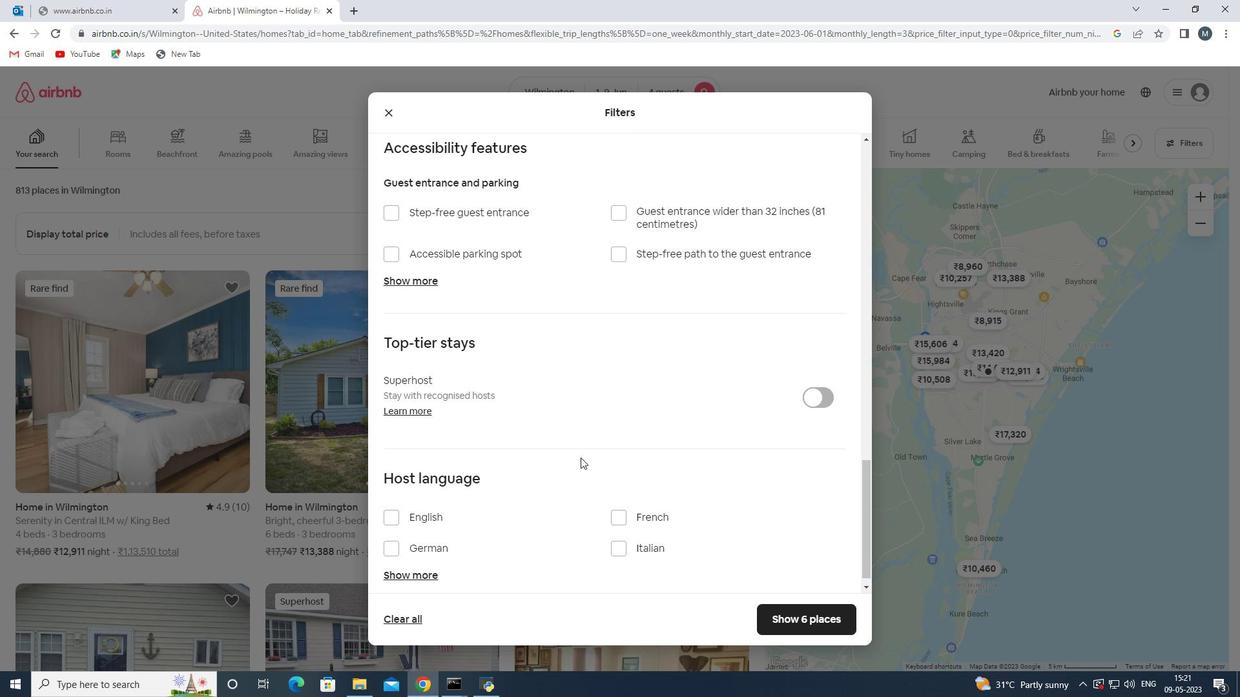 
Action: Mouse scrolled (545, 469) with delta (0, 0)
Screenshot: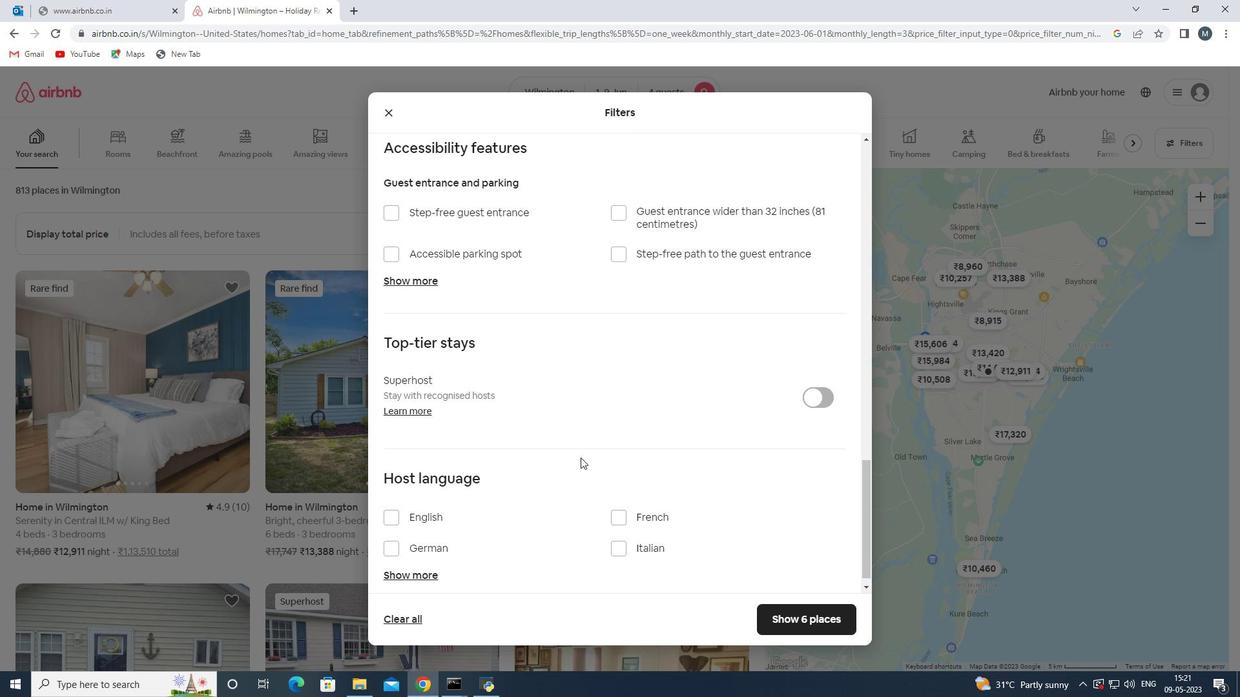 
Action: Mouse moved to (536, 472)
Screenshot: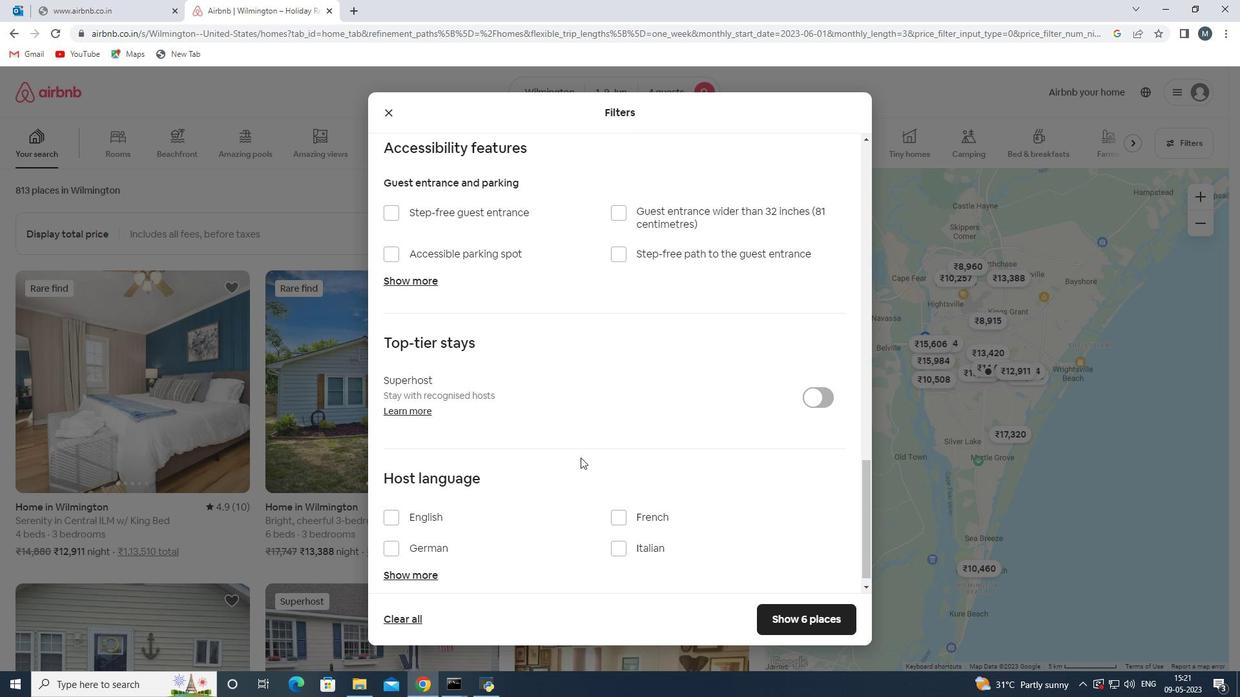 
Action: Mouse scrolled (536, 472) with delta (0, 0)
Screenshot: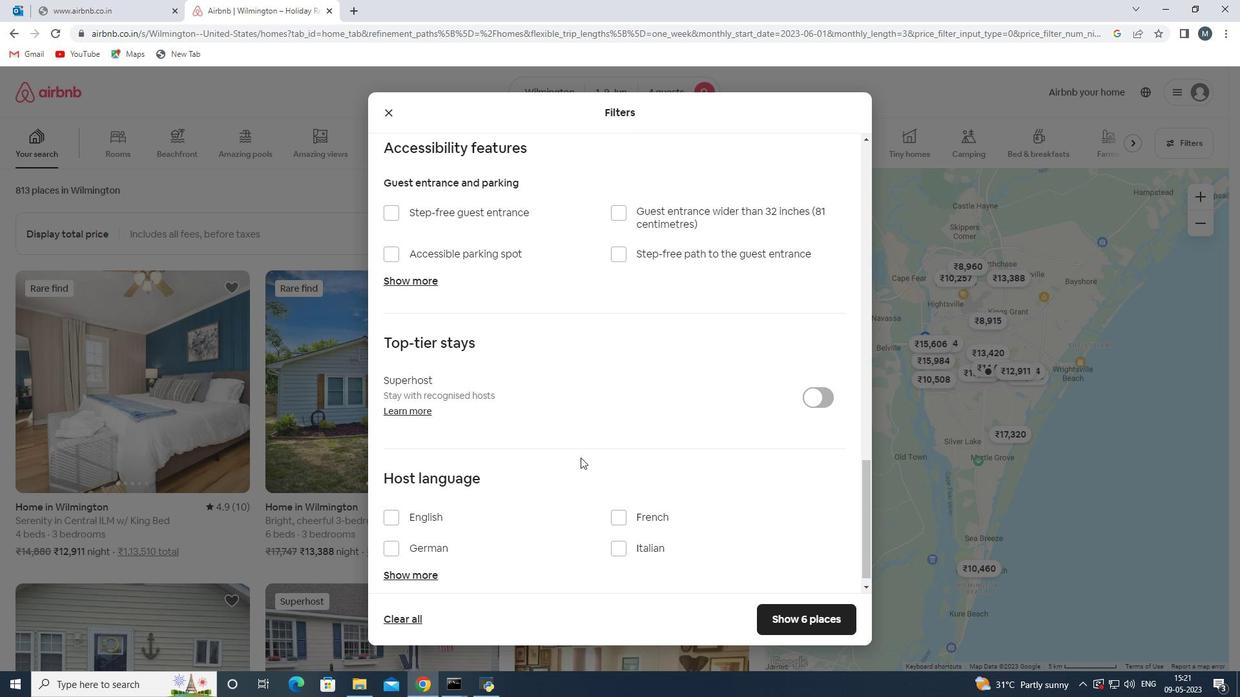 
Action: Mouse moved to (480, 500)
Screenshot: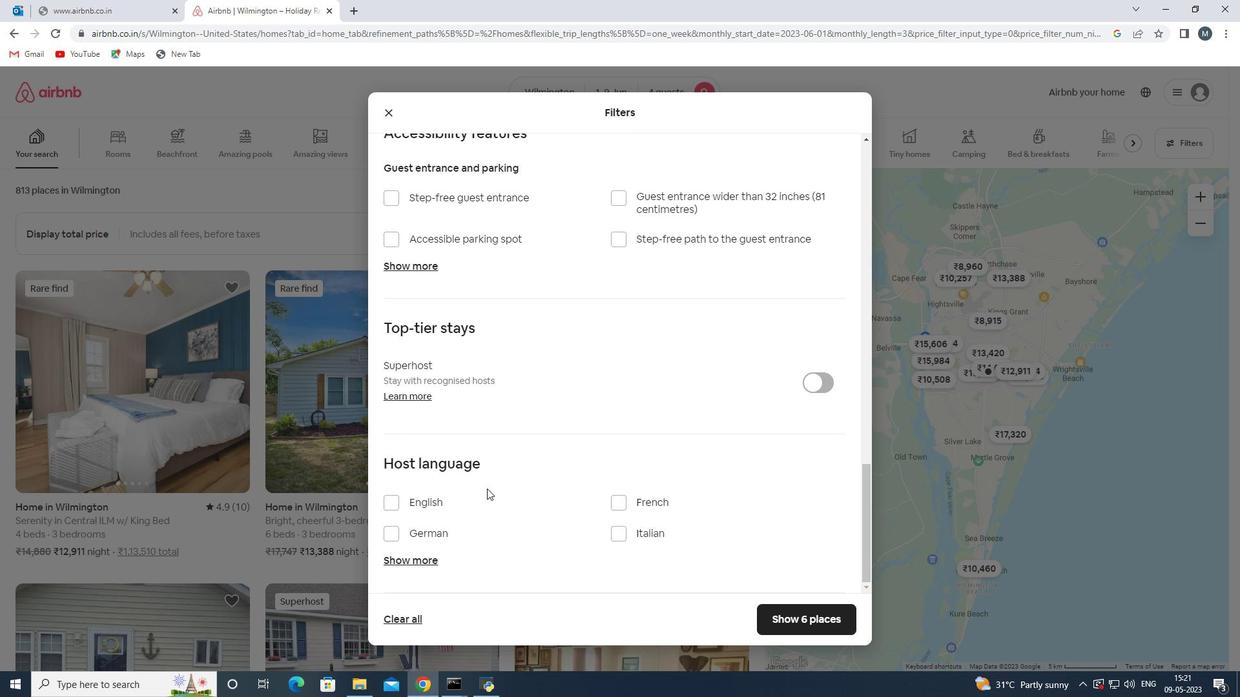 
Action: Mouse pressed left at (480, 500)
Screenshot: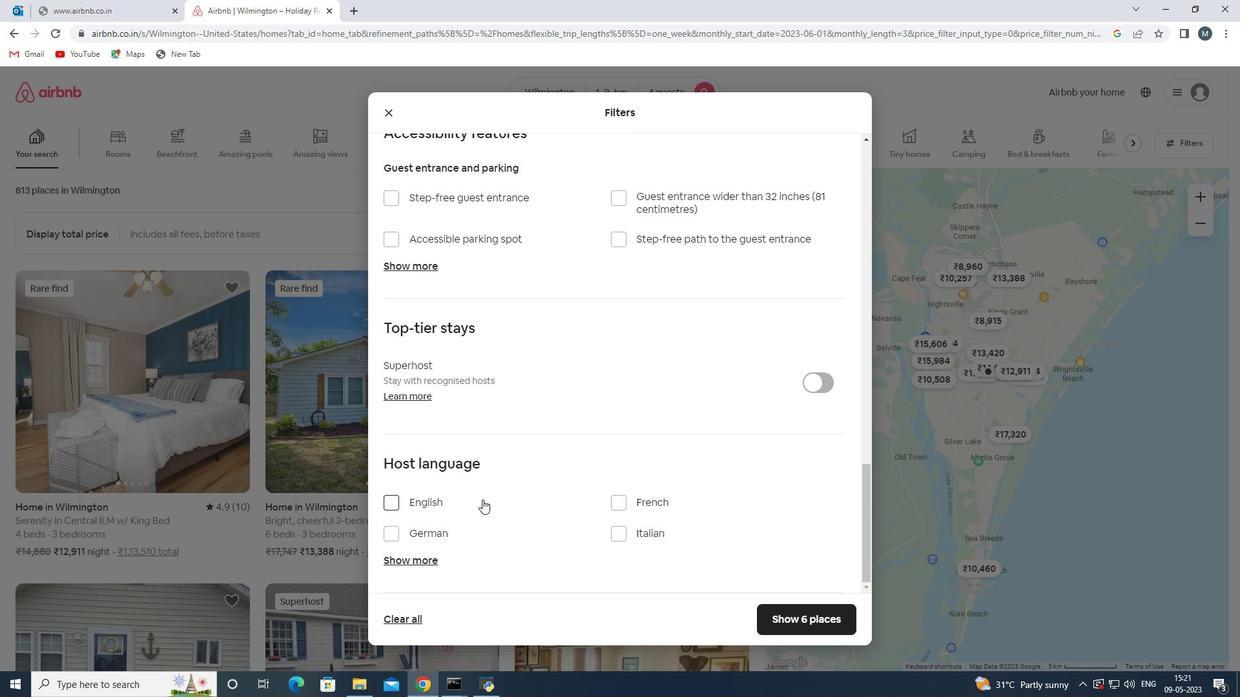 
Action: Mouse moved to (809, 626)
Screenshot: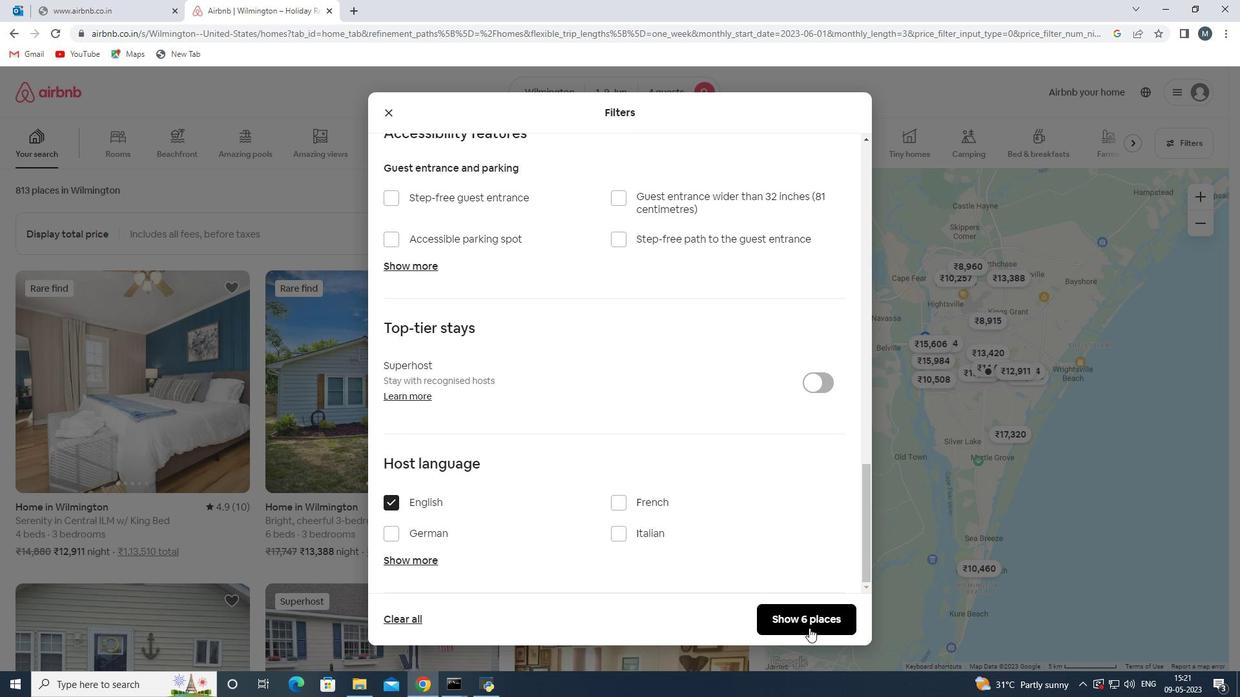 
Action: Mouse pressed left at (809, 626)
Screenshot: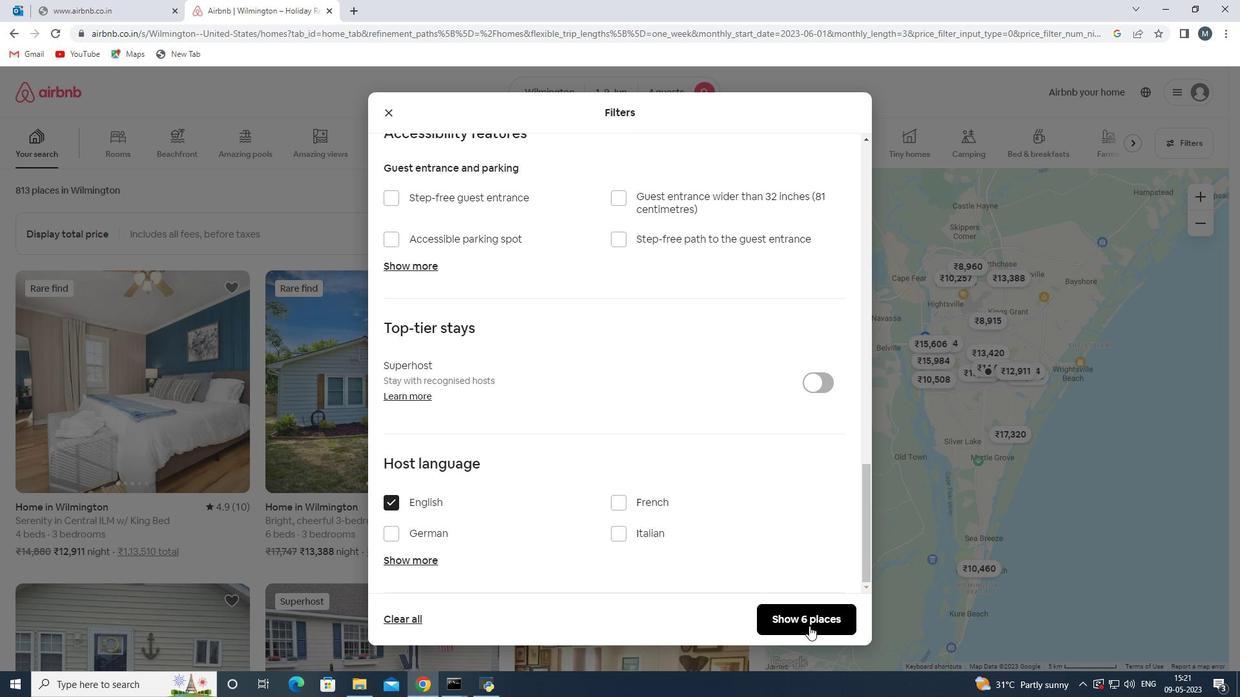
Action: Mouse moved to (794, 612)
Screenshot: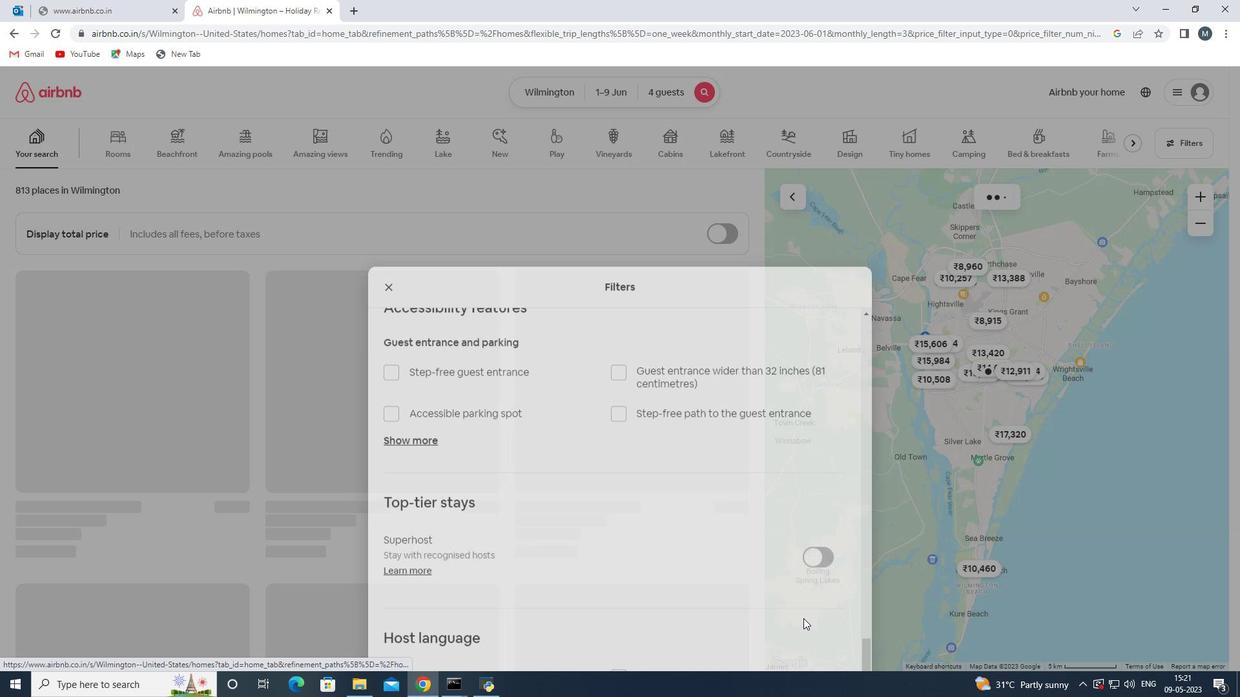 
